 Task: Find connections with filter location Espinal with filter topic #fundraisingwith filter profile language Potuguese with filter current company Dentsu India with filter school Ms Ramaiah College Of Arts Science and Commerce with filter industry Circuses and Magic Shows with filter service category Program Management with filter keywords title Guidance Counselor
Action: Mouse moved to (161, 234)
Screenshot: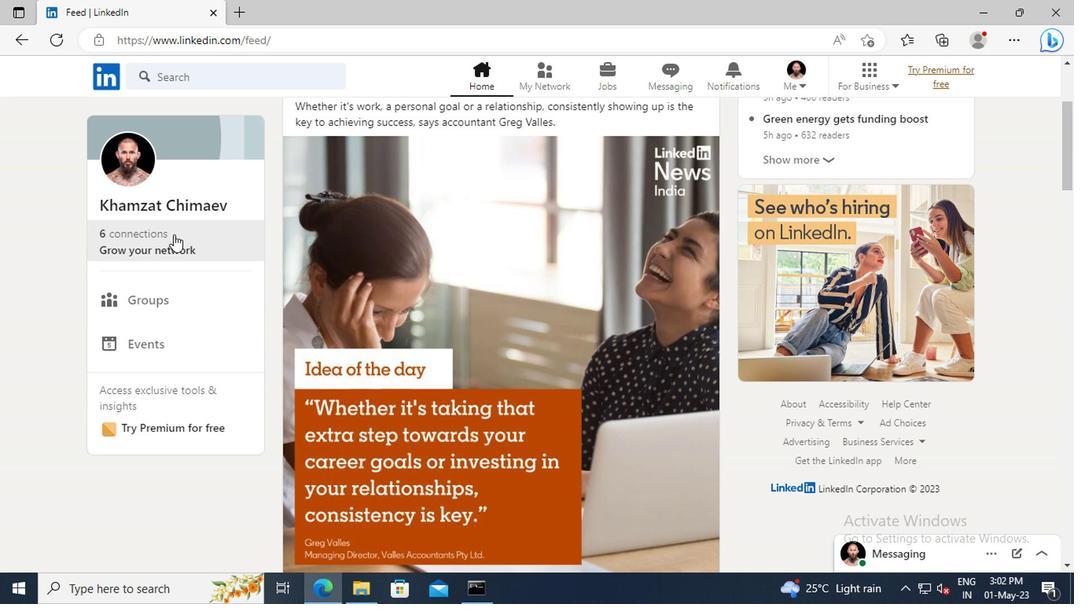 
Action: Mouse pressed left at (161, 234)
Screenshot: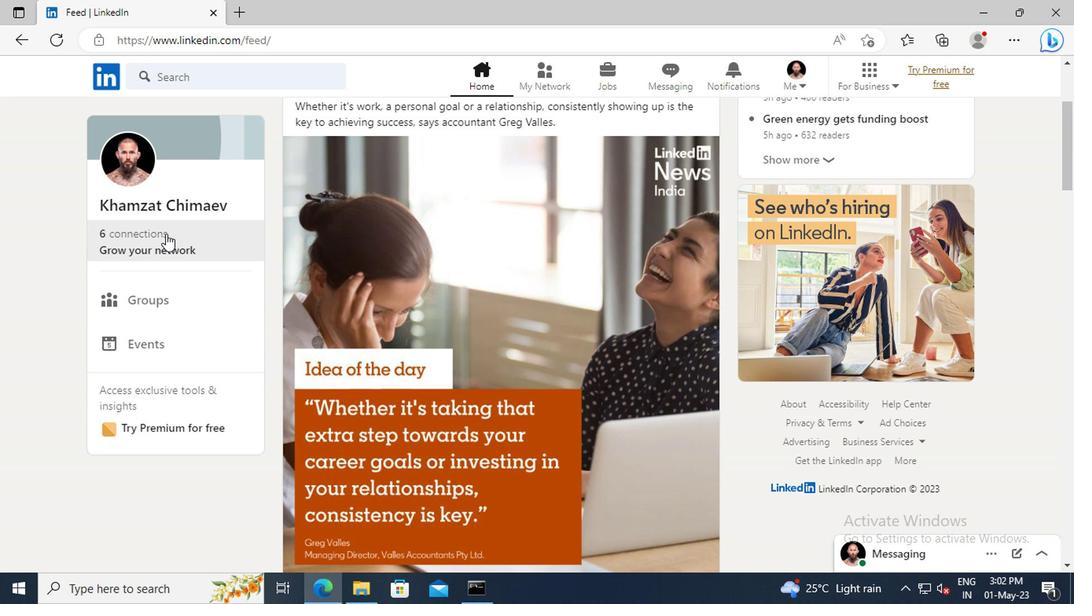 
Action: Mouse moved to (168, 166)
Screenshot: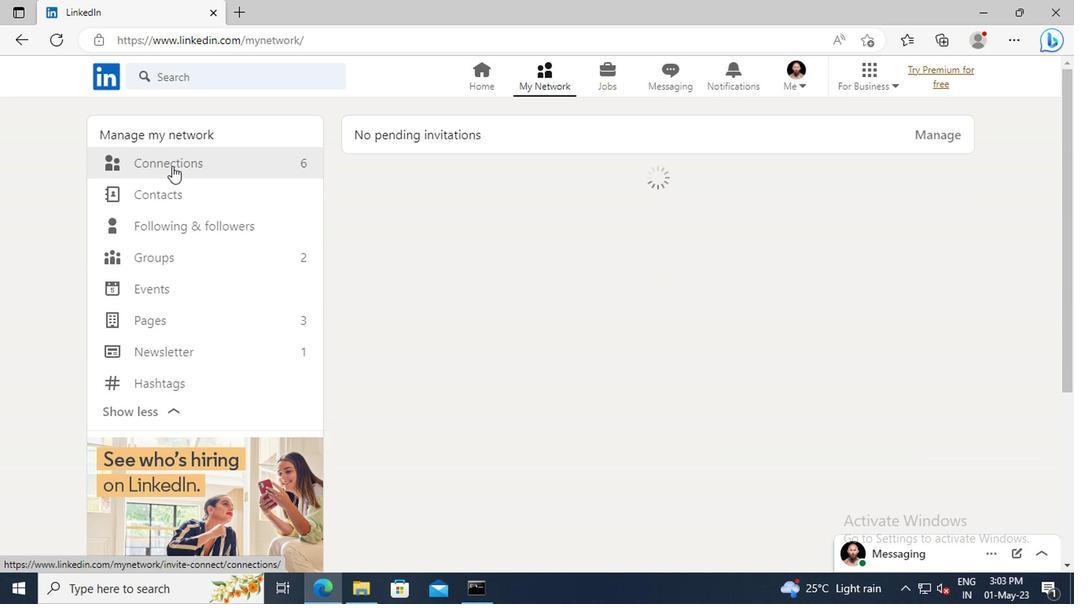 
Action: Mouse pressed left at (168, 166)
Screenshot: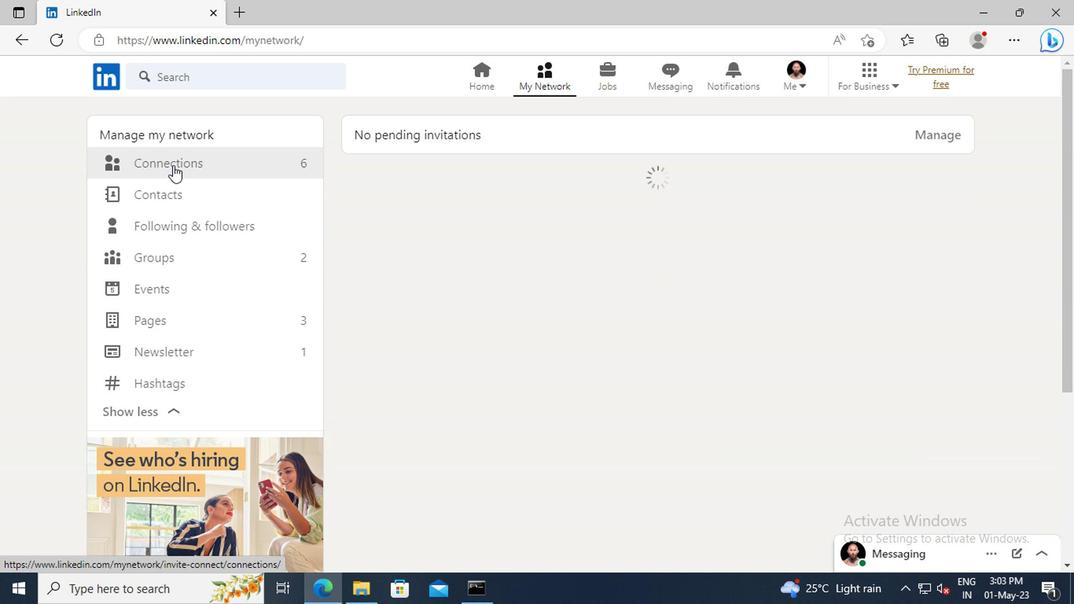 
Action: Mouse moved to (622, 169)
Screenshot: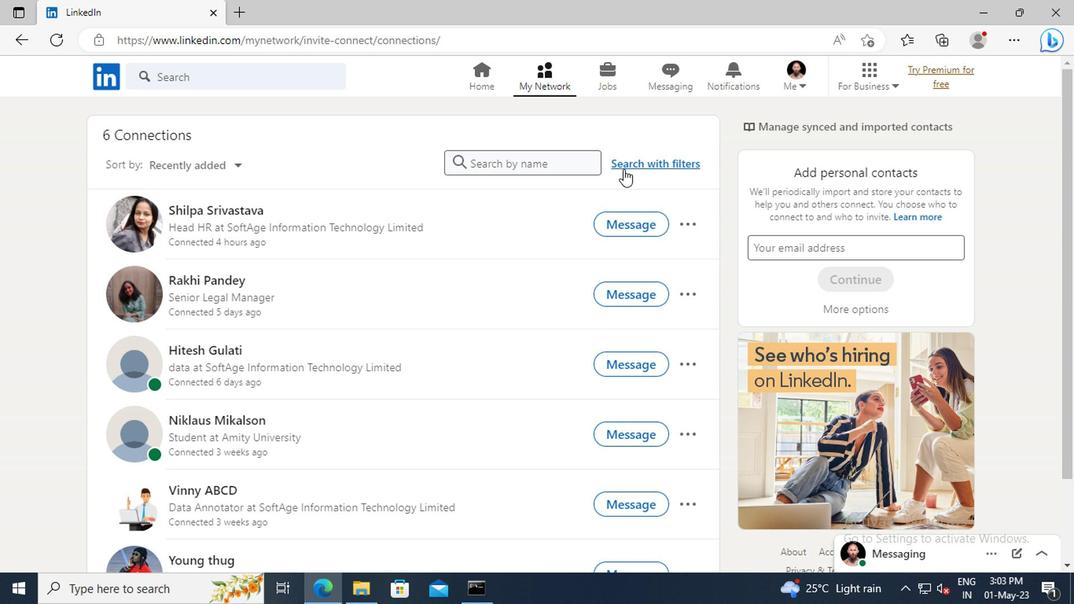 
Action: Mouse pressed left at (622, 169)
Screenshot: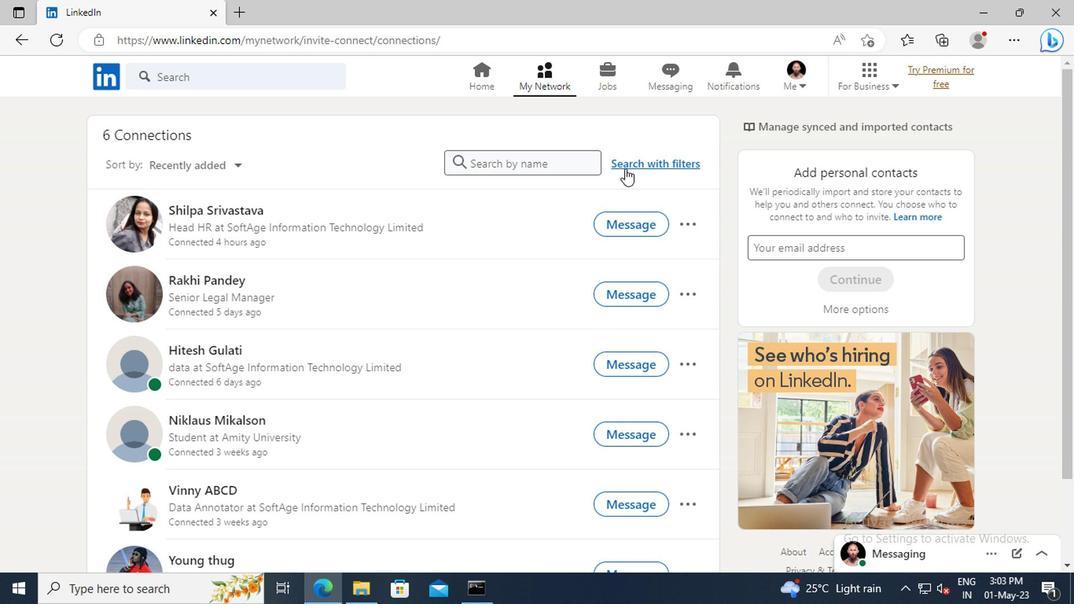 
Action: Mouse moved to (593, 125)
Screenshot: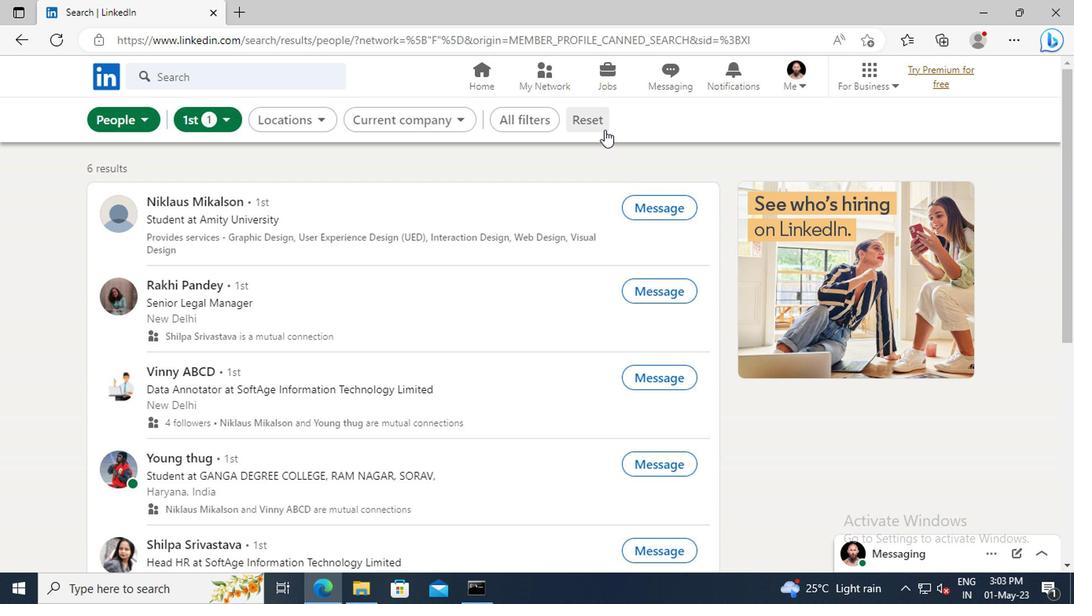 
Action: Mouse pressed left at (593, 125)
Screenshot: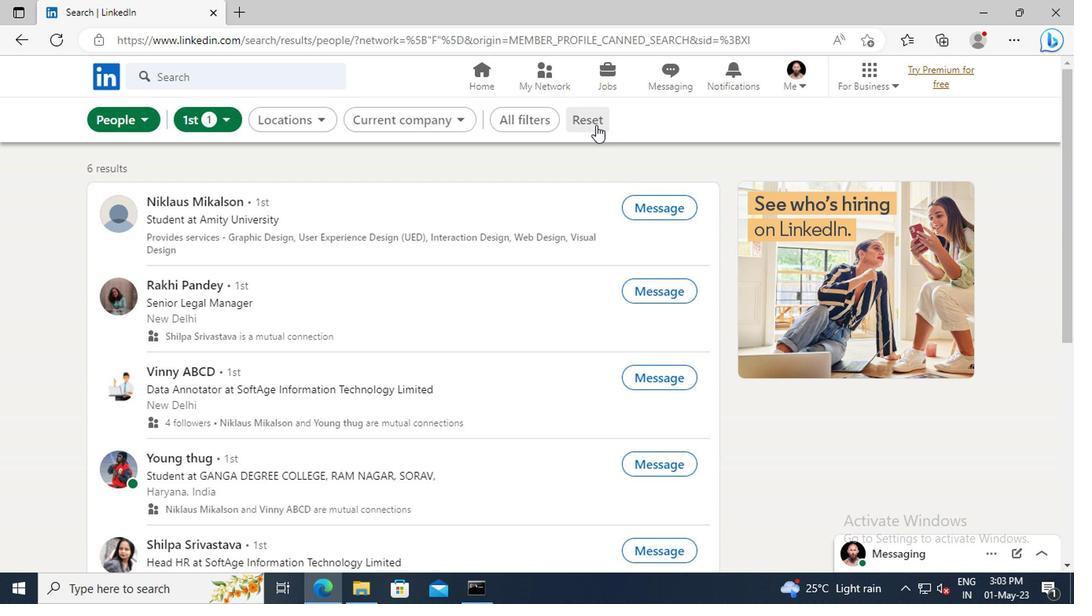 
Action: Mouse moved to (566, 125)
Screenshot: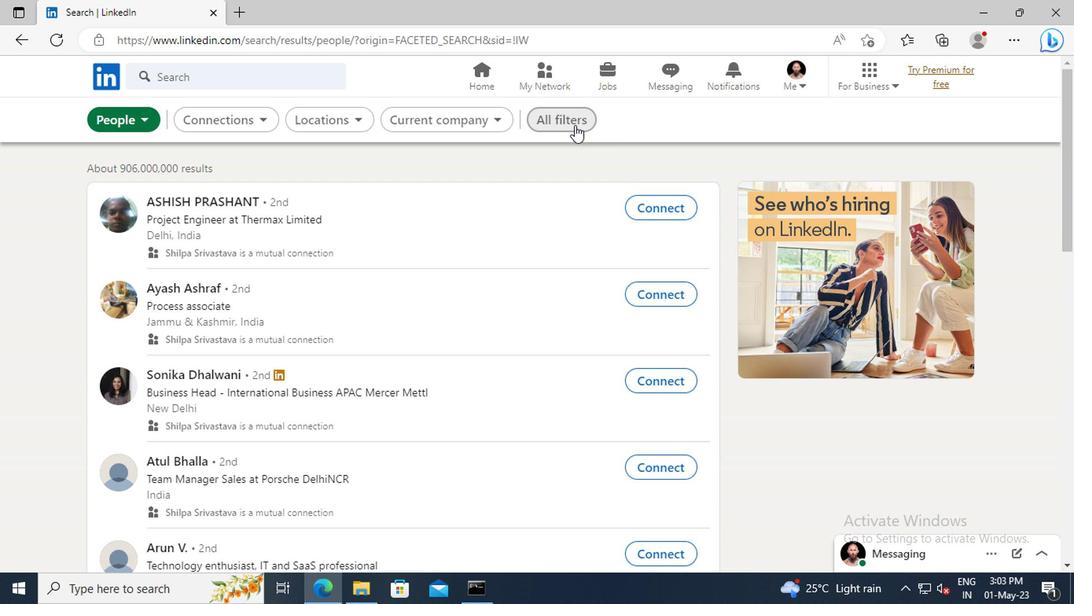 
Action: Mouse pressed left at (566, 125)
Screenshot: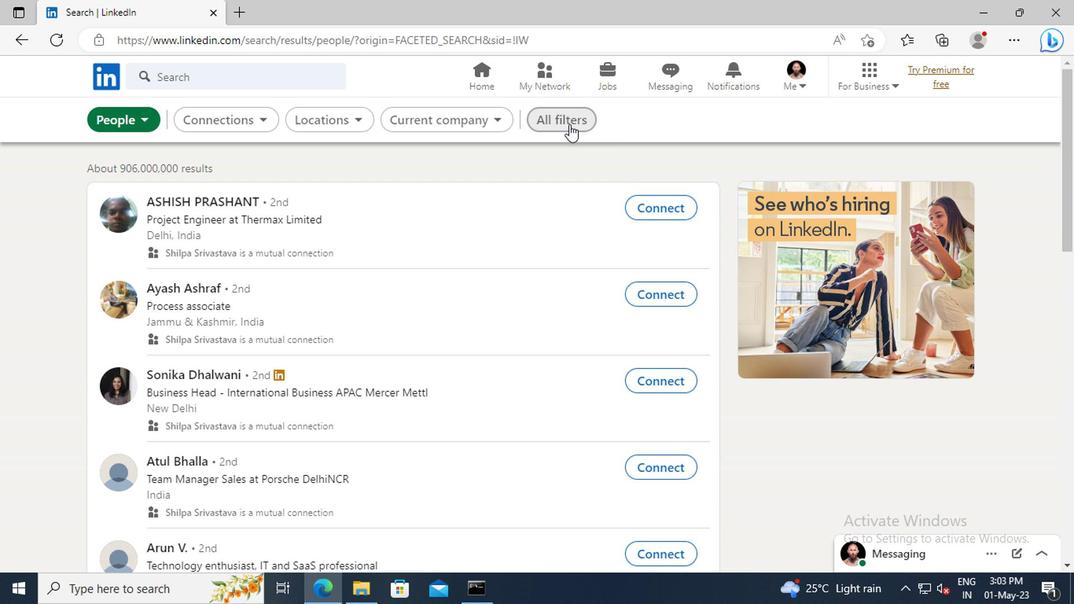 
Action: Mouse moved to (881, 253)
Screenshot: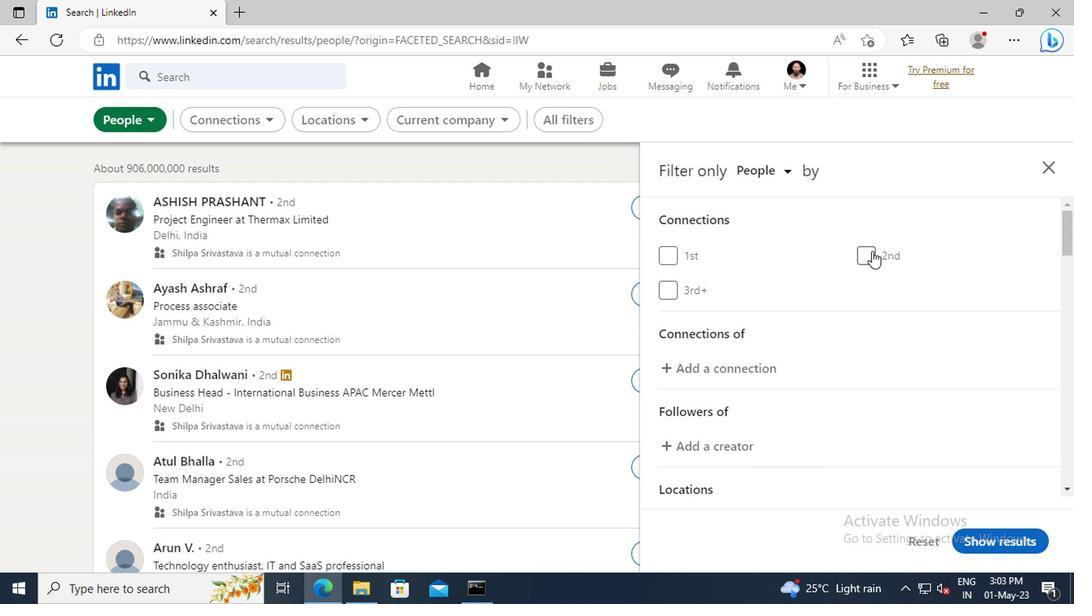 
Action: Mouse scrolled (881, 252) with delta (0, 0)
Screenshot: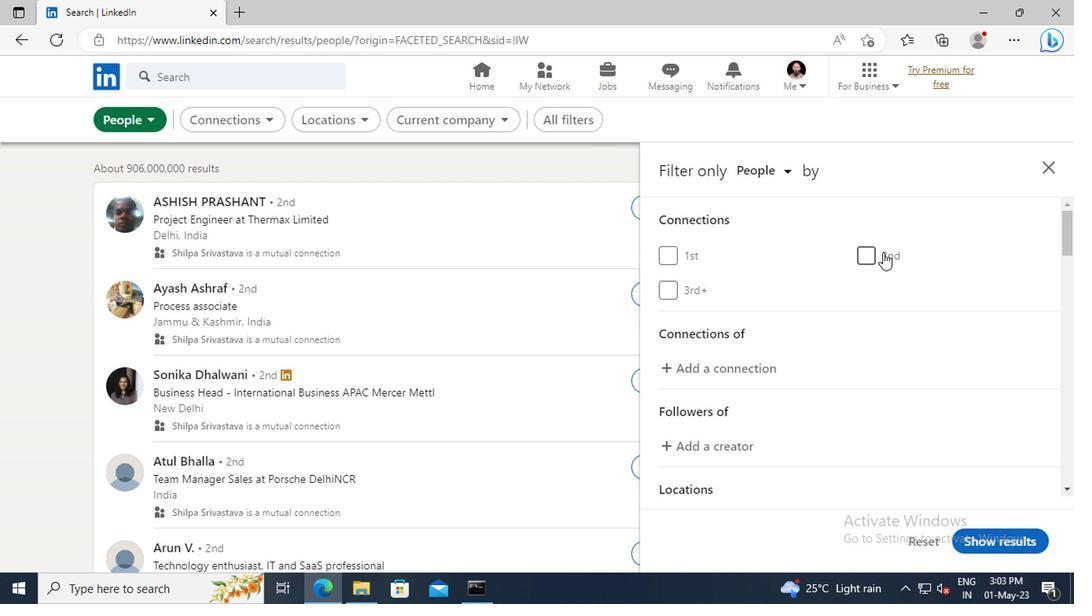 
Action: Mouse scrolled (881, 252) with delta (0, 0)
Screenshot: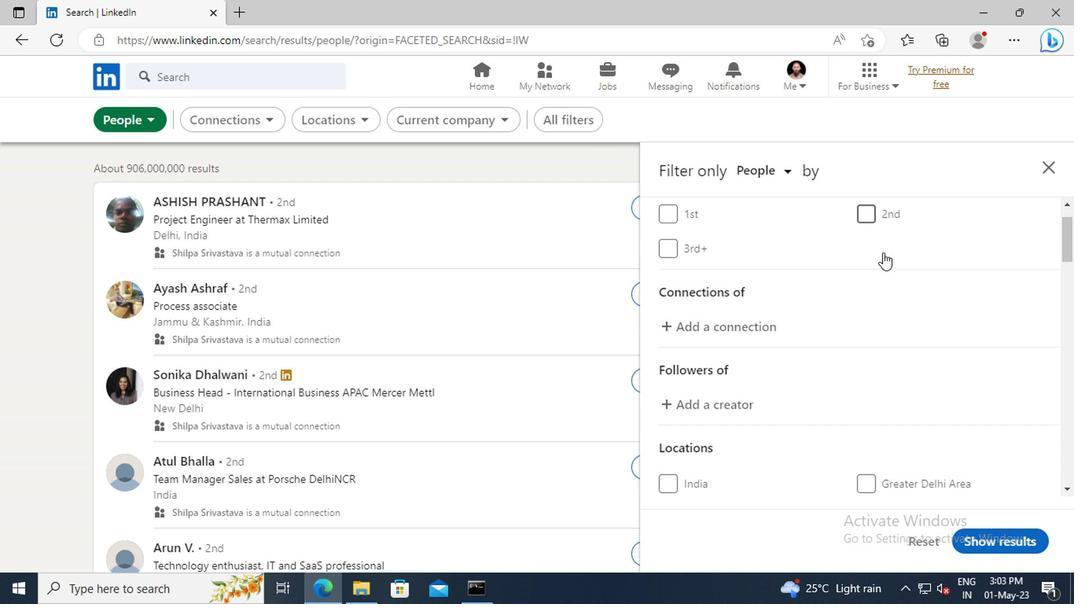 
Action: Mouse scrolled (881, 252) with delta (0, 0)
Screenshot: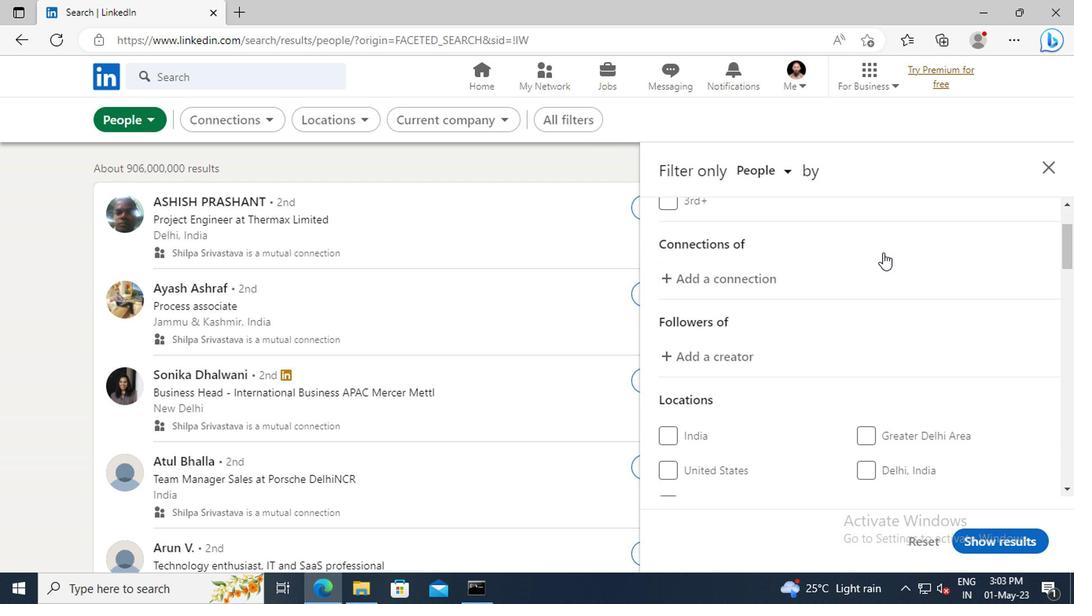 
Action: Mouse scrolled (881, 252) with delta (0, 0)
Screenshot: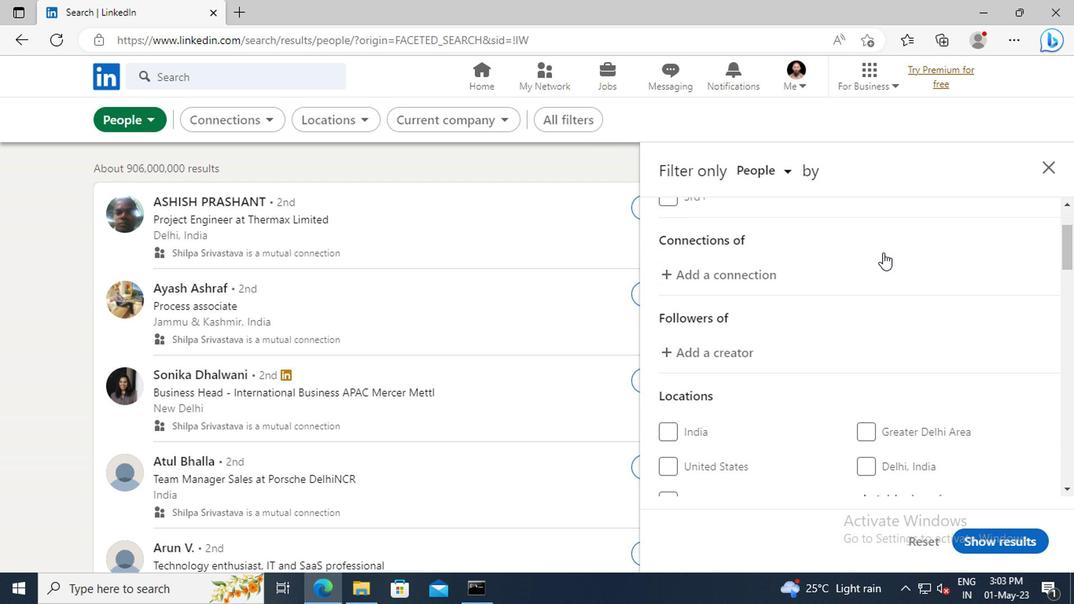 
Action: Mouse scrolled (881, 252) with delta (0, 0)
Screenshot: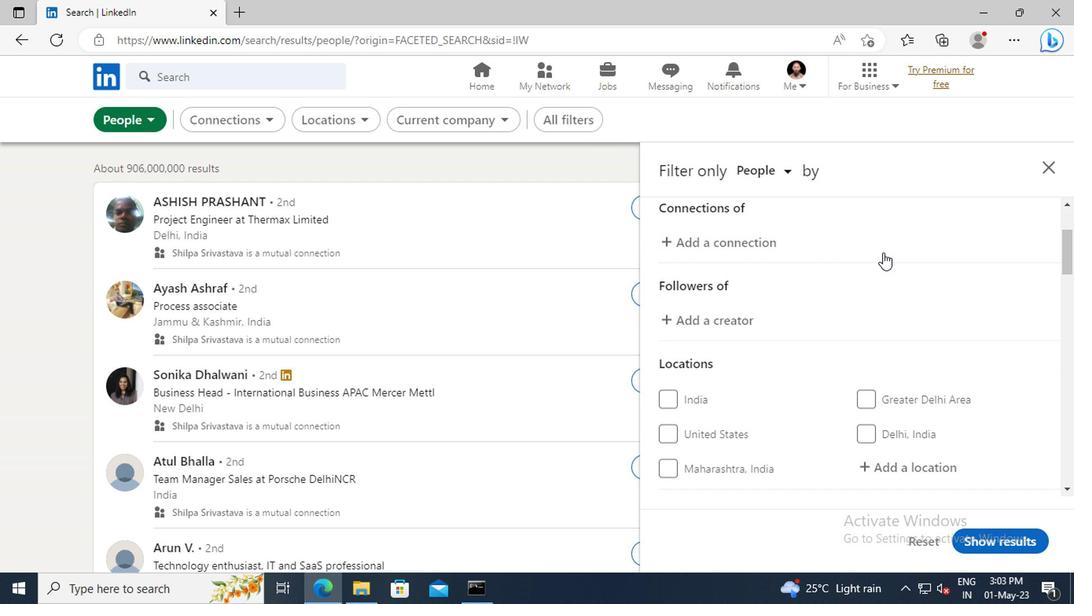 
Action: Mouse moved to (881, 254)
Screenshot: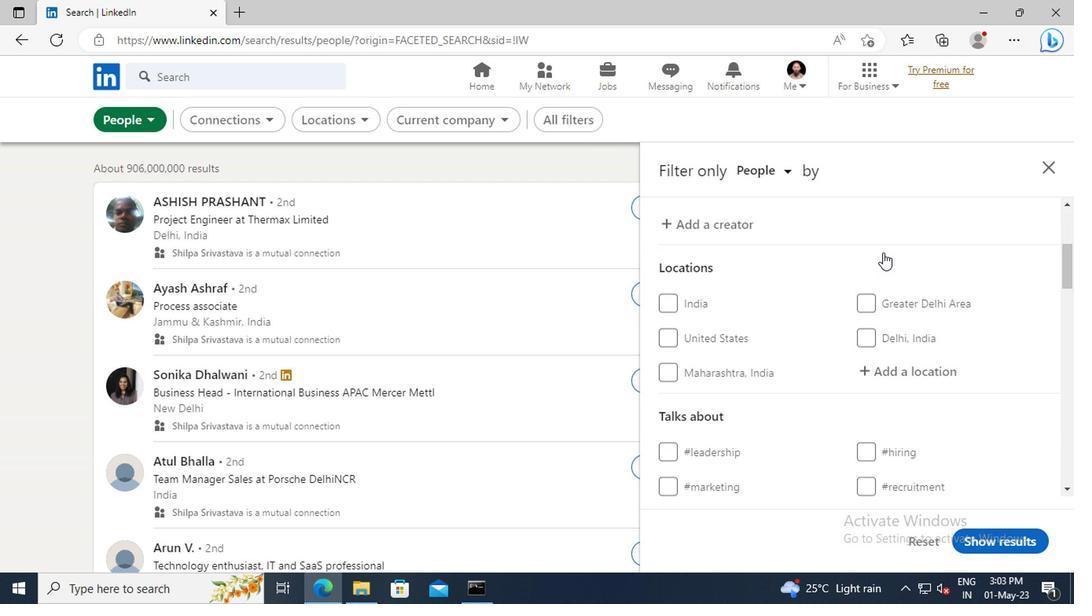 
Action: Mouse scrolled (881, 253) with delta (0, -1)
Screenshot: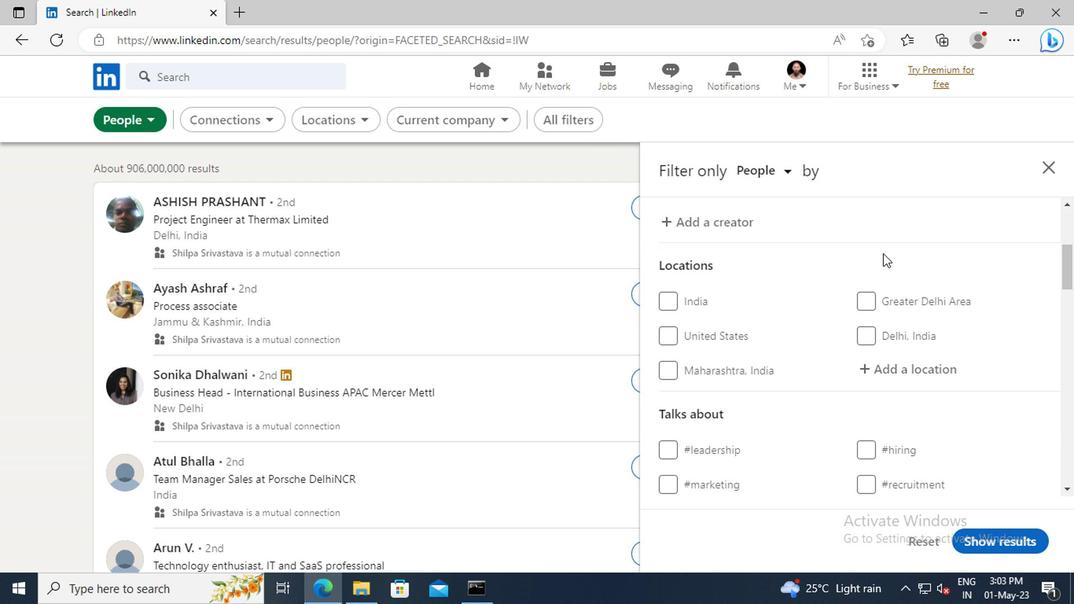 
Action: Mouse moved to (882, 325)
Screenshot: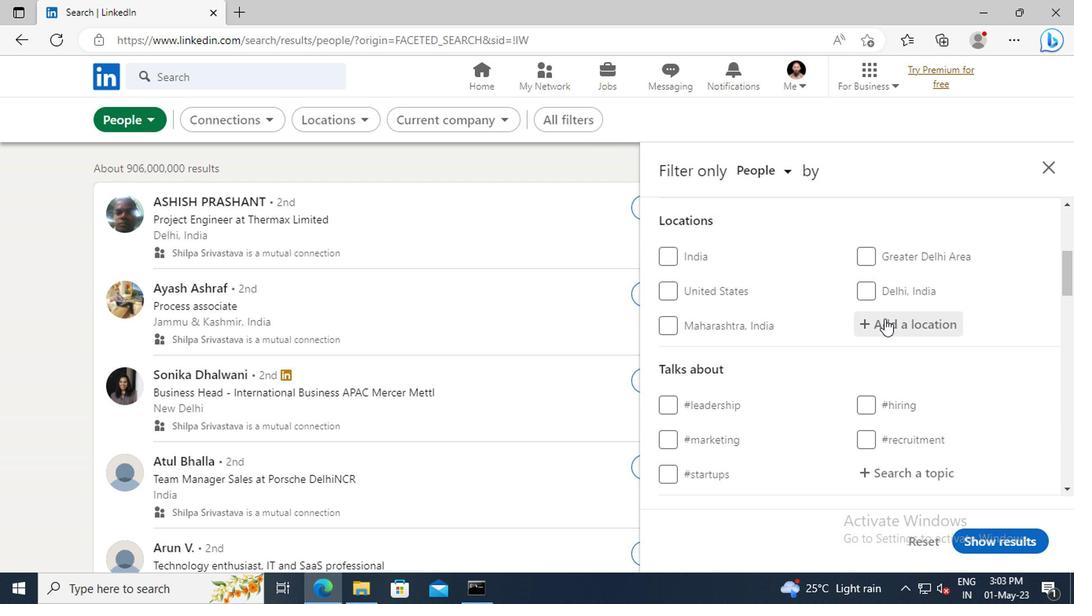 
Action: Mouse pressed left at (882, 325)
Screenshot: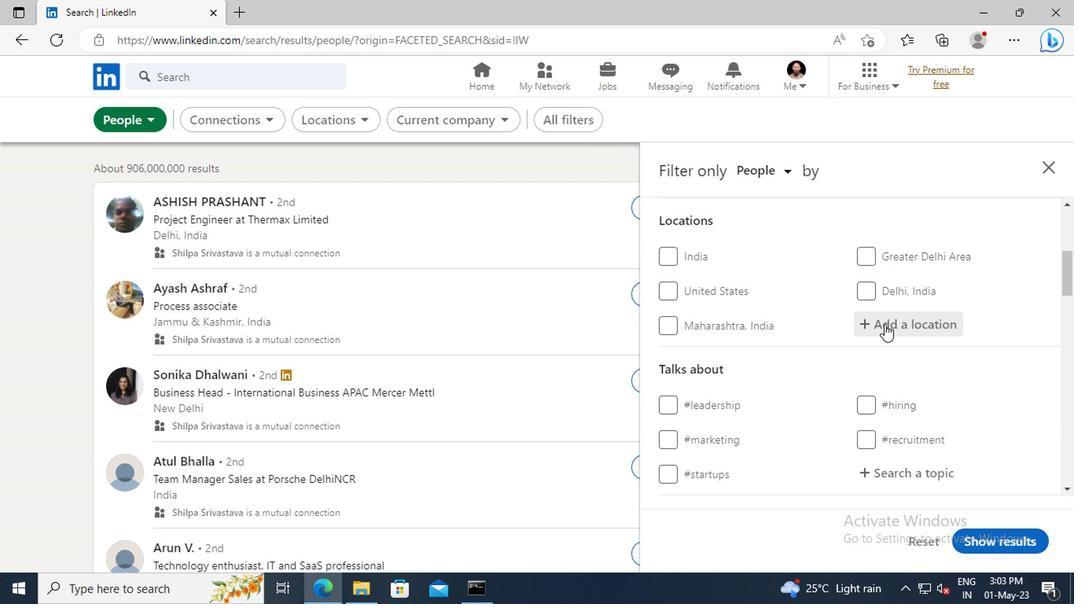 
Action: Key pressed <Key.shift>ESPINAL
Screenshot: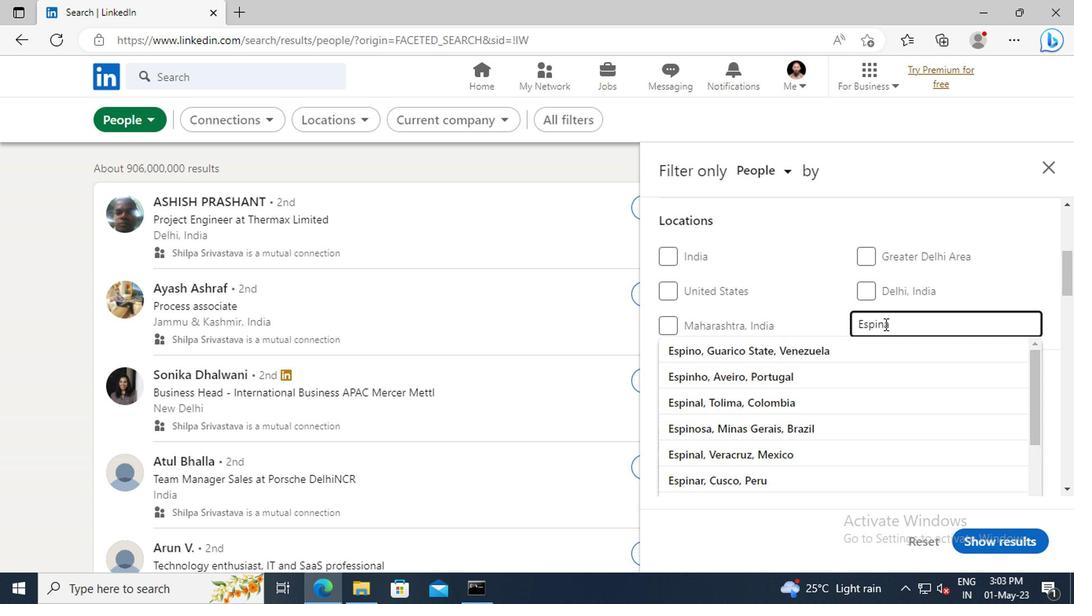 
Action: Mouse moved to (883, 345)
Screenshot: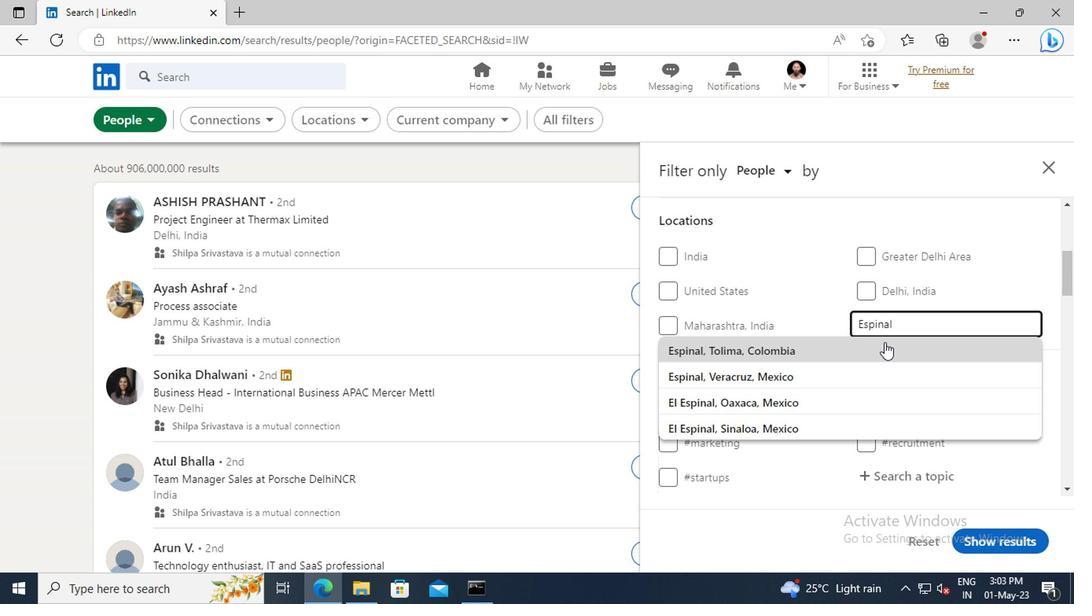 
Action: Mouse pressed left at (883, 345)
Screenshot: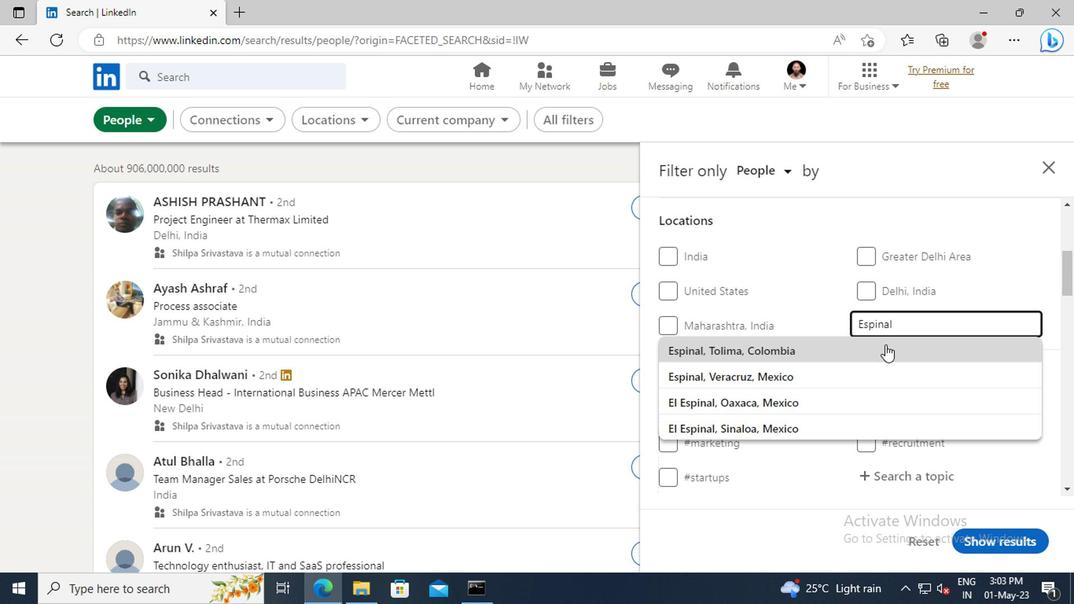 
Action: Mouse scrolled (883, 345) with delta (0, 0)
Screenshot: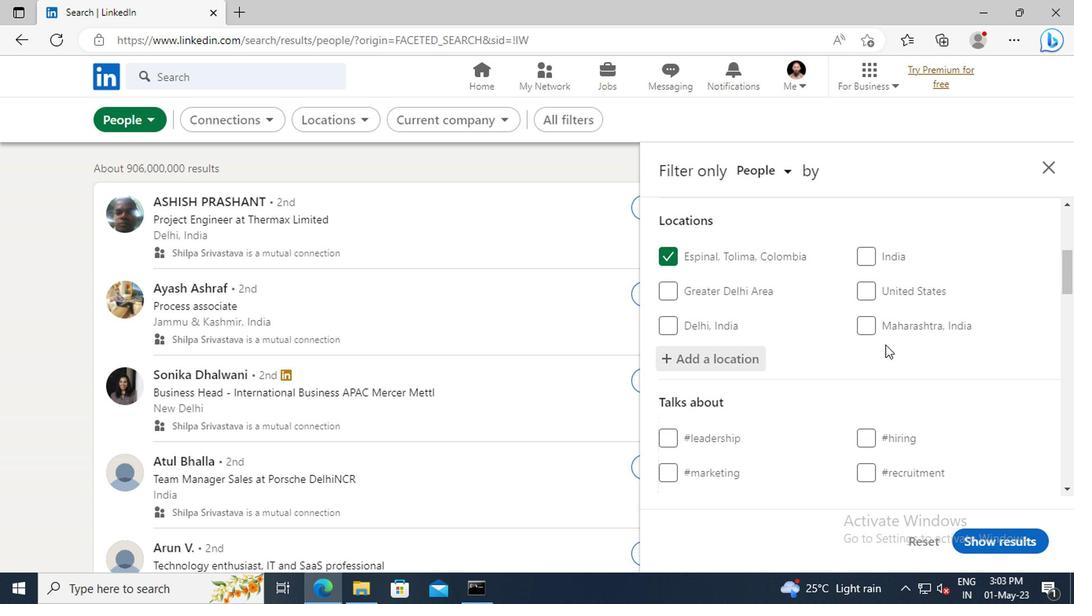 
Action: Mouse scrolled (883, 345) with delta (0, 0)
Screenshot: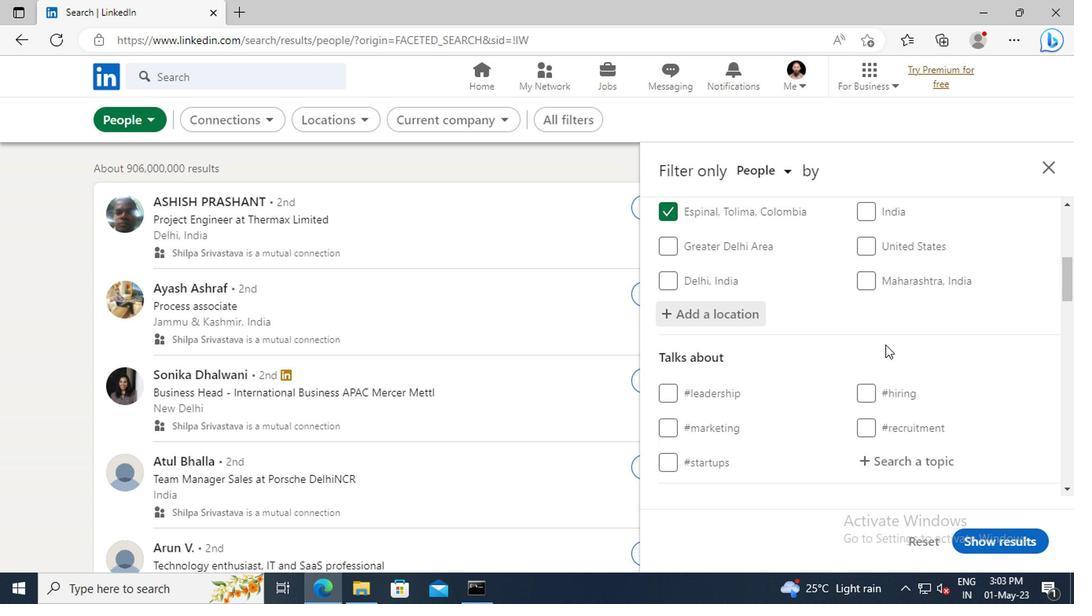 
Action: Mouse scrolled (883, 345) with delta (0, 0)
Screenshot: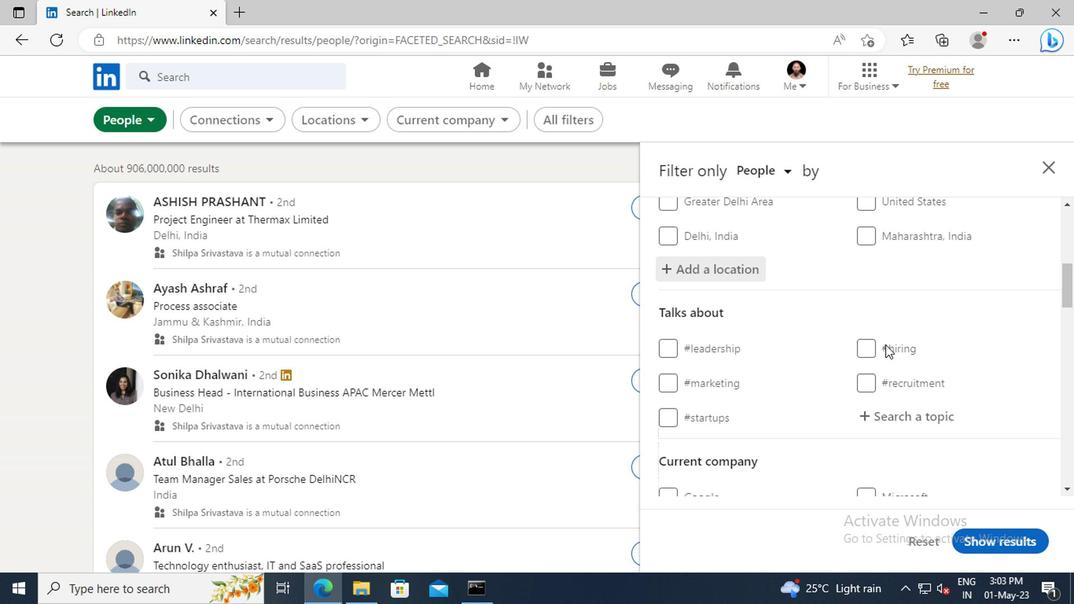 
Action: Mouse scrolled (883, 345) with delta (0, 0)
Screenshot: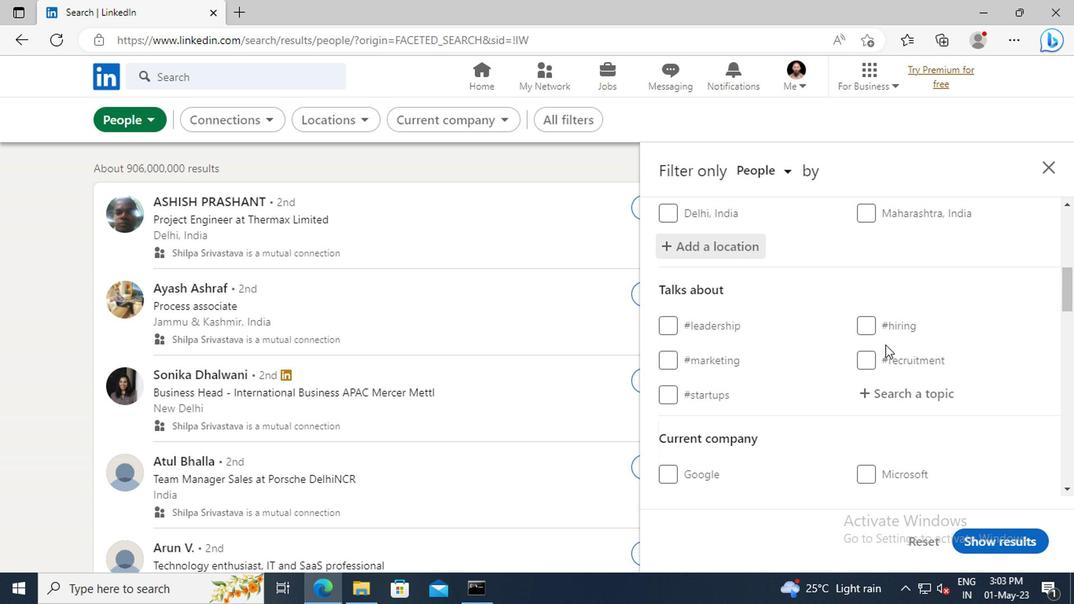 
Action: Mouse moved to (889, 337)
Screenshot: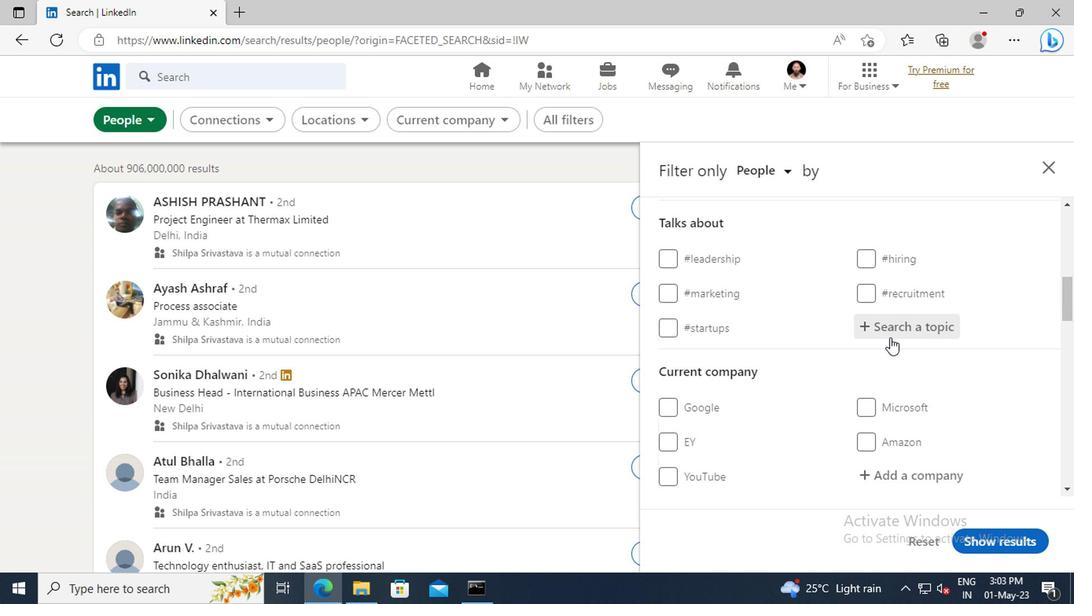 
Action: Mouse pressed left at (889, 337)
Screenshot: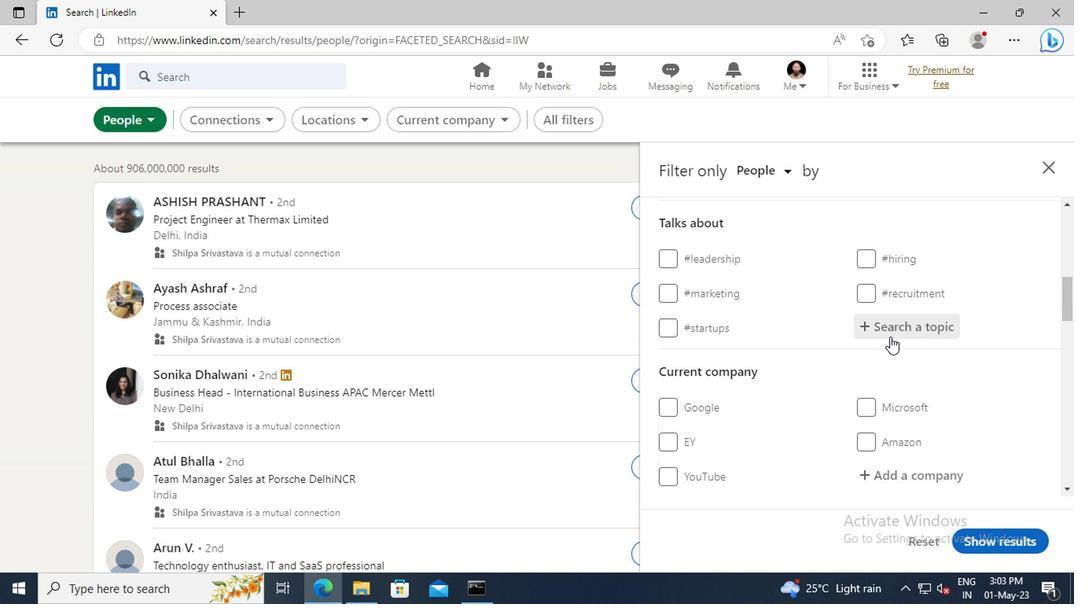 
Action: Key pressed FUNDRAISING
Screenshot: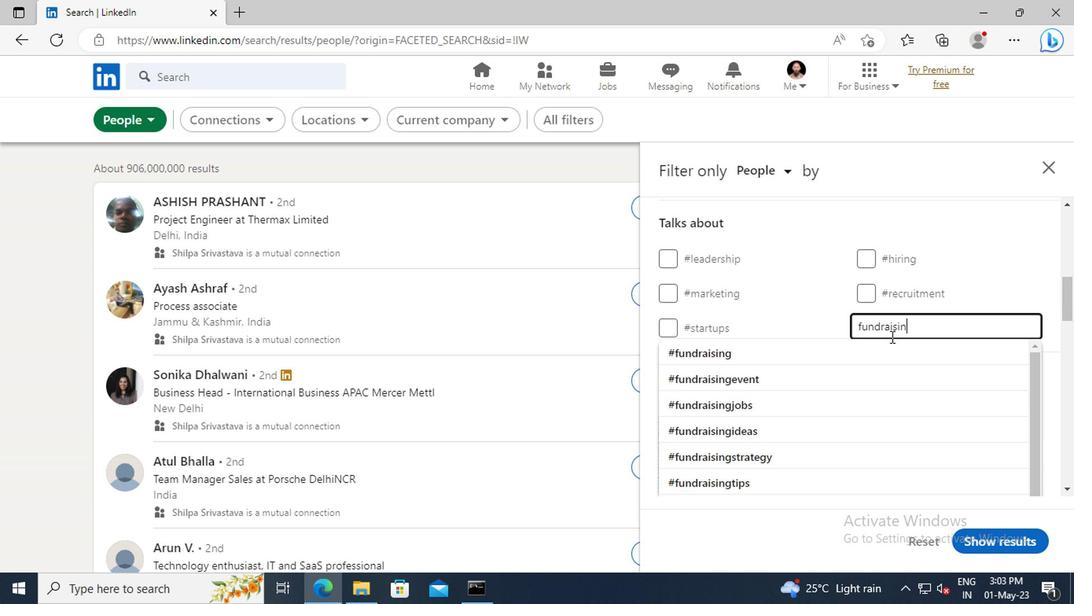 
Action: Mouse moved to (862, 349)
Screenshot: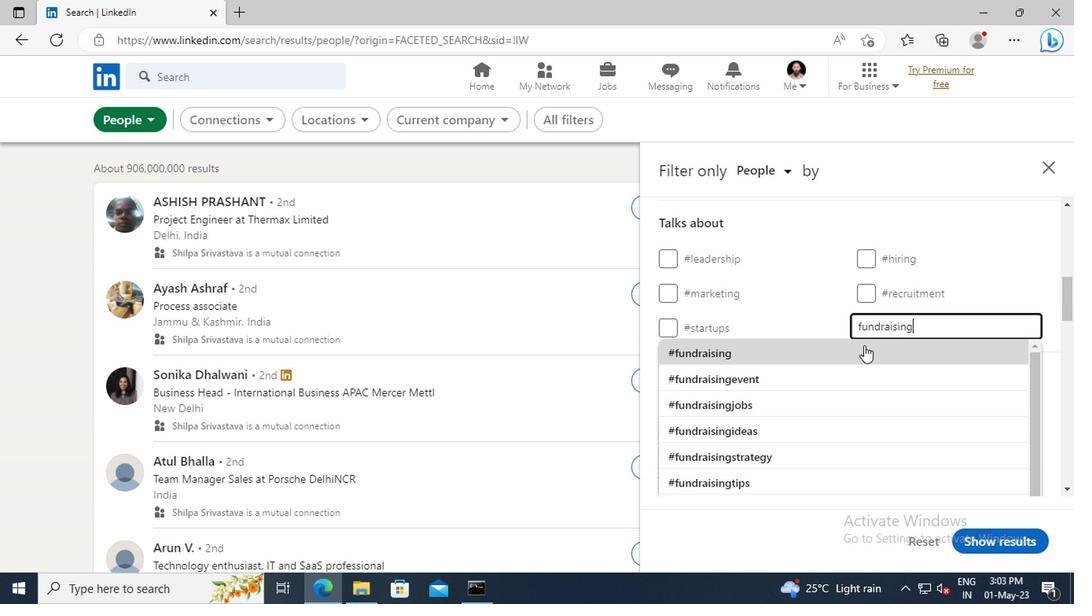 
Action: Mouse pressed left at (862, 349)
Screenshot: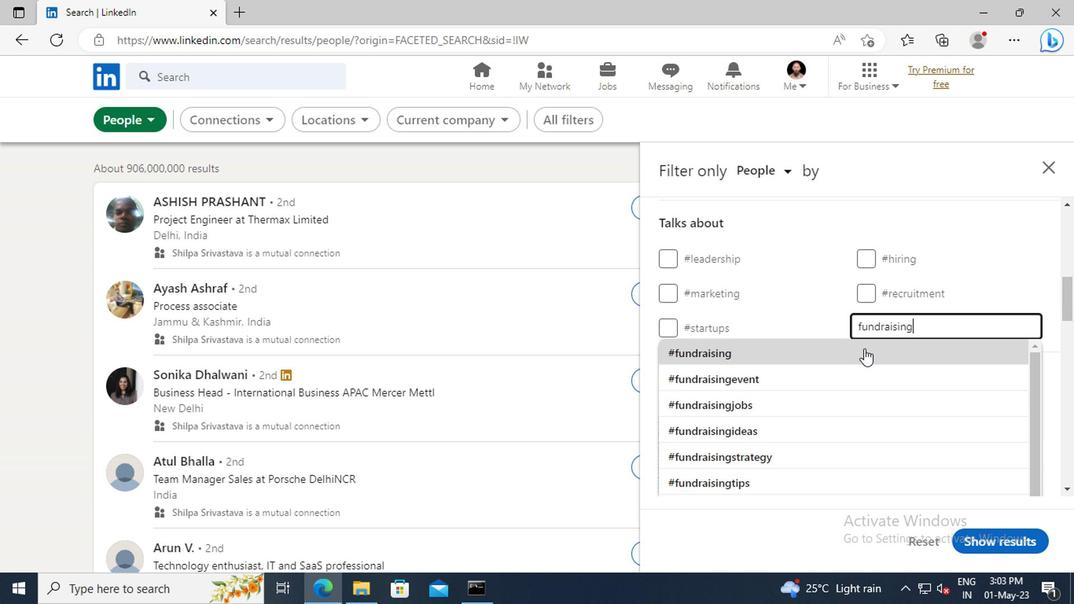 
Action: Mouse scrolled (862, 349) with delta (0, 0)
Screenshot: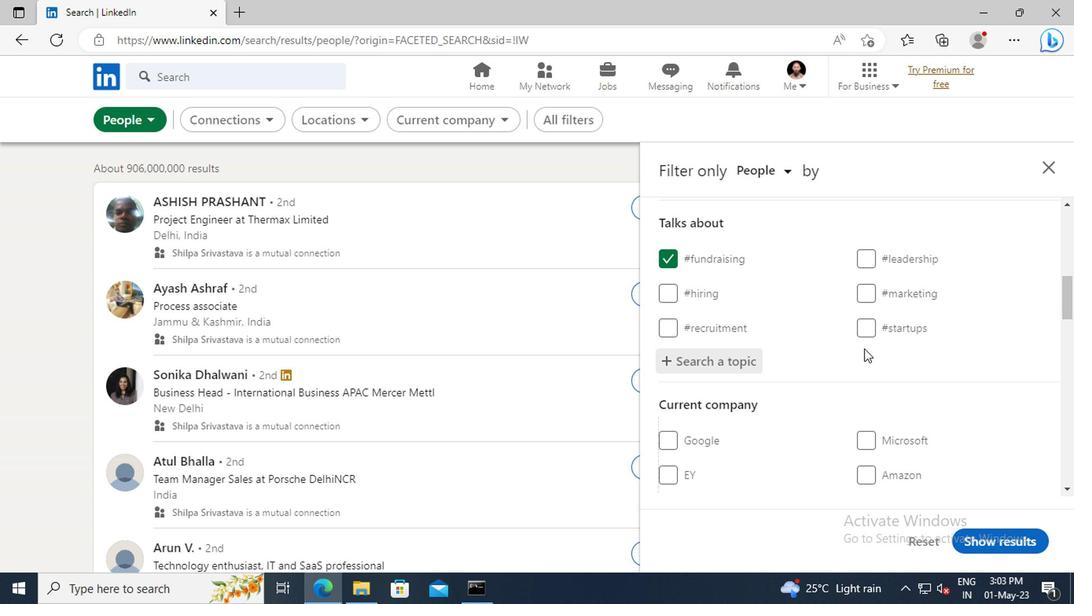 
Action: Mouse scrolled (862, 349) with delta (0, 0)
Screenshot: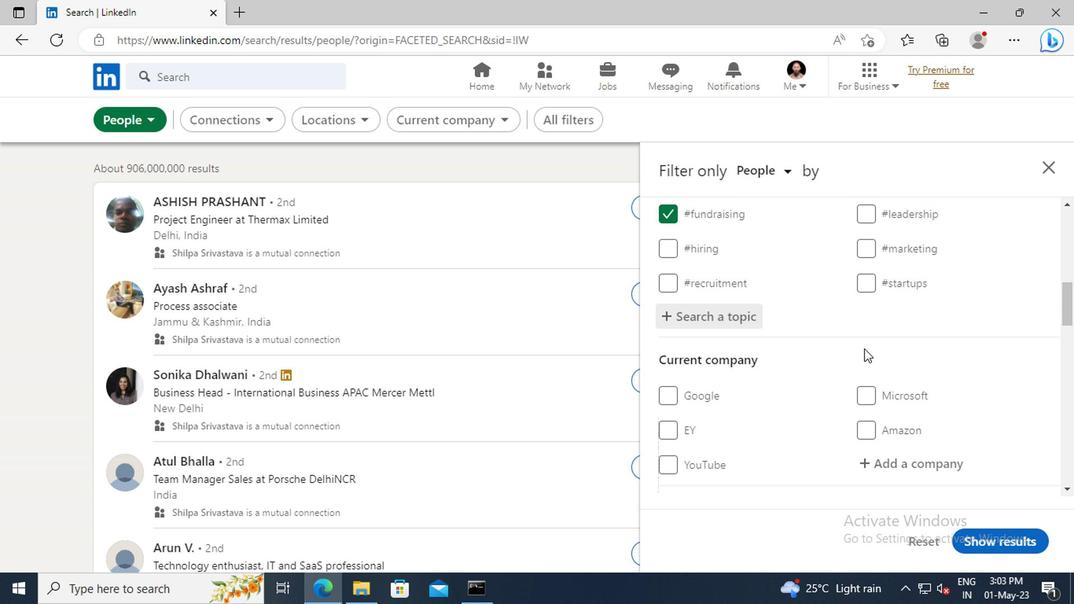 
Action: Mouse scrolled (862, 349) with delta (0, 0)
Screenshot: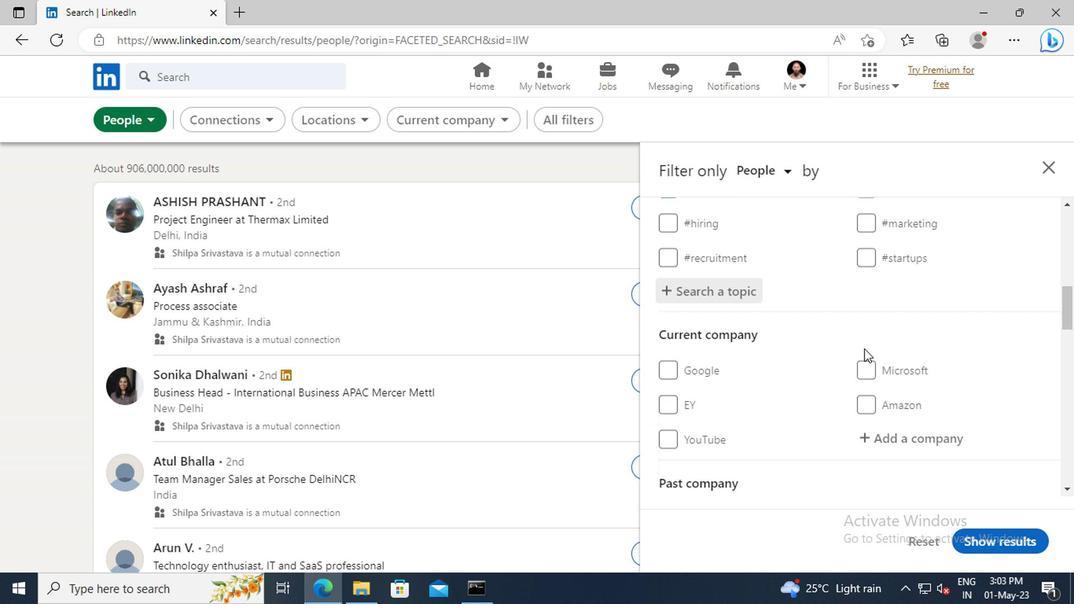 
Action: Mouse scrolled (862, 349) with delta (0, 0)
Screenshot: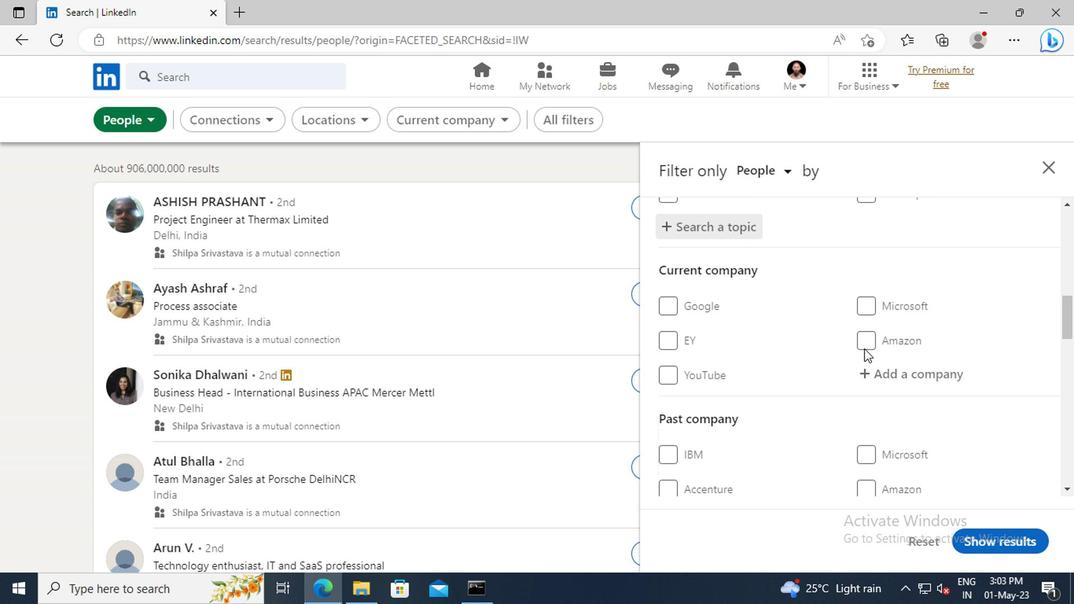 
Action: Mouse scrolled (862, 349) with delta (0, 0)
Screenshot: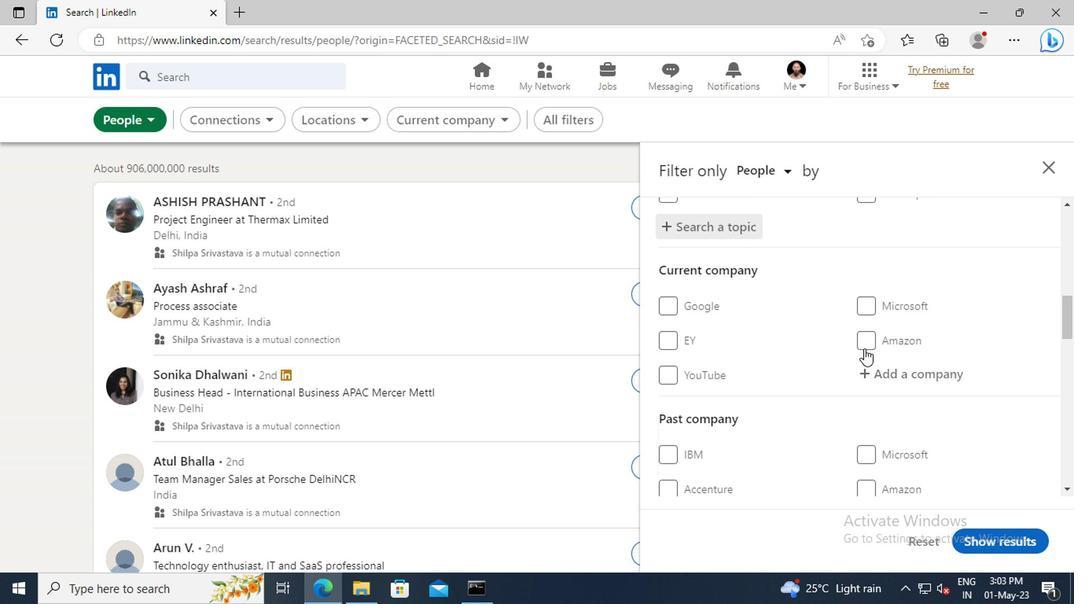 
Action: Mouse scrolled (862, 349) with delta (0, 0)
Screenshot: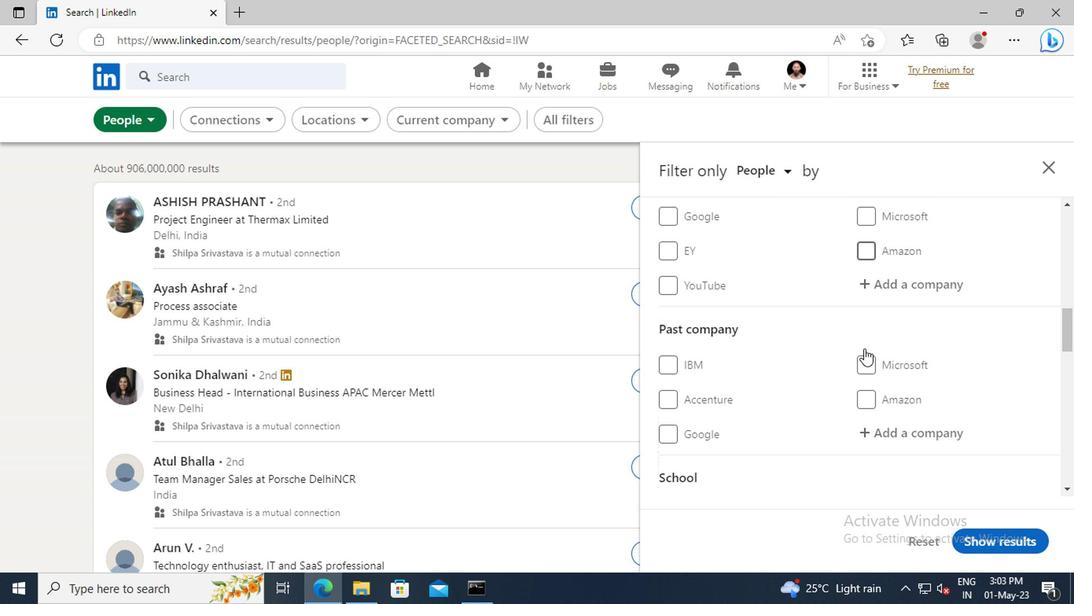 
Action: Mouse scrolled (862, 349) with delta (0, 0)
Screenshot: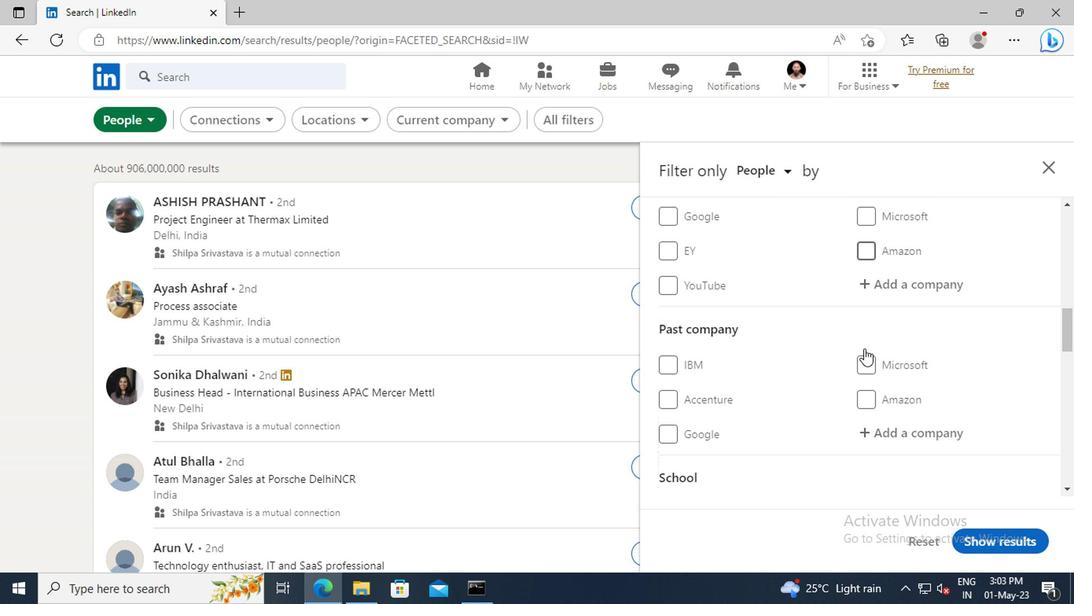
Action: Mouse scrolled (862, 349) with delta (0, 0)
Screenshot: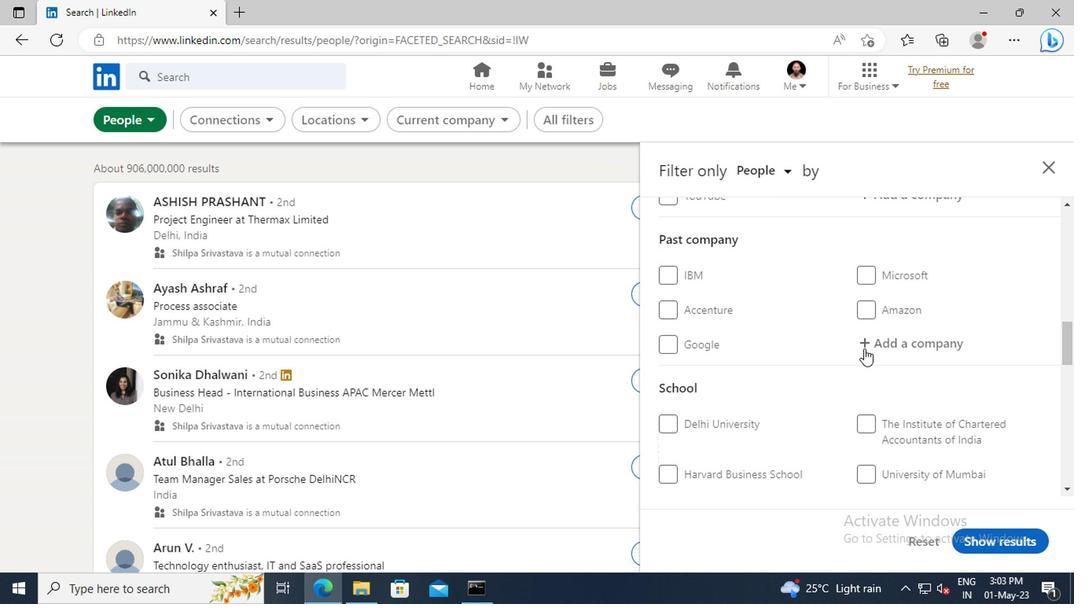 
Action: Mouse scrolled (862, 349) with delta (0, 0)
Screenshot: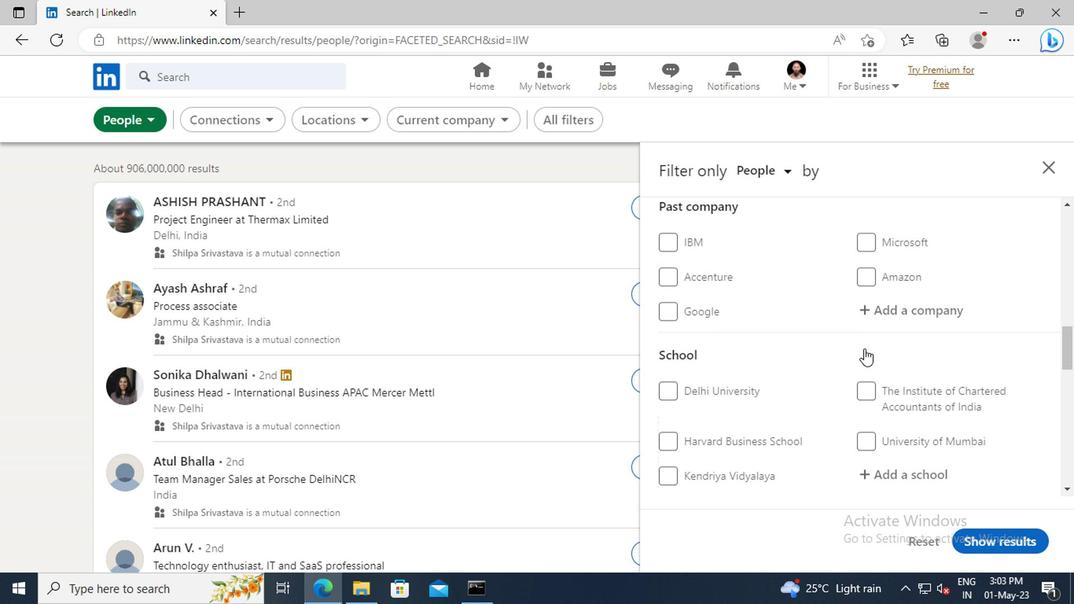 
Action: Mouse scrolled (862, 349) with delta (0, 0)
Screenshot: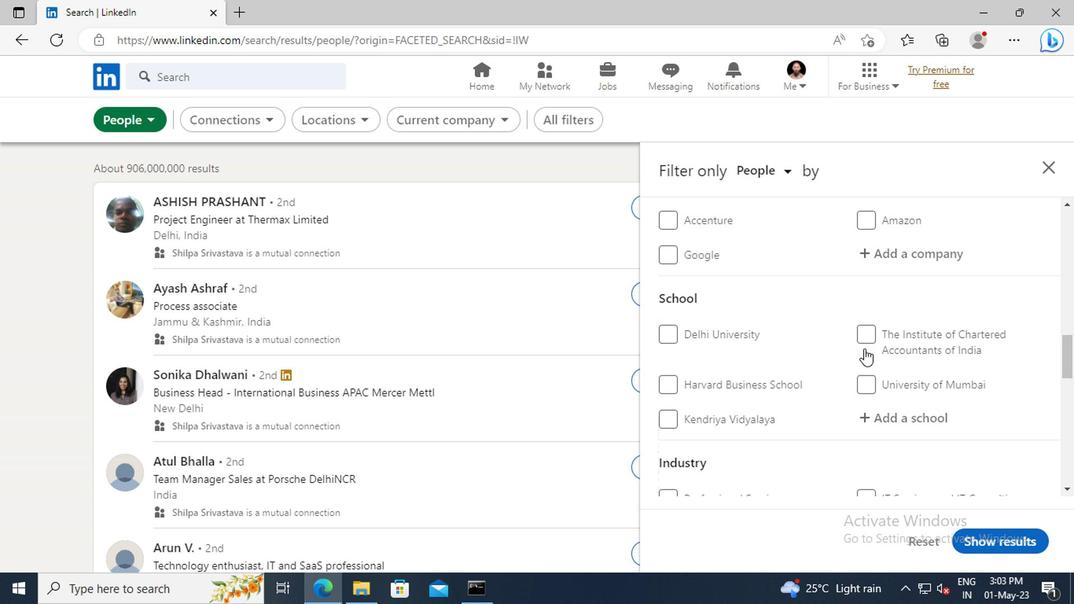 
Action: Mouse scrolled (862, 349) with delta (0, 0)
Screenshot: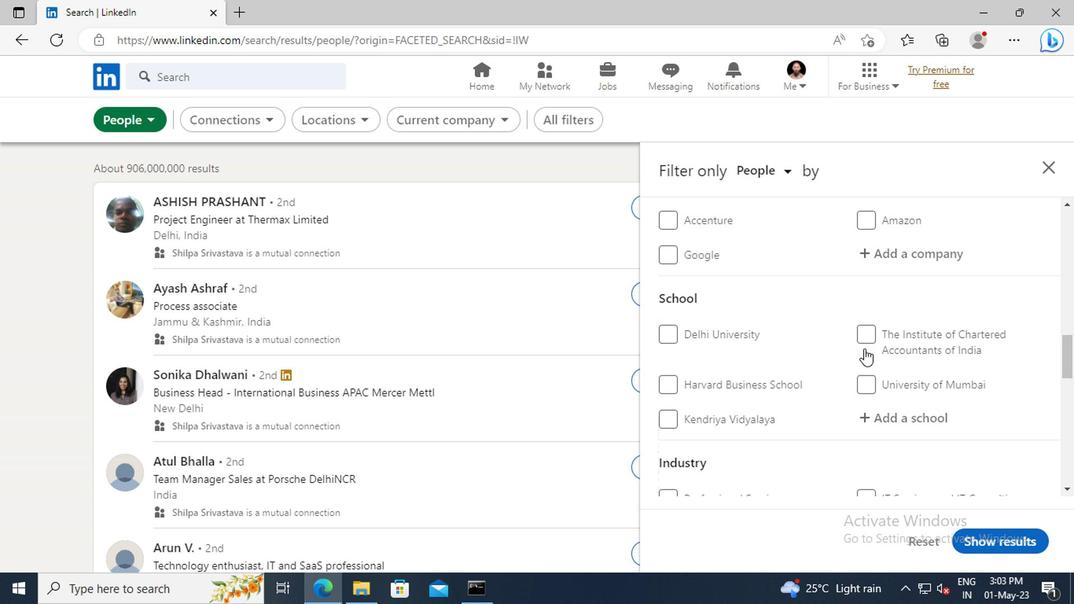 
Action: Mouse scrolled (862, 349) with delta (0, 0)
Screenshot: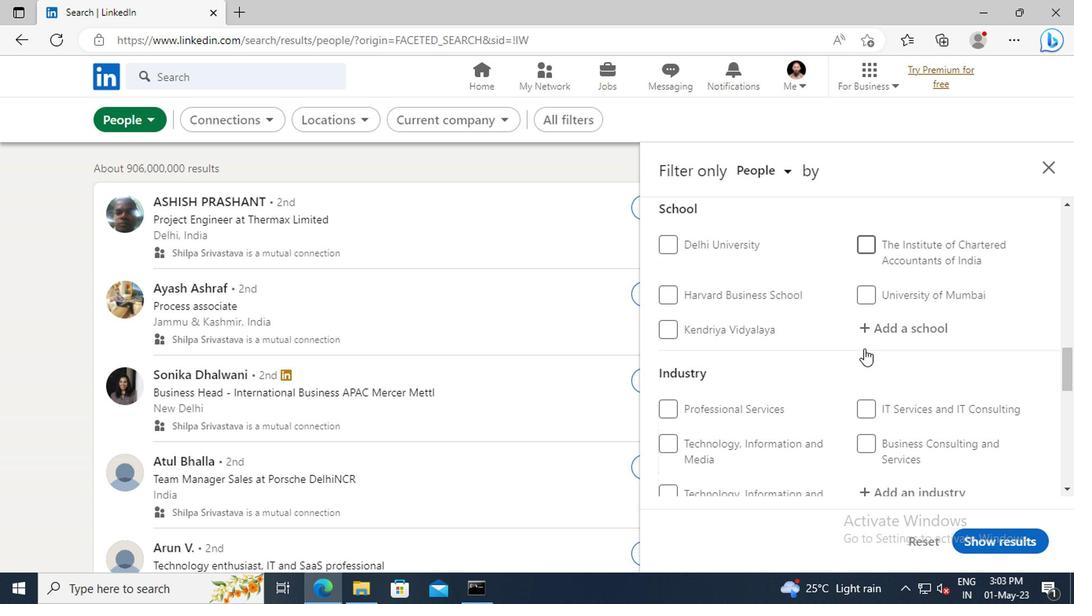 
Action: Mouse scrolled (862, 349) with delta (0, 0)
Screenshot: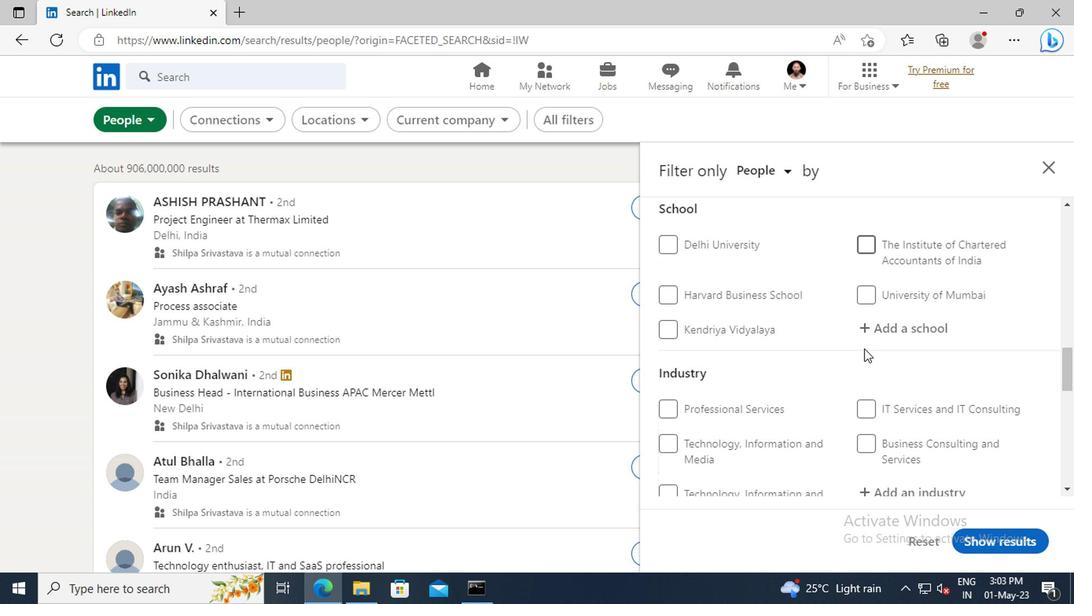 
Action: Mouse scrolled (862, 349) with delta (0, 0)
Screenshot: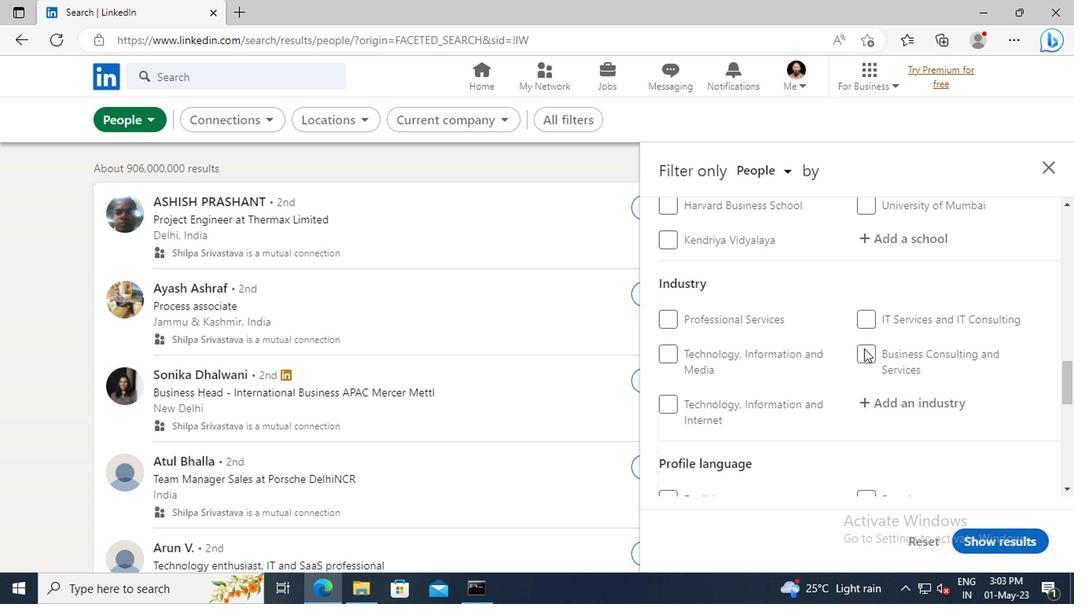 
Action: Mouse scrolled (862, 349) with delta (0, 0)
Screenshot: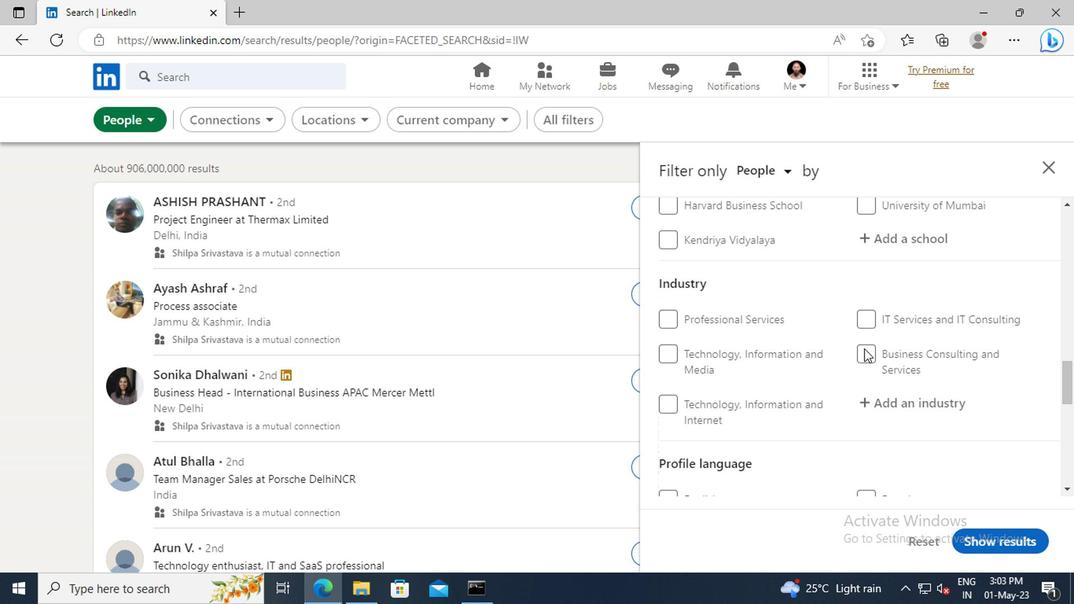 
Action: Mouse scrolled (862, 349) with delta (0, 0)
Screenshot: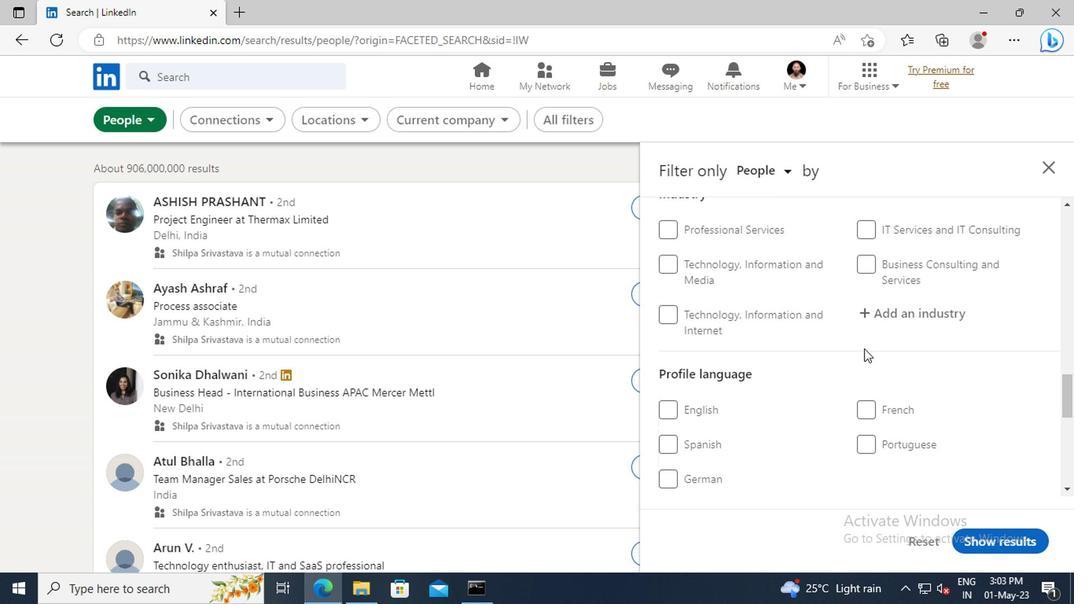 
Action: Mouse moved to (868, 400)
Screenshot: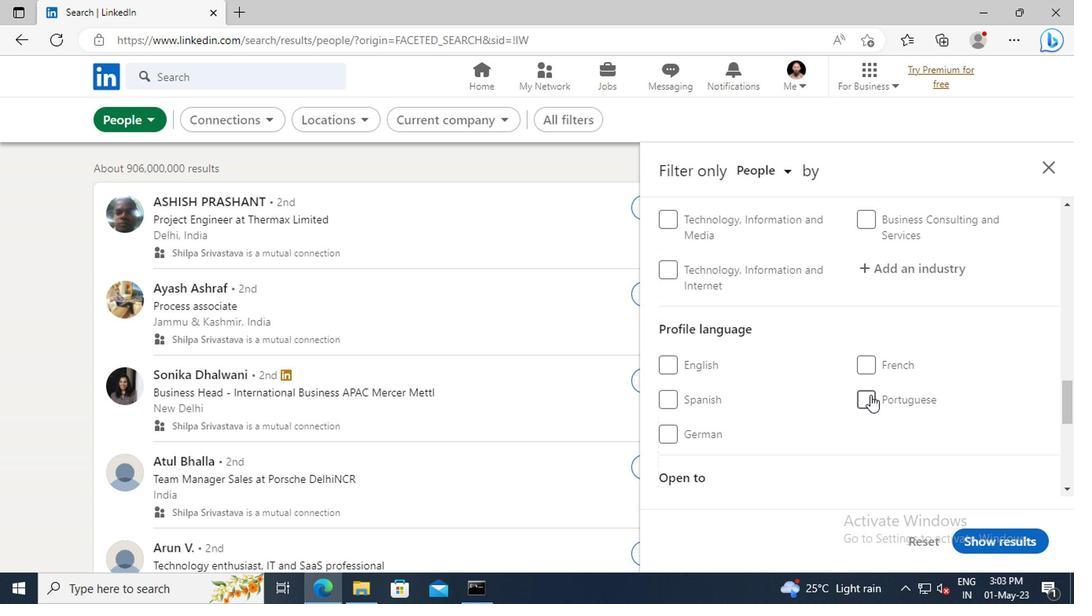
Action: Mouse pressed left at (868, 400)
Screenshot: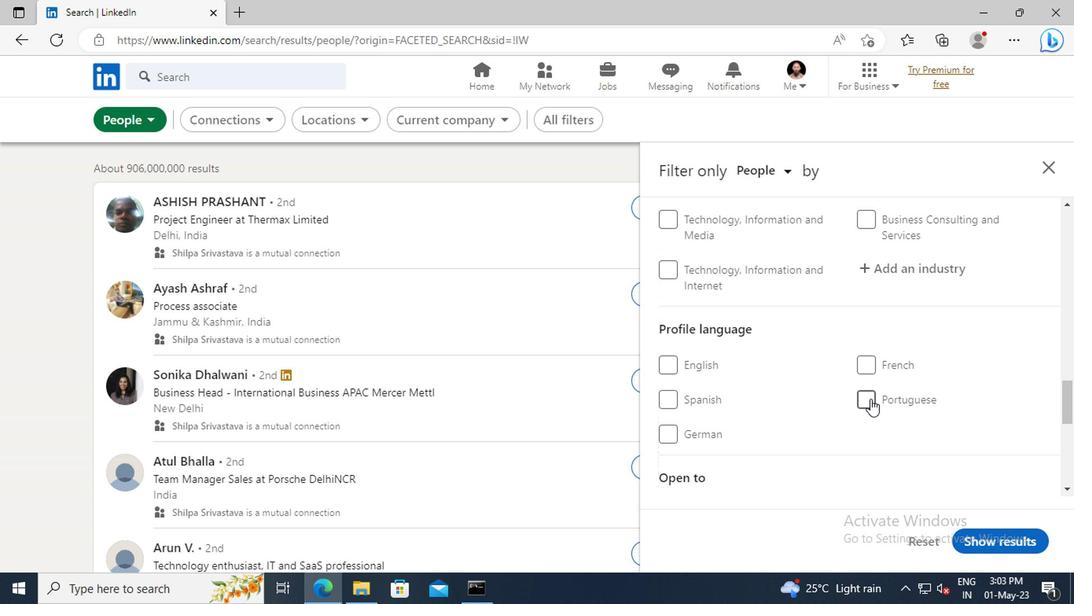 
Action: Mouse moved to (898, 363)
Screenshot: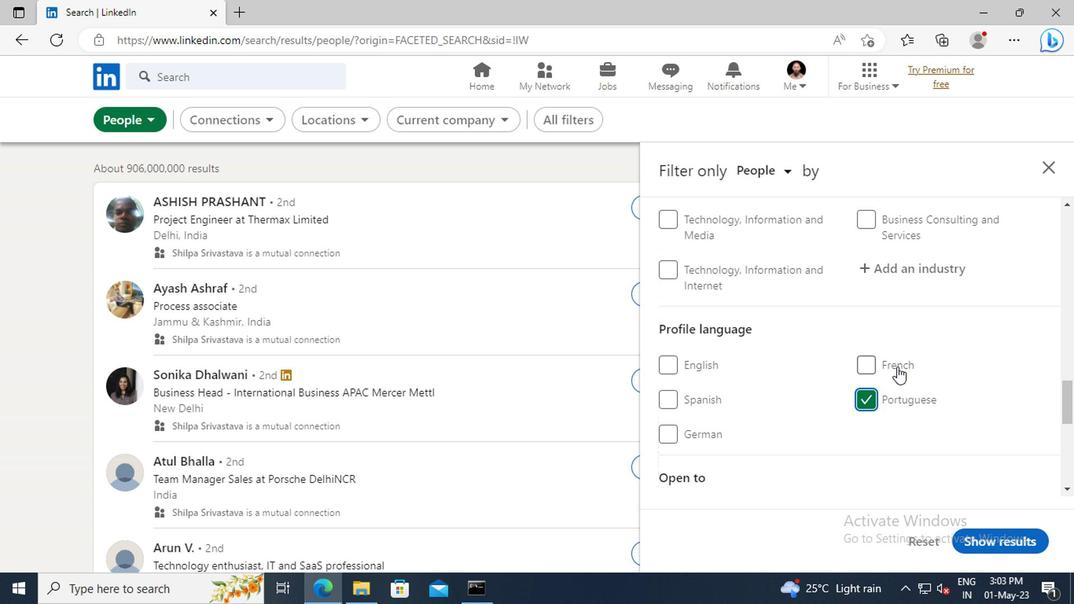 
Action: Mouse scrolled (898, 363) with delta (0, 0)
Screenshot: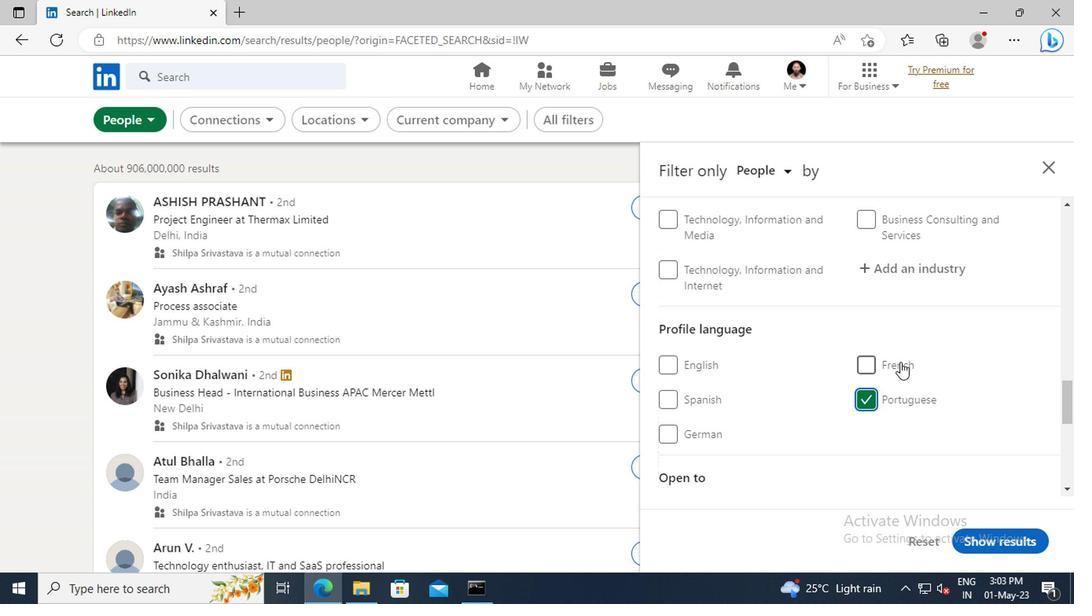 
Action: Mouse scrolled (898, 363) with delta (0, 0)
Screenshot: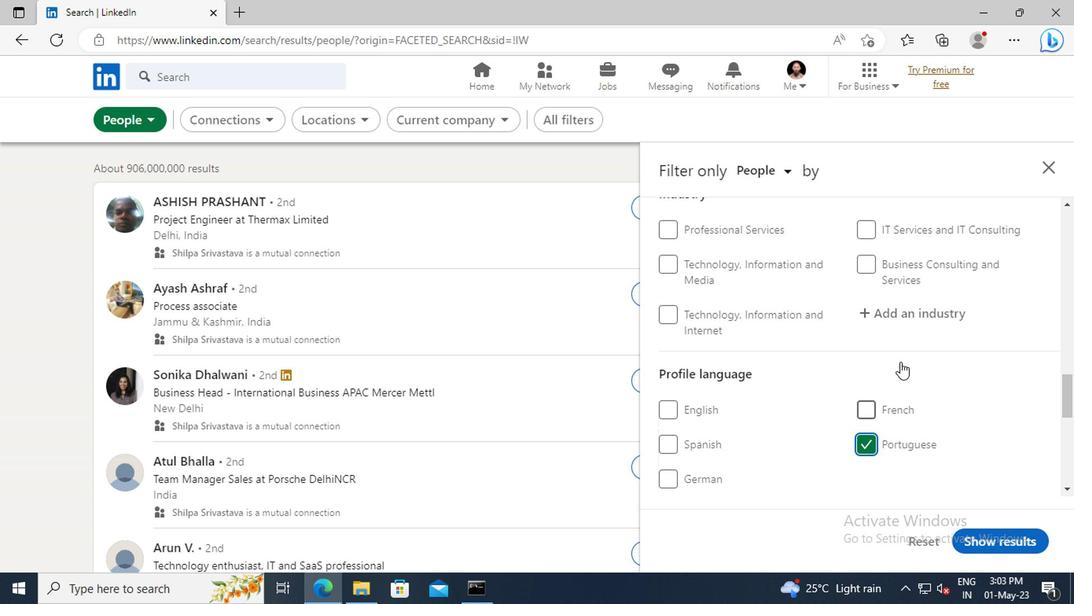 
Action: Mouse scrolled (898, 363) with delta (0, 0)
Screenshot: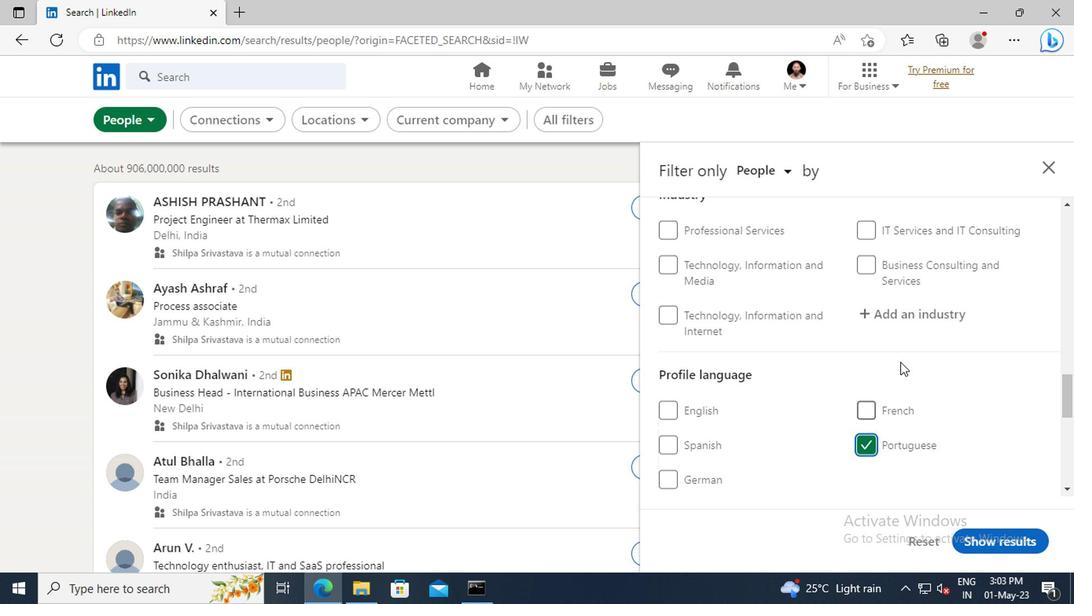 
Action: Mouse scrolled (898, 363) with delta (0, 0)
Screenshot: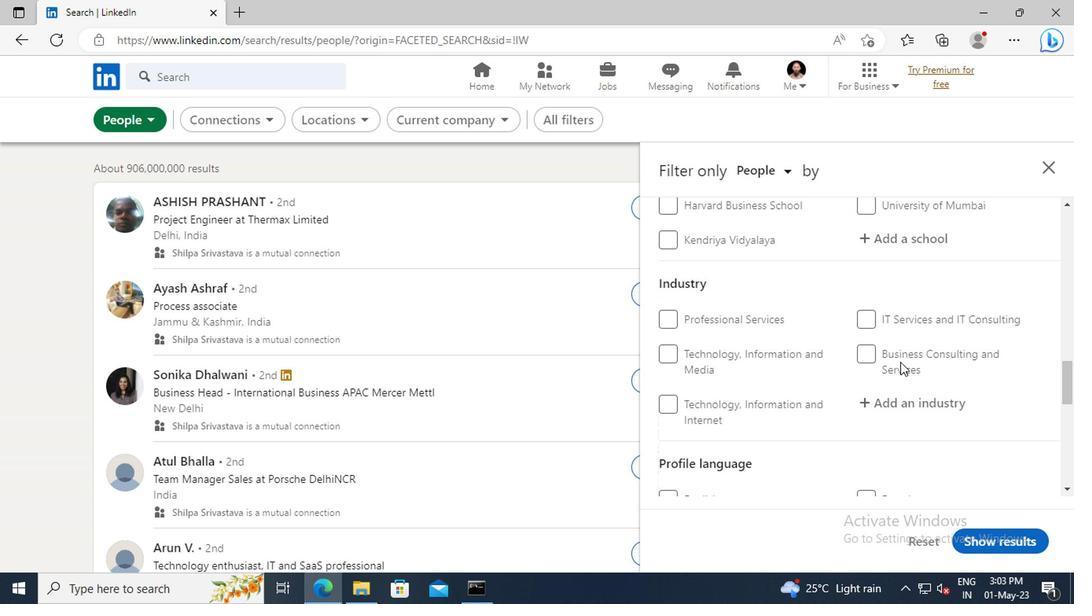 
Action: Mouse scrolled (898, 363) with delta (0, 0)
Screenshot: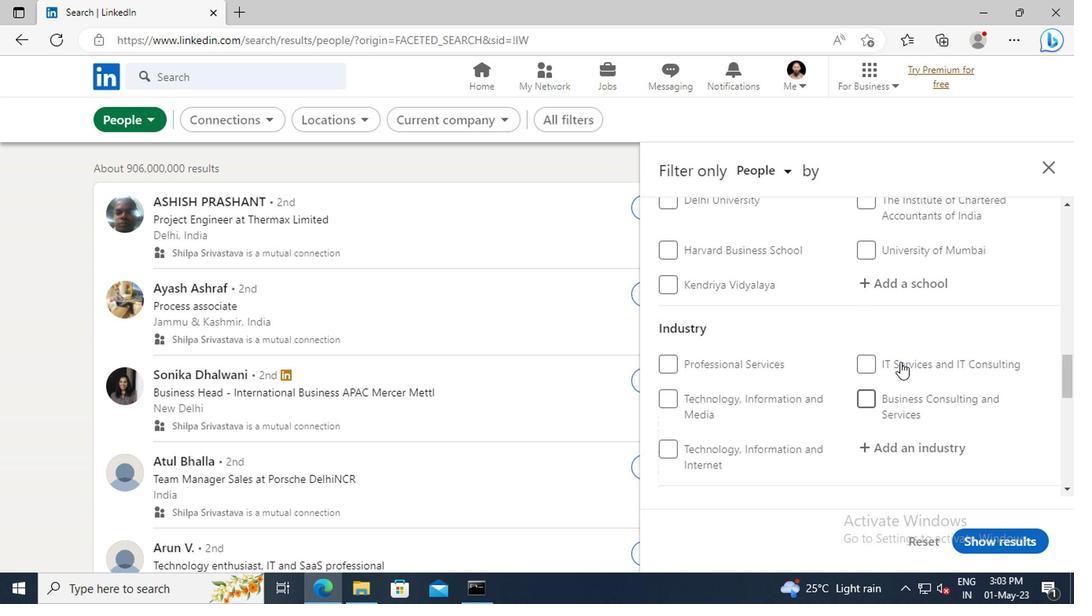 
Action: Mouse scrolled (898, 363) with delta (0, 0)
Screenshot: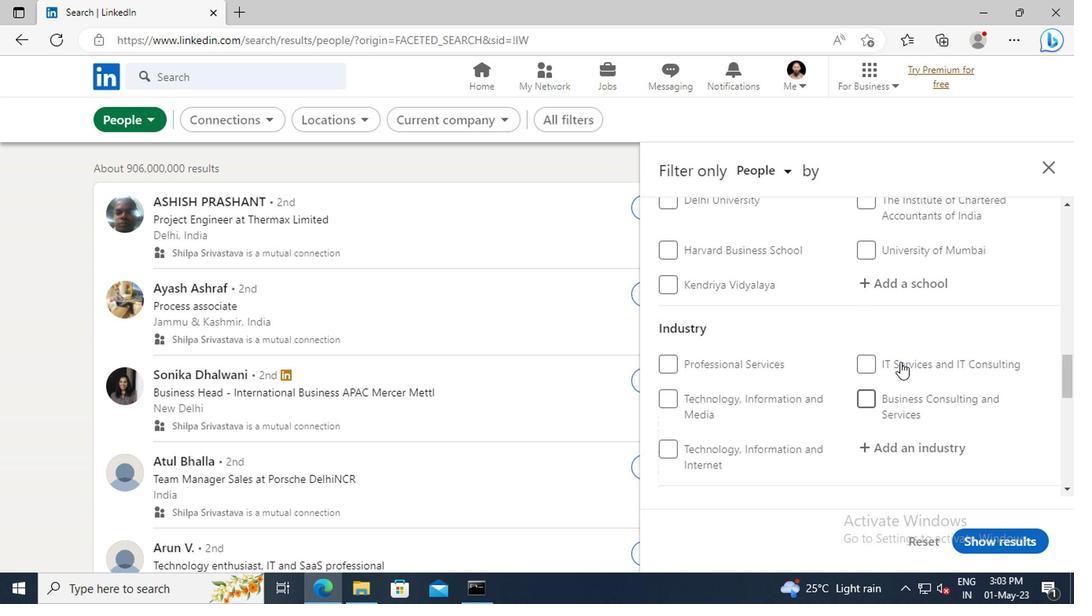 
Action: Mouse scrolled (898, 363) with delta (0, 0)
Screenshot: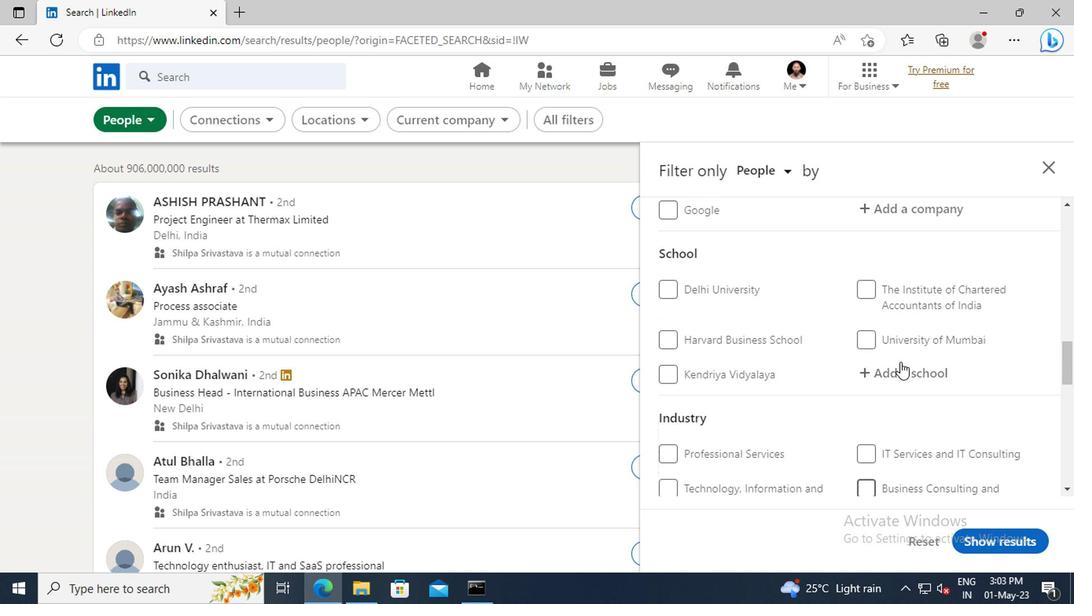 
Action: Mouse scrolled (898, 363) with delta (0, 0)
Screenshot: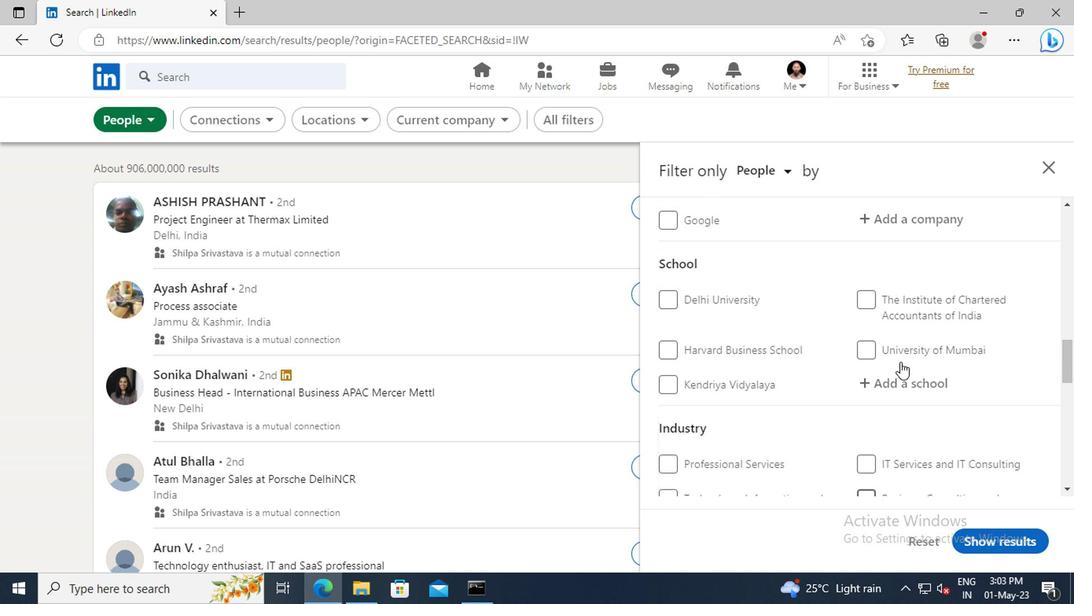 
Action: Mouse scrolled (898, 363) with delta (0, 0)
Screenshot: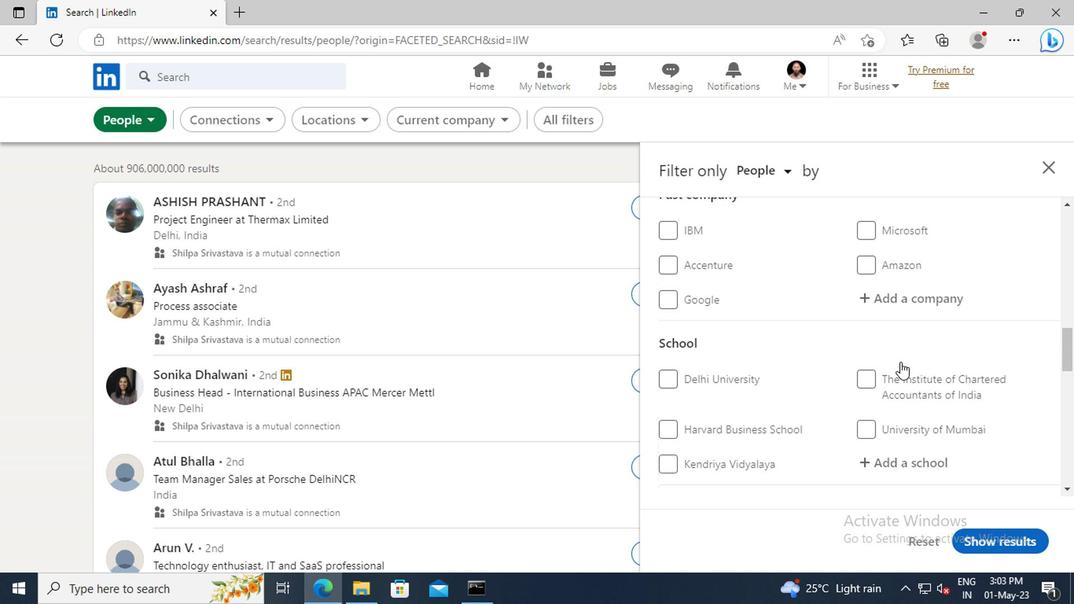 
Action: Mouse moved to (895, 358)
Screenshot: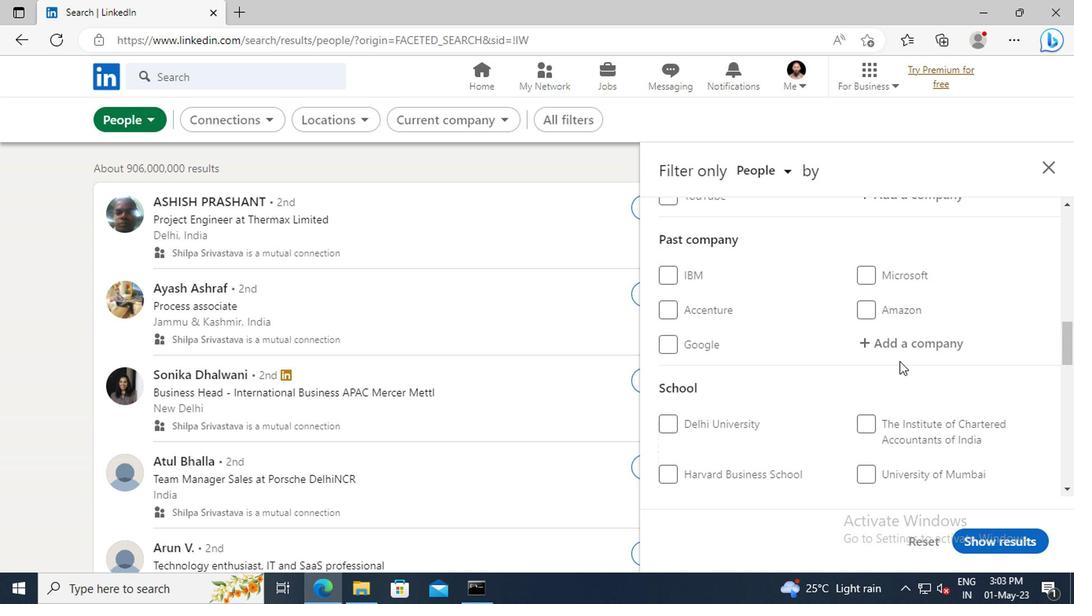 
Action: Mouse scrolled (895, 359) with delta (0, 1)
Screenshot: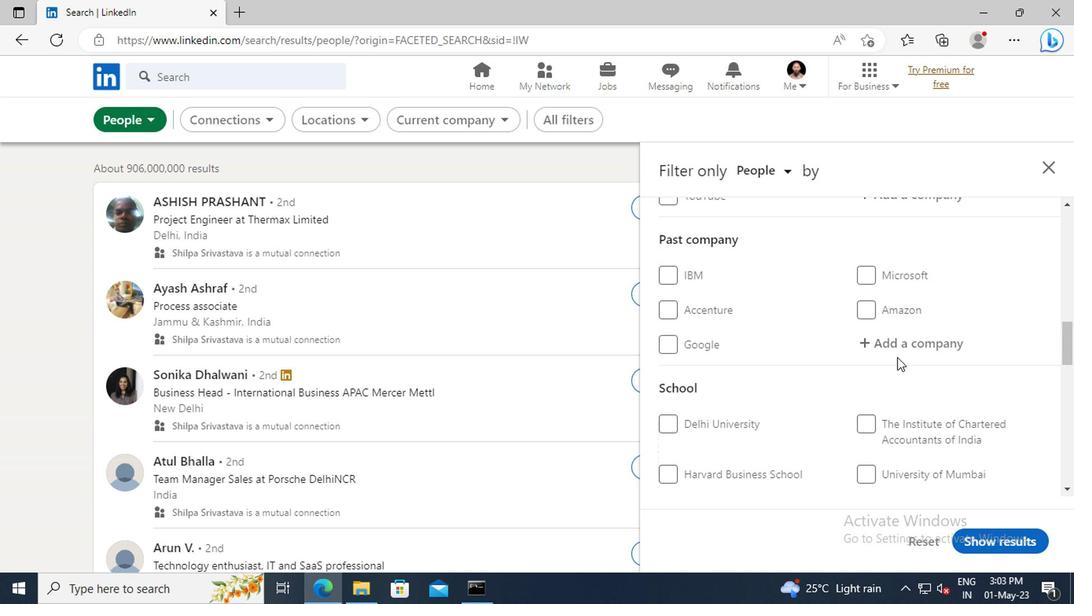 
Action: Mouse scrolled (895, 359) with delta (0, 1)
Screenshot: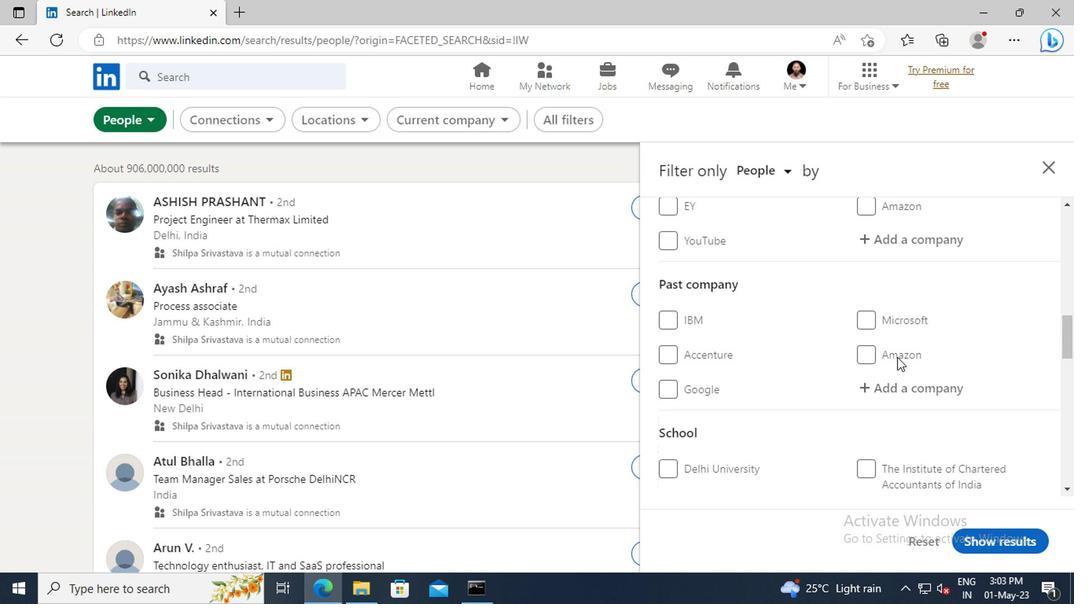 
Action: Mouse scrolled (895, 359) with delta (0, 1)
Screenshot: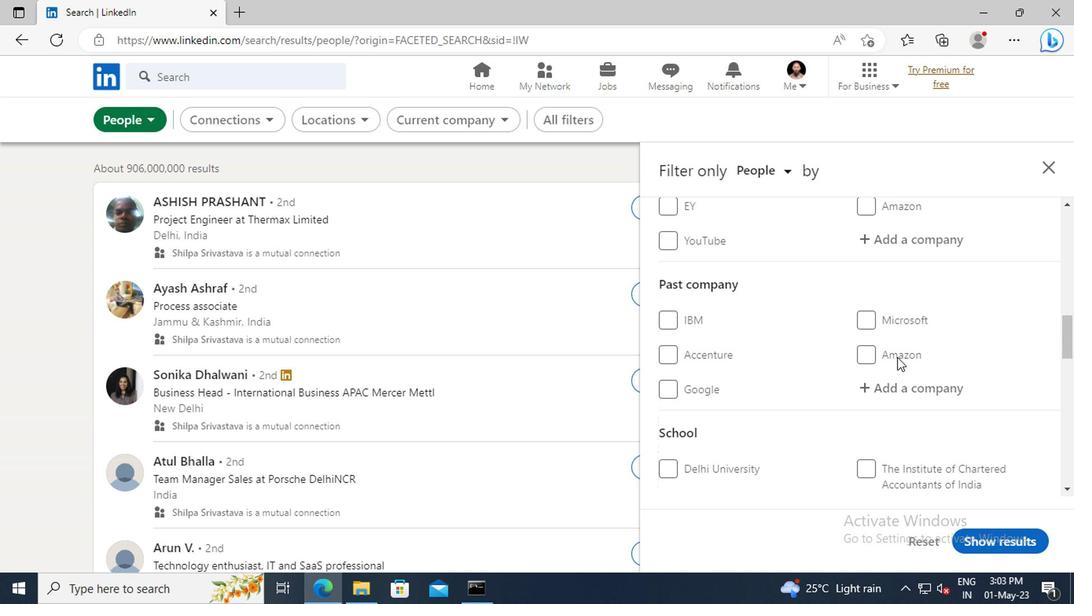 
Action: Mouse moved to (889, 338)
Screenshot: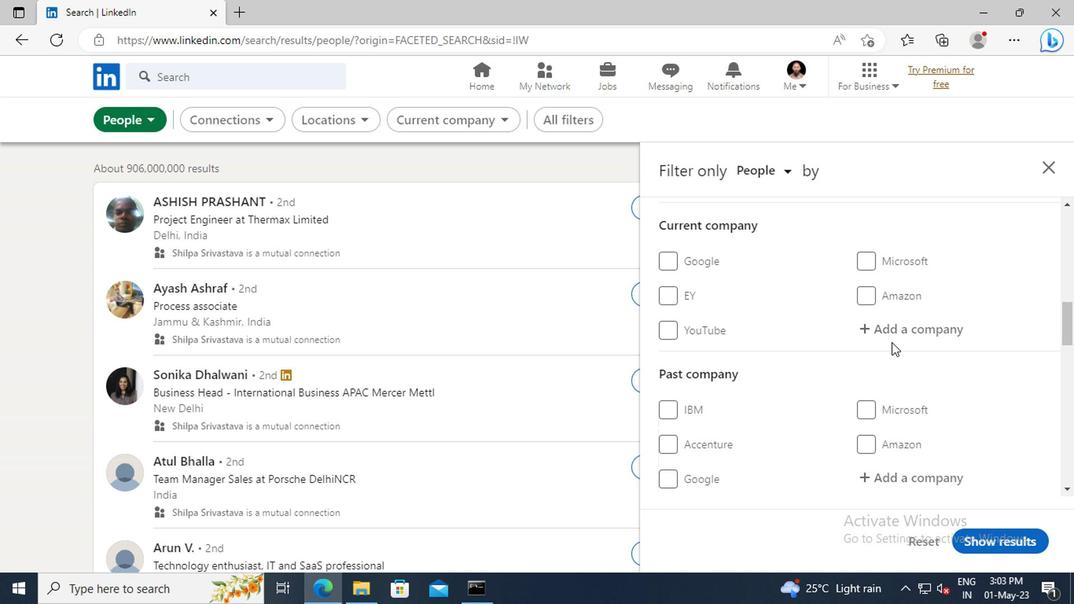 
Action: Mouse pressed left at (889, 338)
Screenshot: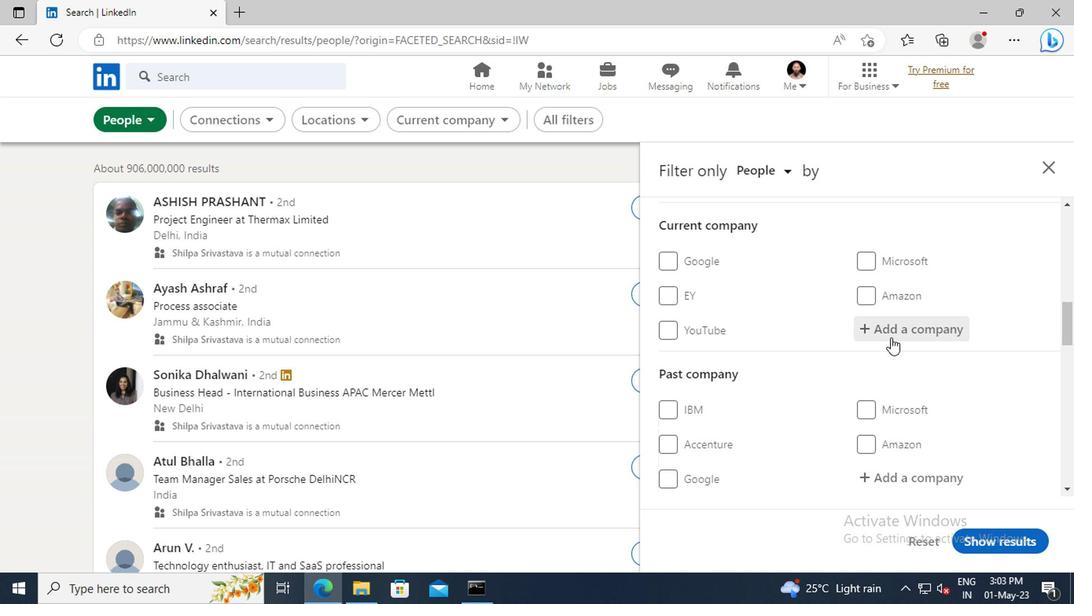 
Action: Mouse moved to (888, 337)
Screenshot: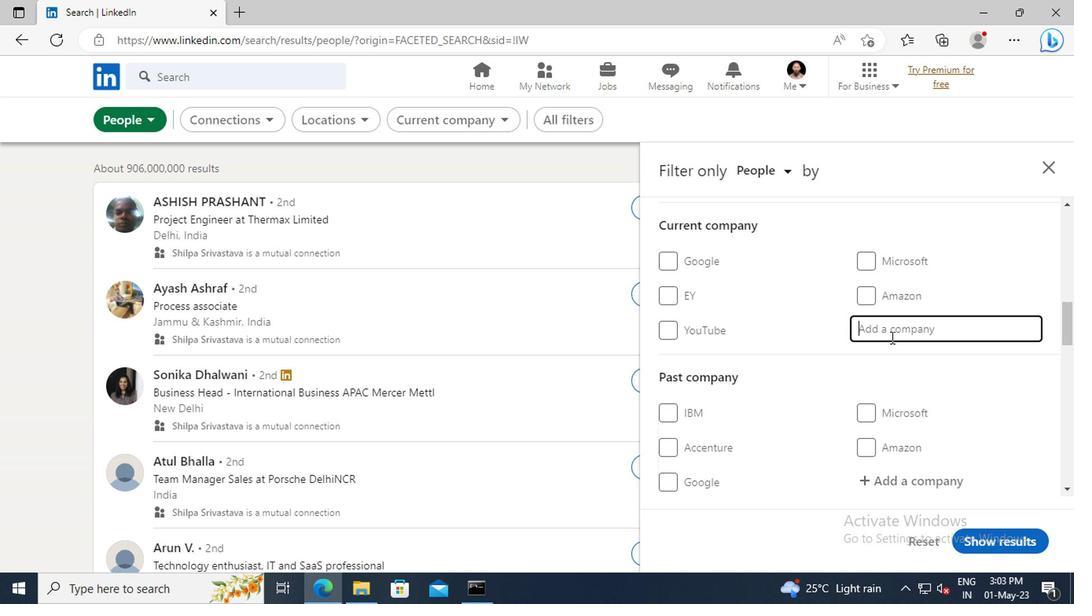 
Action: Key pressed <Key.shift>DENTSU<Key.space><Key.shift>INDIA
Screenshot: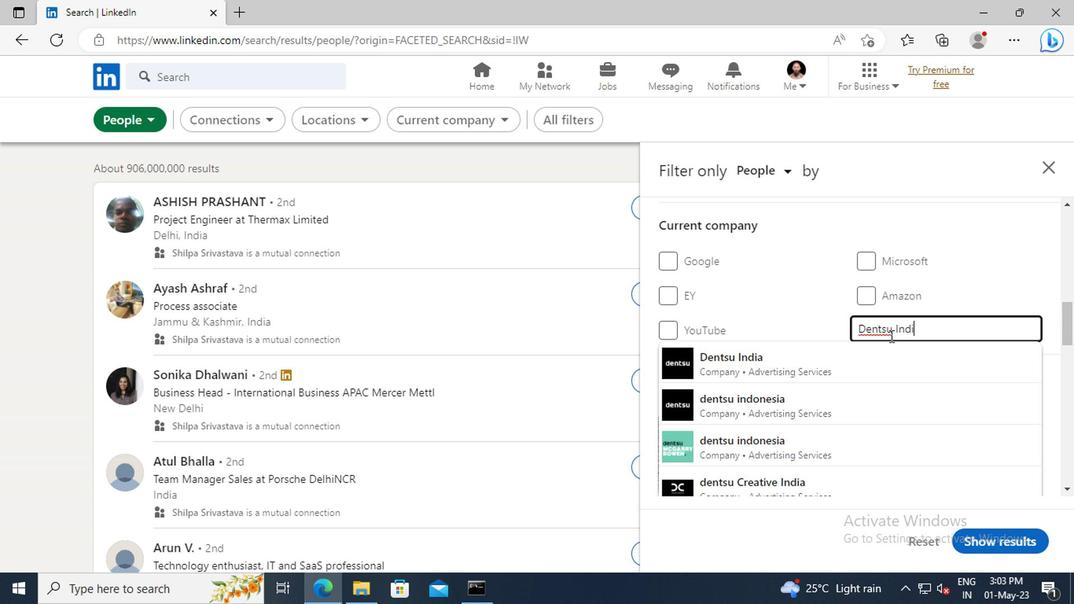 
Action: Mouse moved to (886, 362)
Screenshot: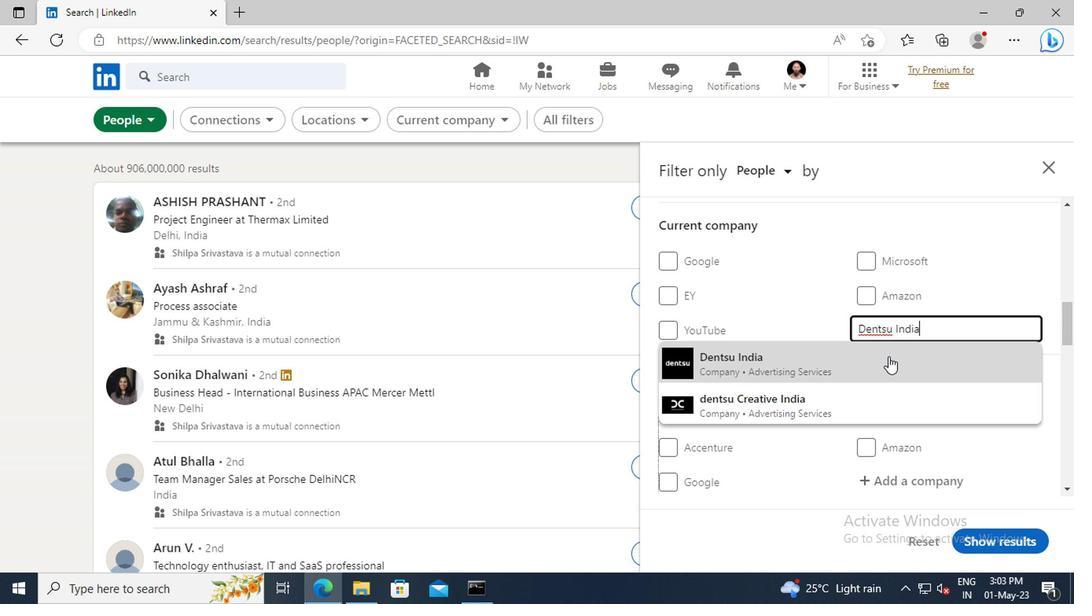
Action: Mouse pressed left at (886, 362)
Screenshot: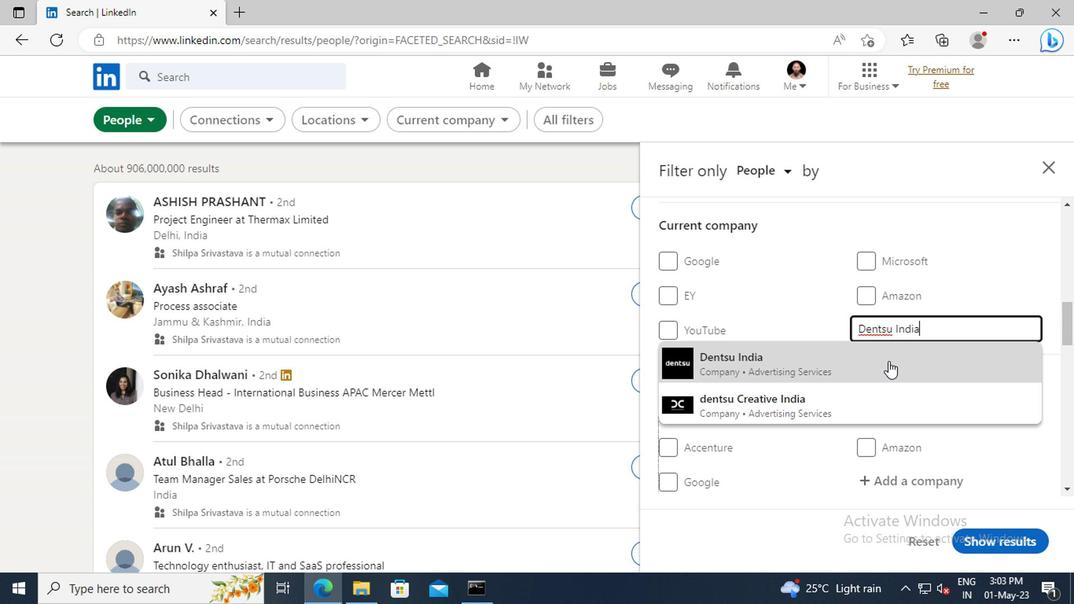 
Action: Mouse scrolled (886, 361) with delta (0, -1)
Screenshot: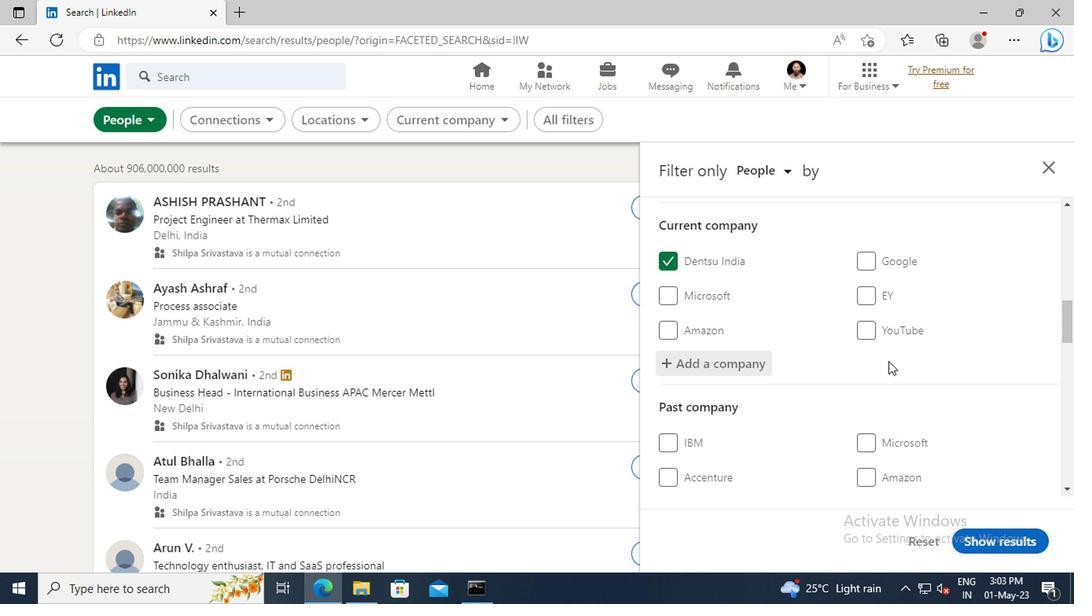 
Action: Mouse scrolled (886, 361) with delta (0, -1)
Screenshot: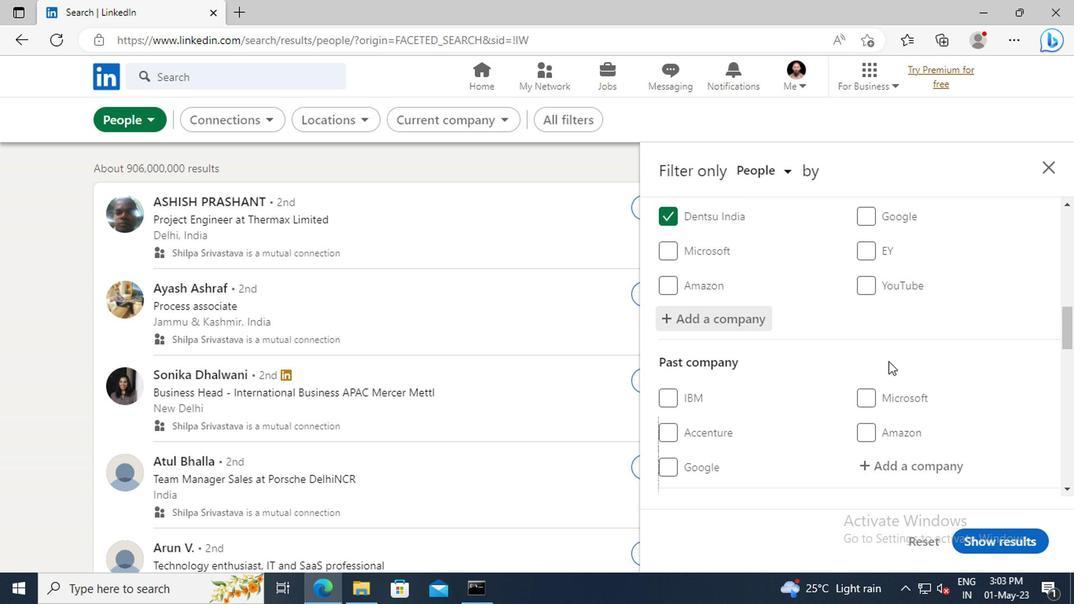 
Action: Mouse scrolled (886, 361) with delta (0, -1)
Screenshot: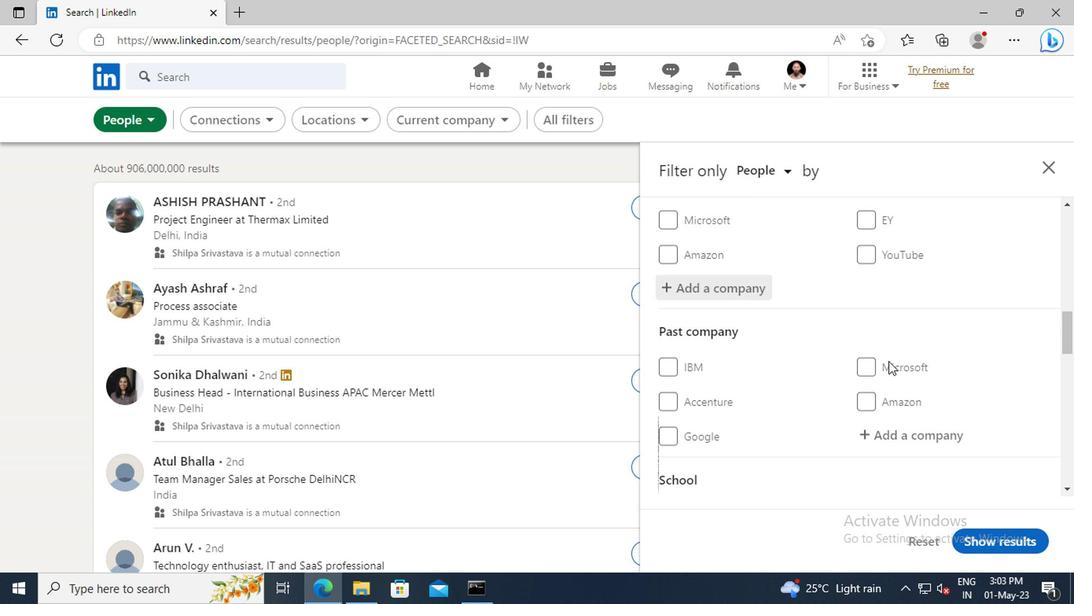 
Action: Mouse scrolled (886, 361) with delta (0, -1)
Screenshot: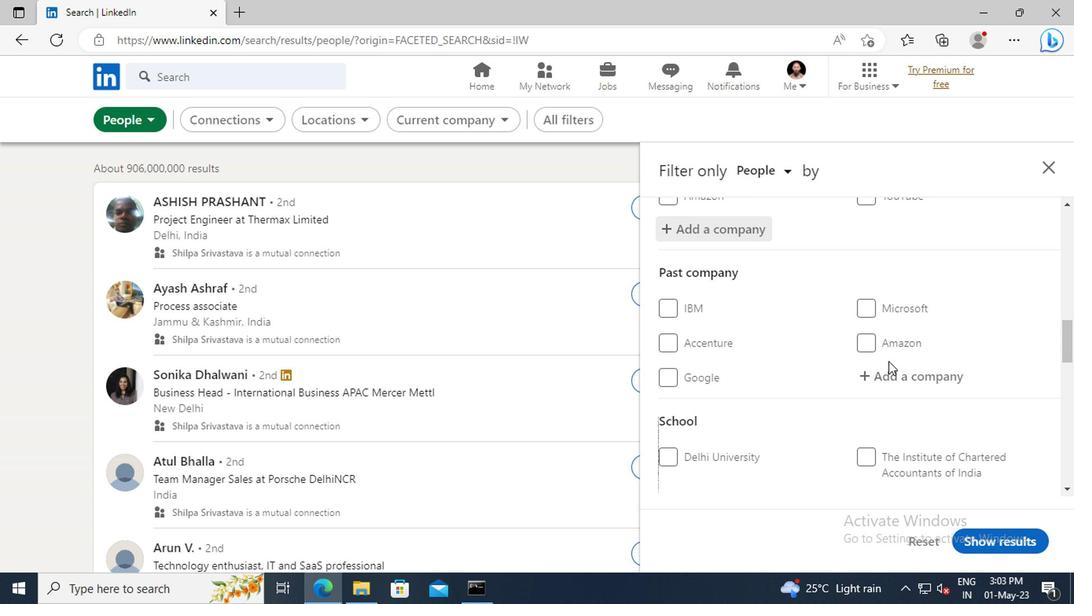 
Action: Mouse scrolled (886, 361) with delta (0, -1)
Screenshot: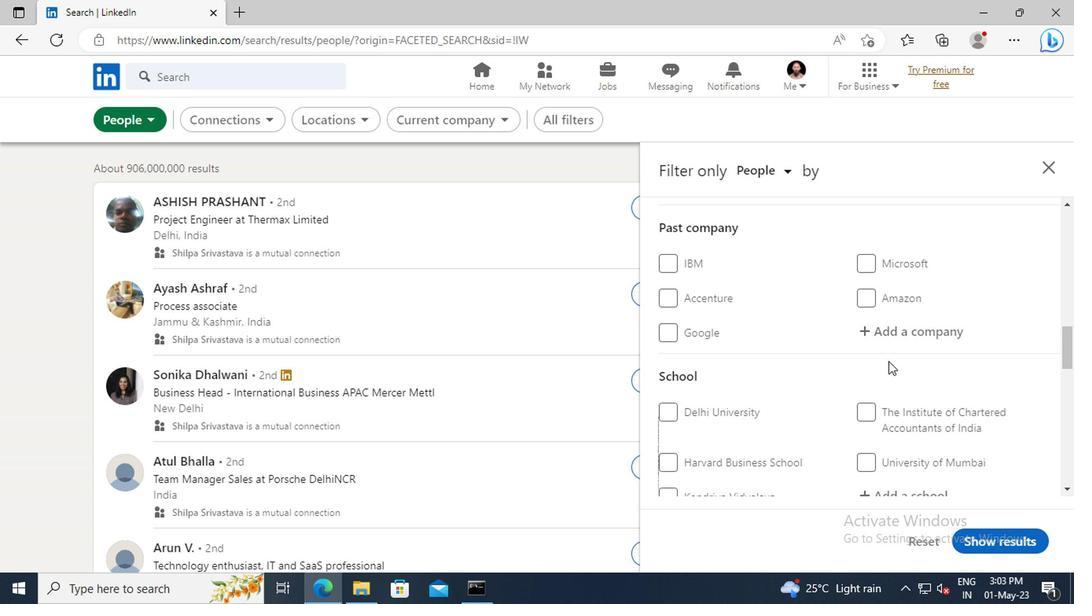 
Action: Mouse scrolled (886, 361) with delta (0, -1)
Screenshot: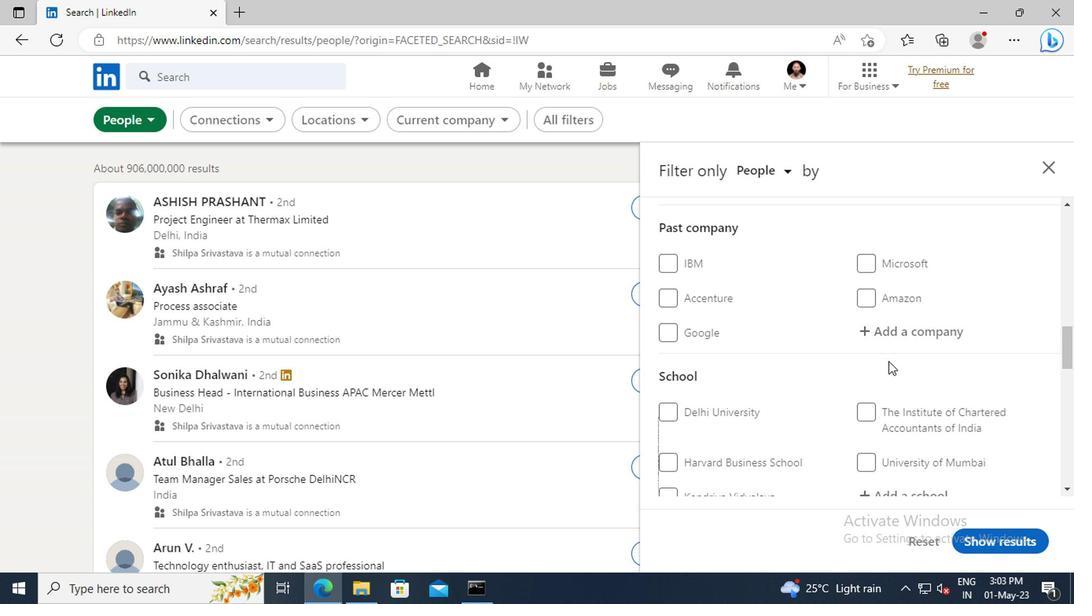 
Action: Mouse moved to (885, 400)
Screenshot: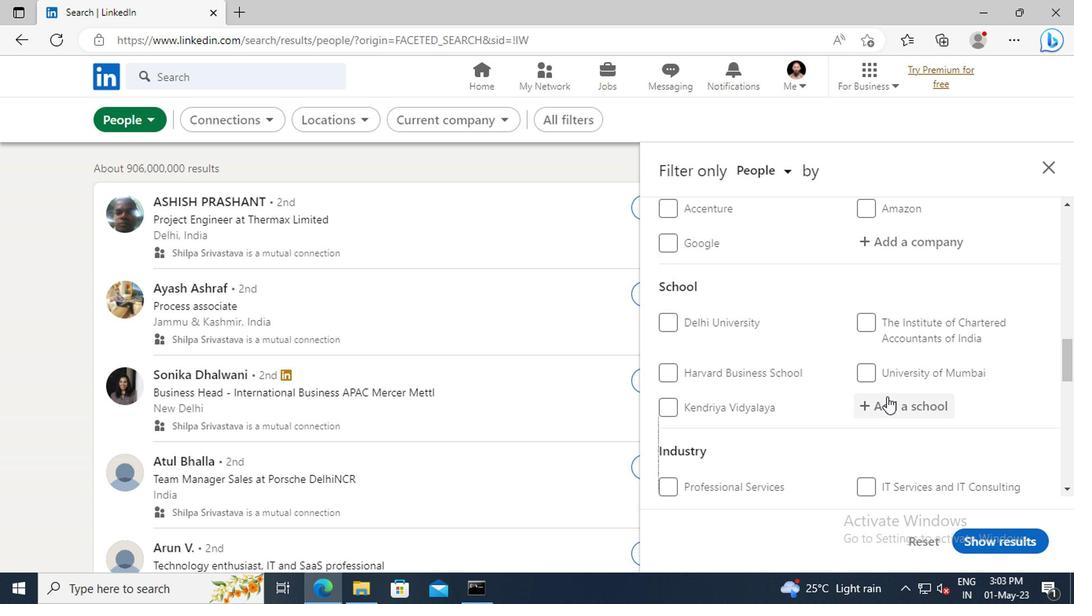 
Action: Mouse pressed left at (885, 400)
Screenshot: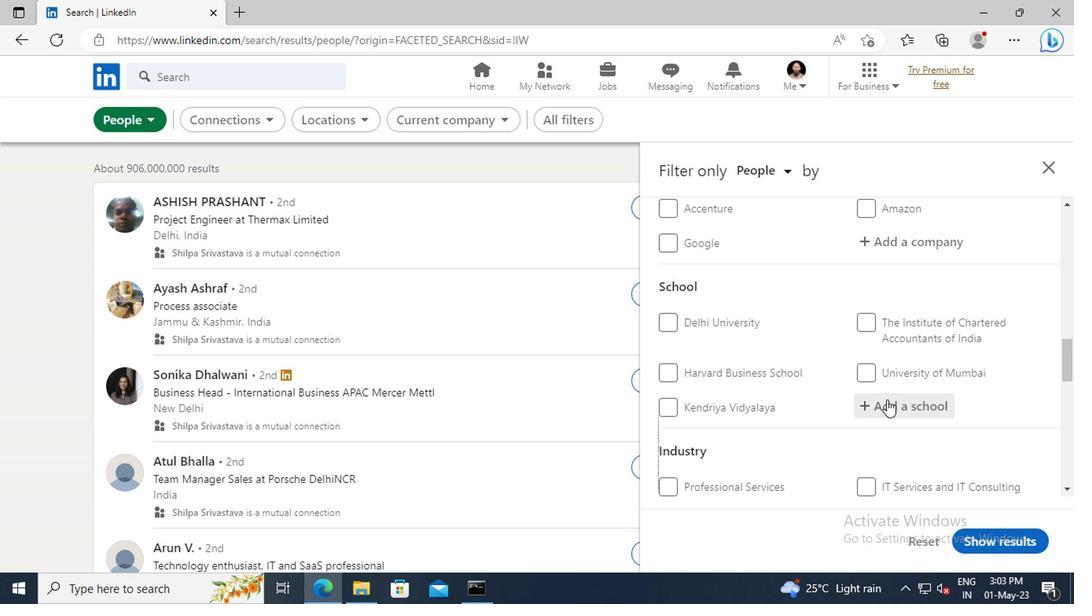 
Action: Key pressed <Key.shift>MS<Key.space><Key.shift>RAMAIAH
Screenshot: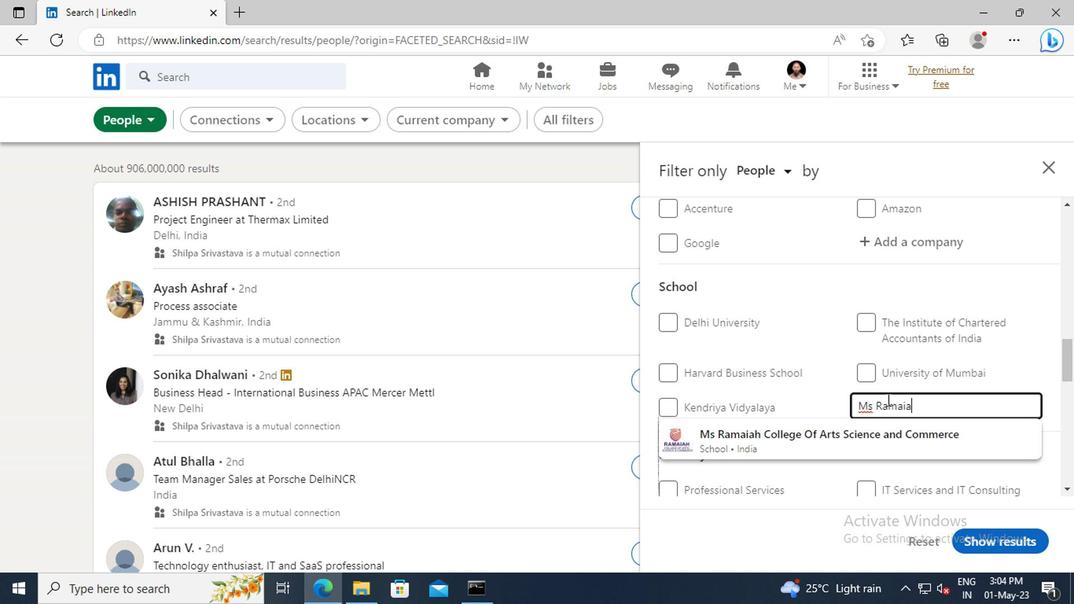 
Action: Mouse moved to (883, 435)
Screenshot: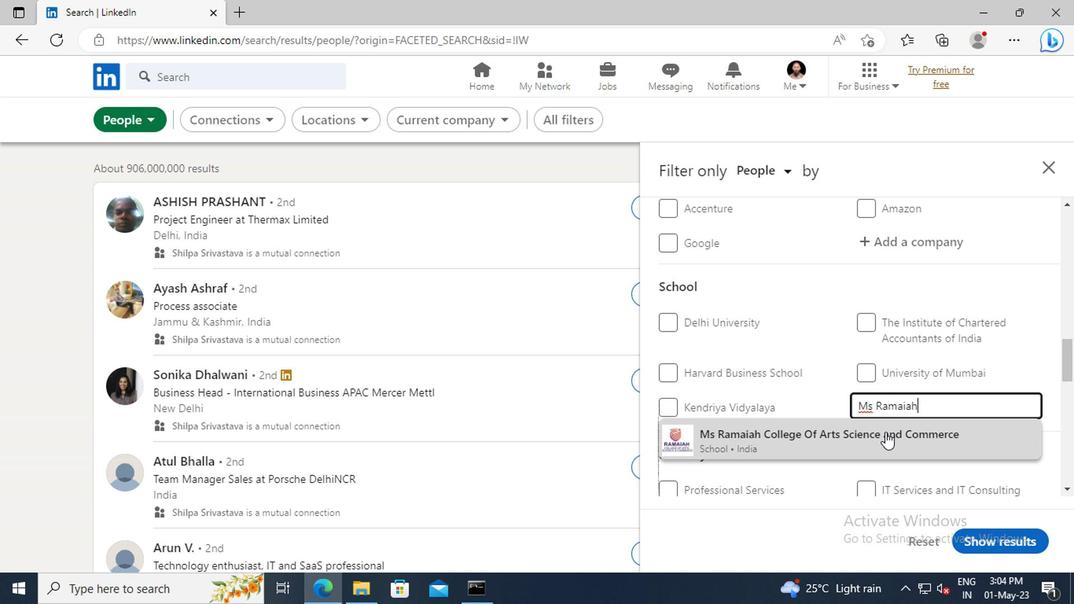 
Action: Mouse pressed left at (883, 435)
Screenshot: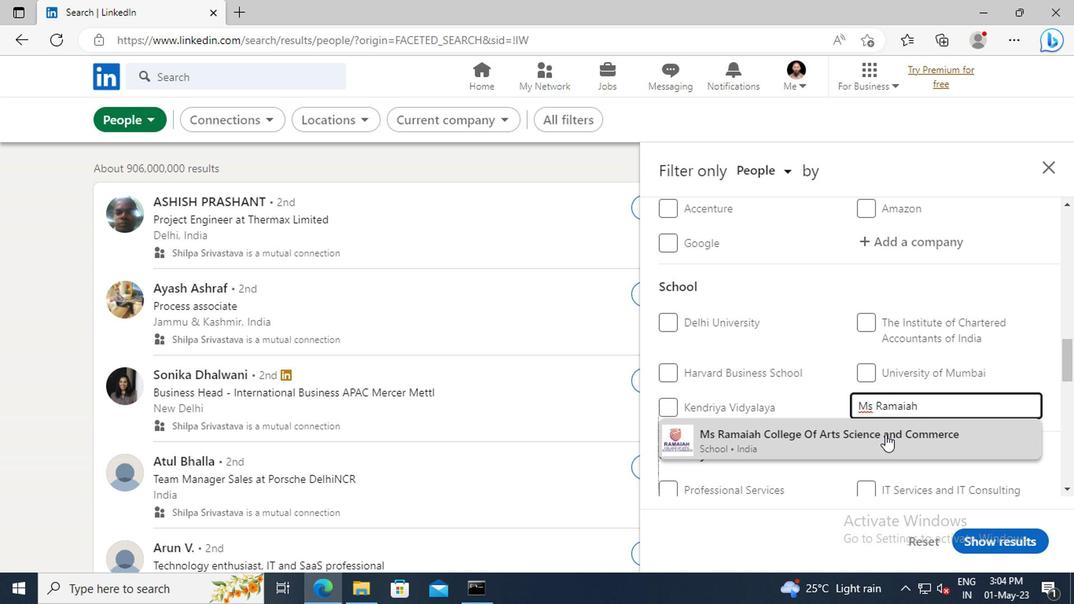 
Action: Mouse scrolled (883, 434) with delta (0, 0)
Screenshot: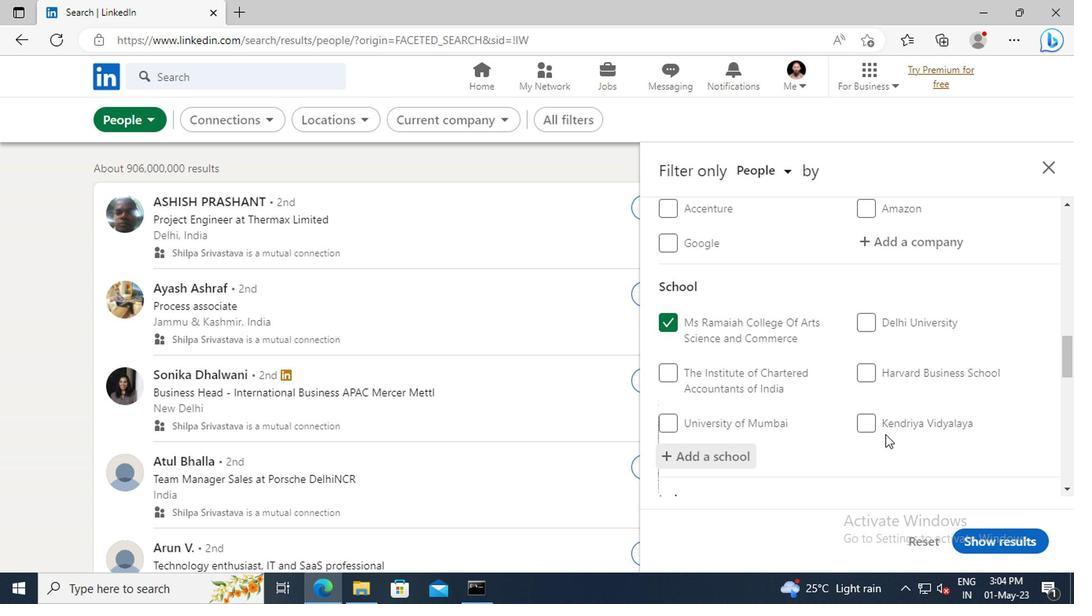 
Action: Mouse scrolled (883, 434) with delta (0, 0)
Screenshot: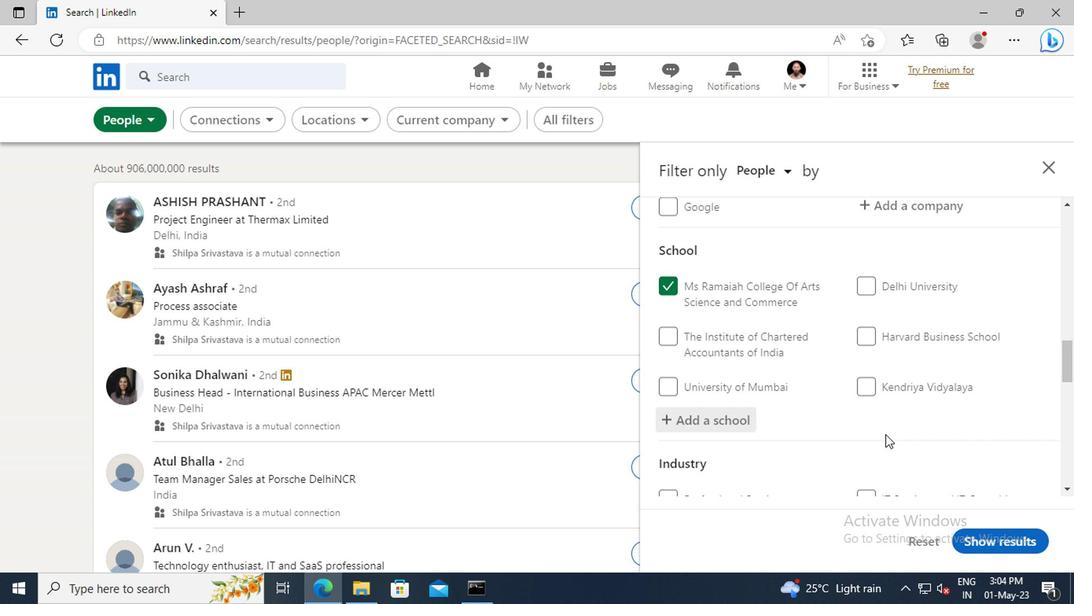 
Action: Mouse moved to (888, 405)
Screenshot: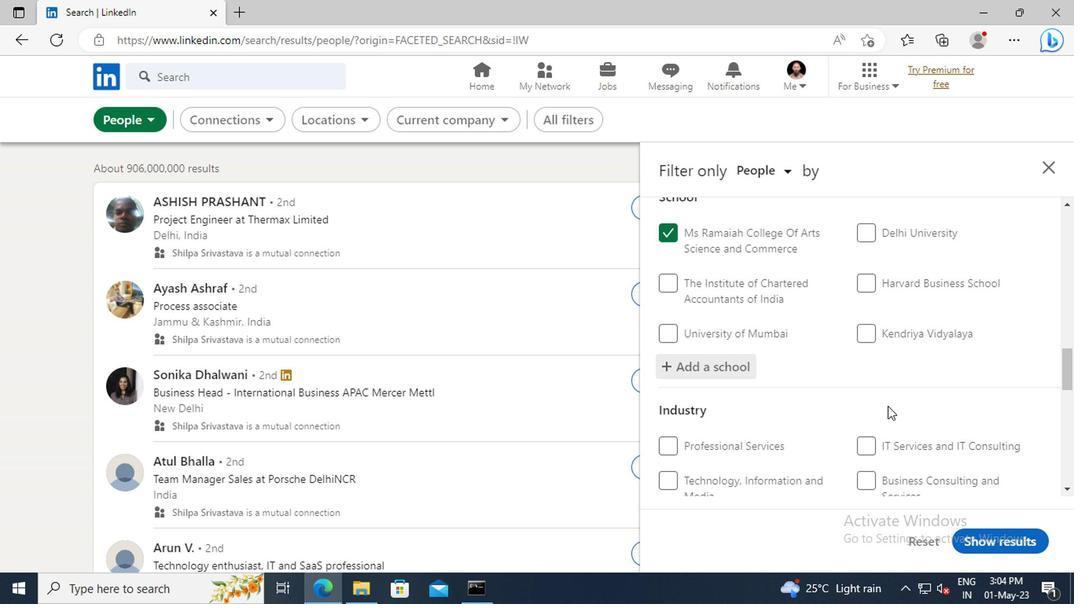 
Action: Mouse scrolled (888, 403) with delta (0, -1)
Screenshot: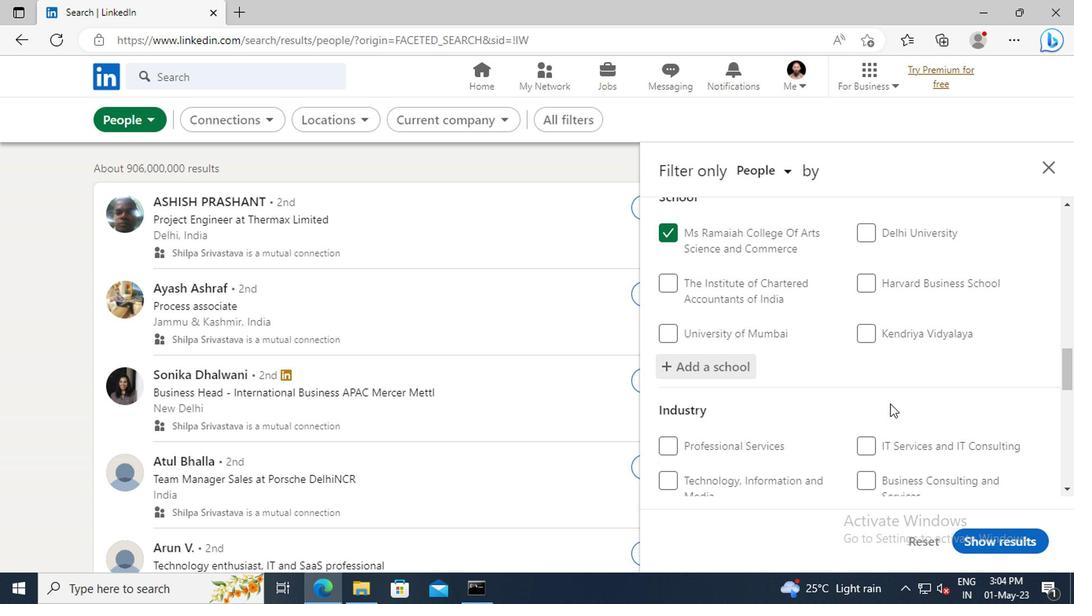 
Action: Mouse scrolled (888, 403) with delta (0, -1)
Screenshot: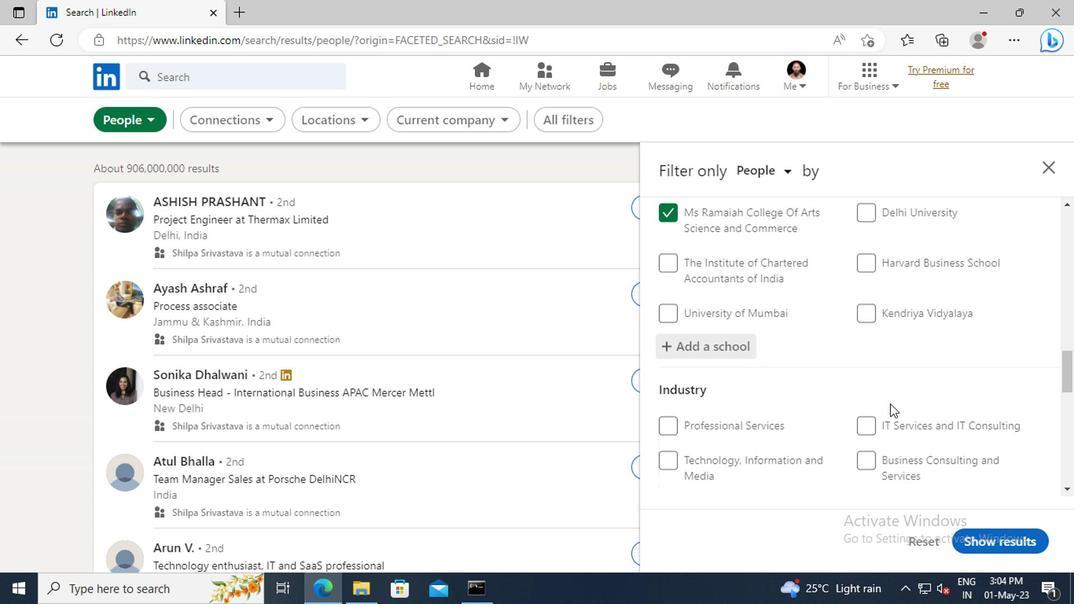 
Action: Mouse moved to (887, 376)
Screenshot: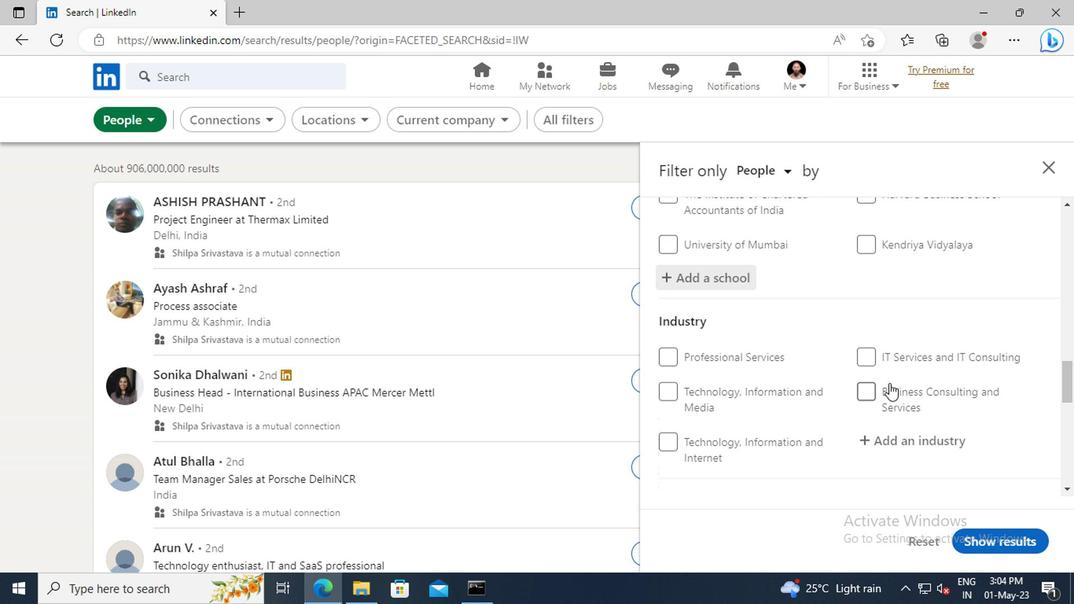 
Action: Mouse scrolled (887, 375) with delta (0, -1)
Screenshot: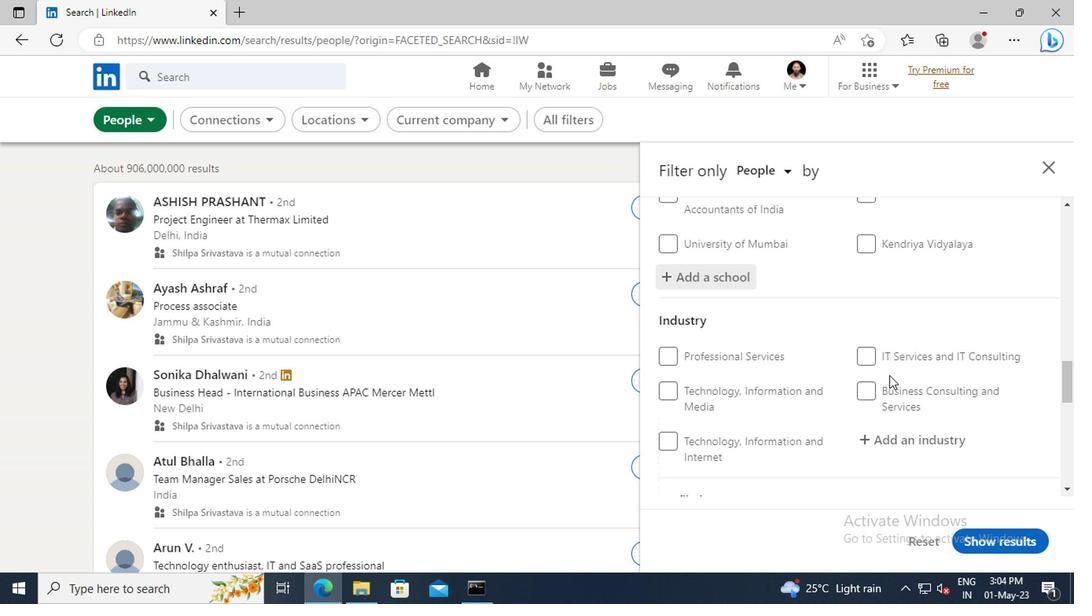 
Action: Mouse scrolled (887, 375) with delta (0, -1)
Screenshot: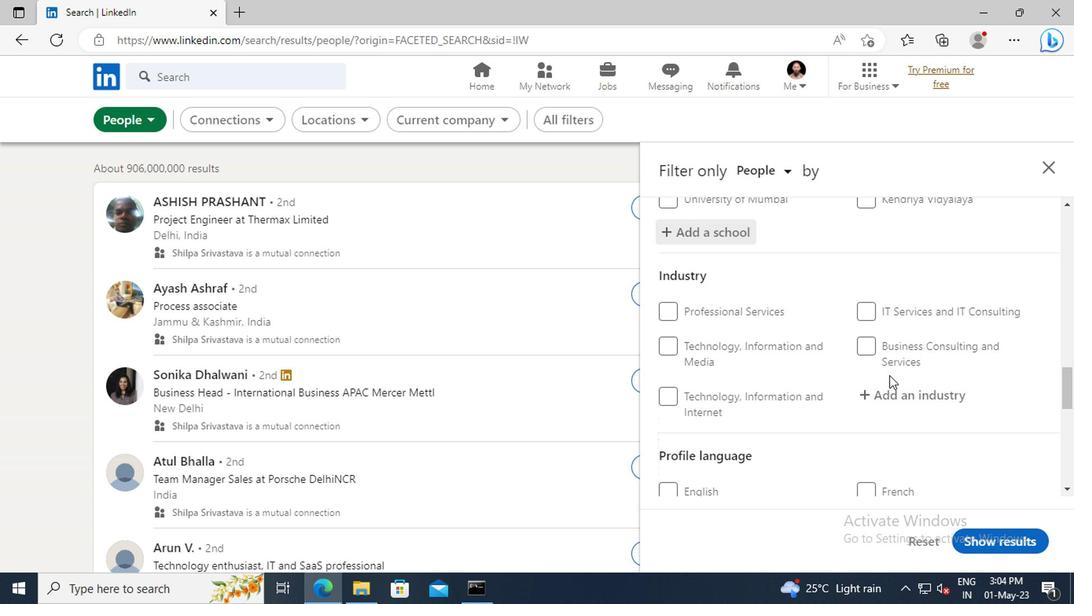 
Action: Mouse moved to (880, 356)
Screenshot: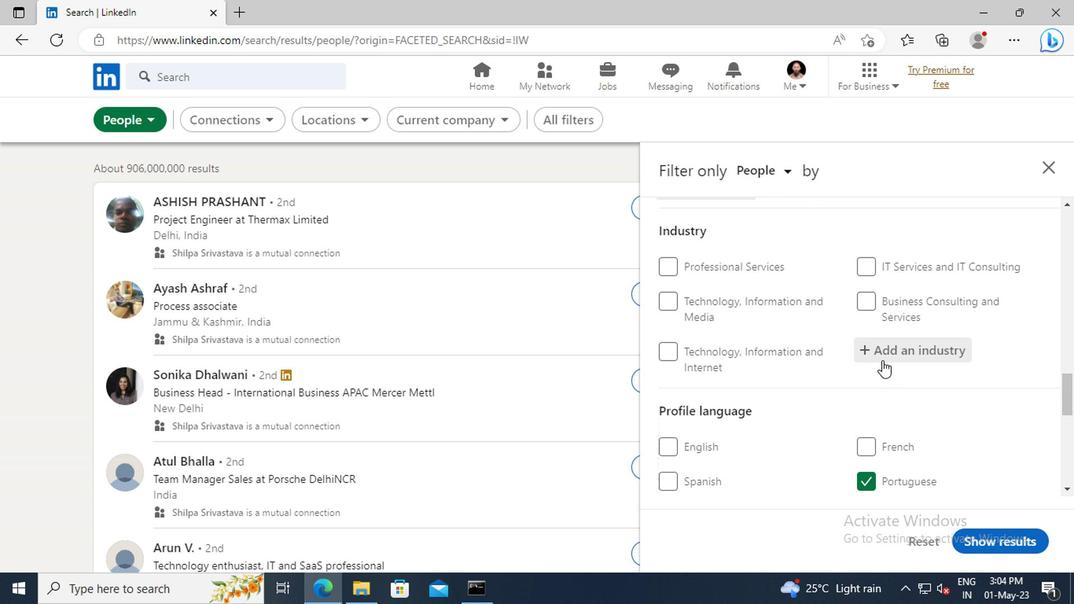 
Action: Mouse pressed left at (880, 356)
Screenshot: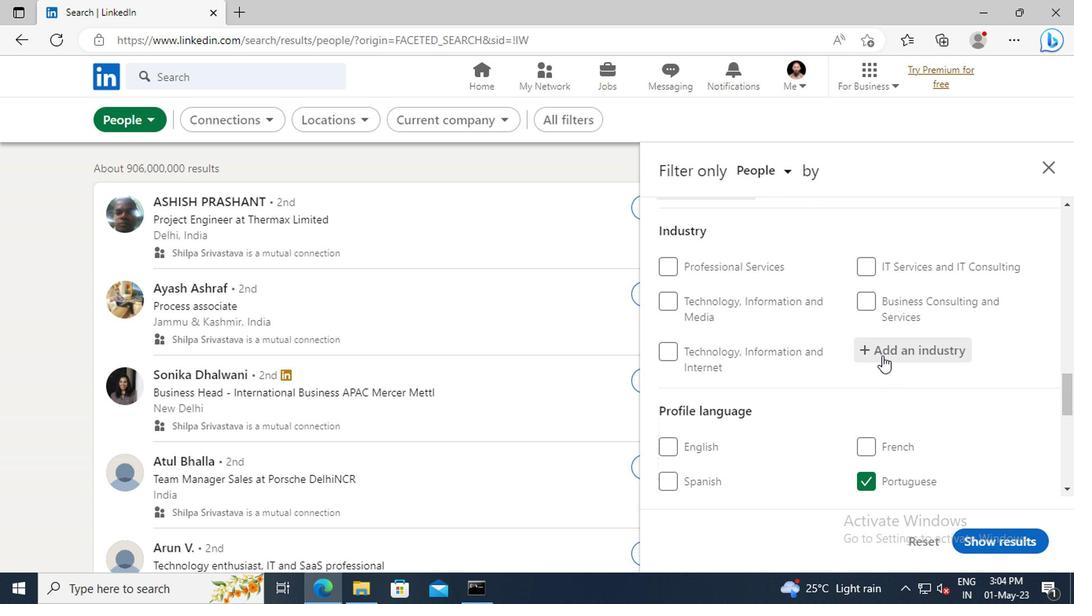 
Action: Key pressed <Key.shift>CIRCU
Screenshot: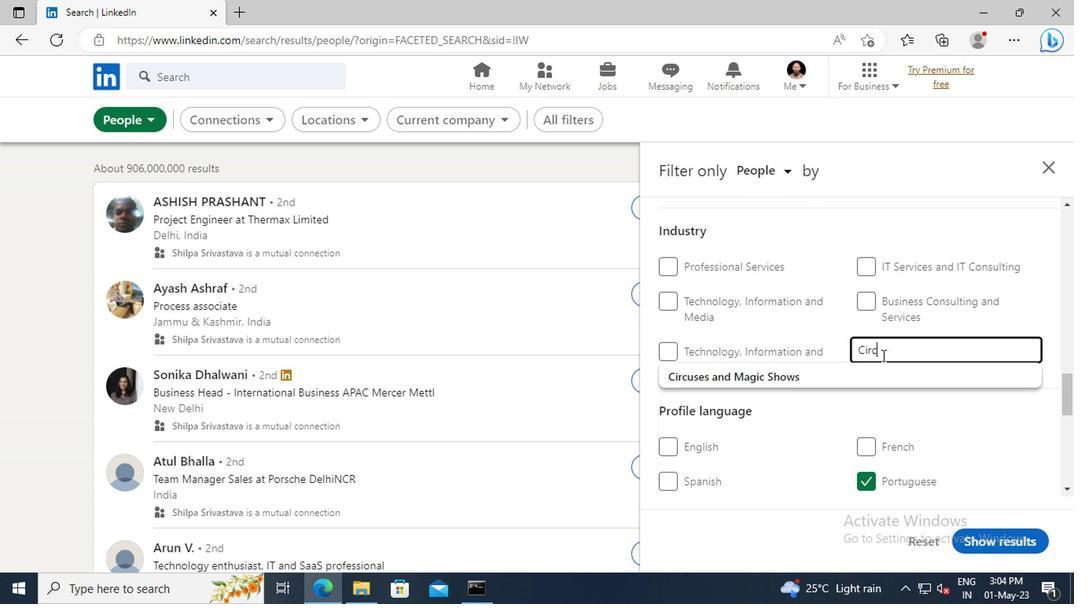 
Action: Mouse moved to (850, 371)
Screenshot: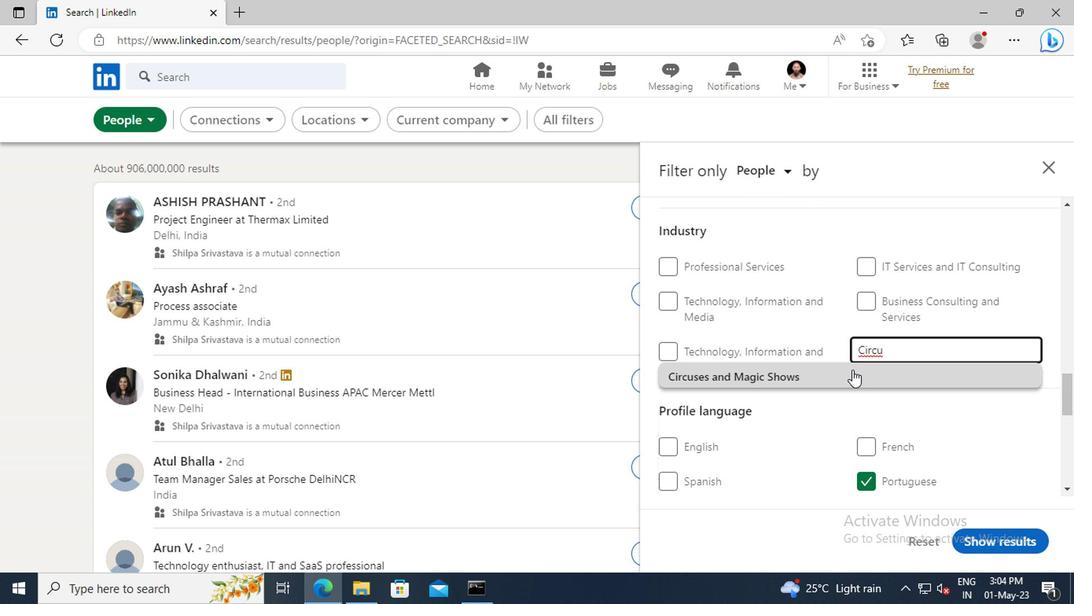 
Action: Mouse pressed left at (850, 371)
Screenshot: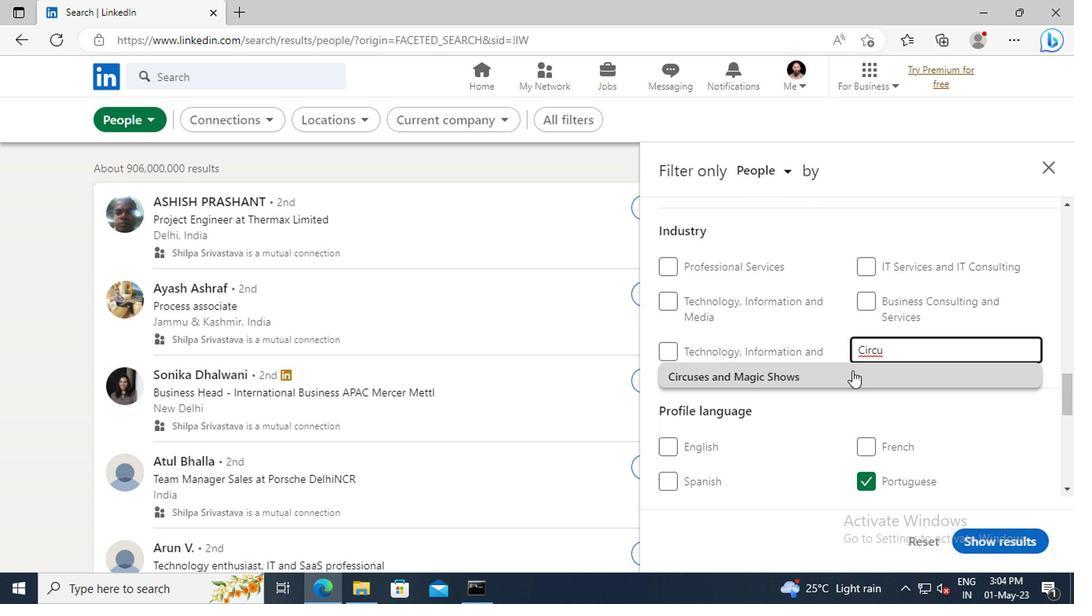 
Action: Mouse scrolled (850, 370) with delta (0, 0)
Screenshot: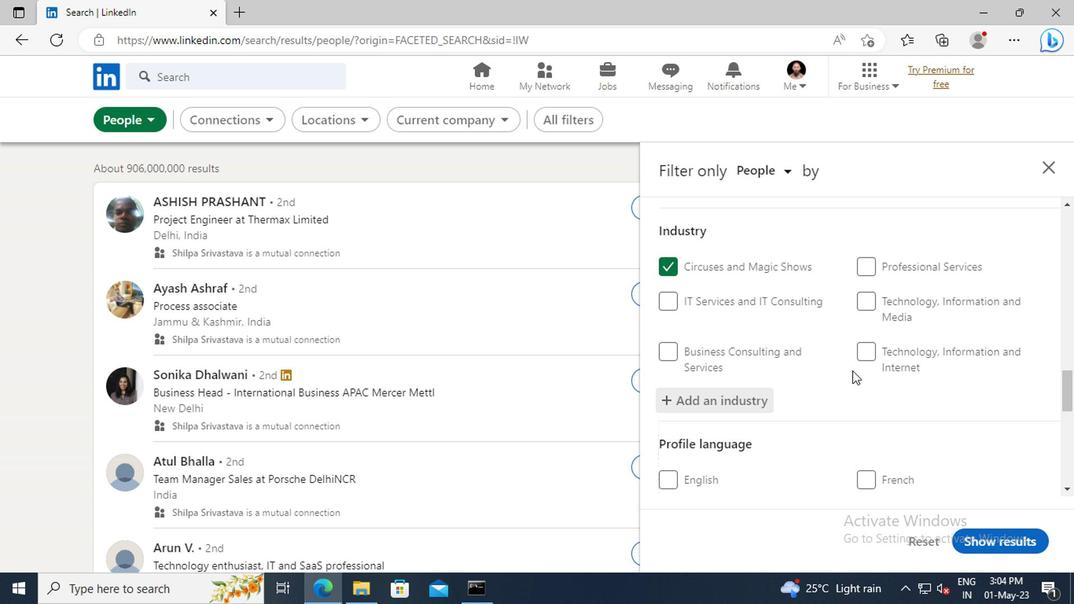 
Action: Mouse scrolled (850, 370) with delta (0, 0)
Screenshot: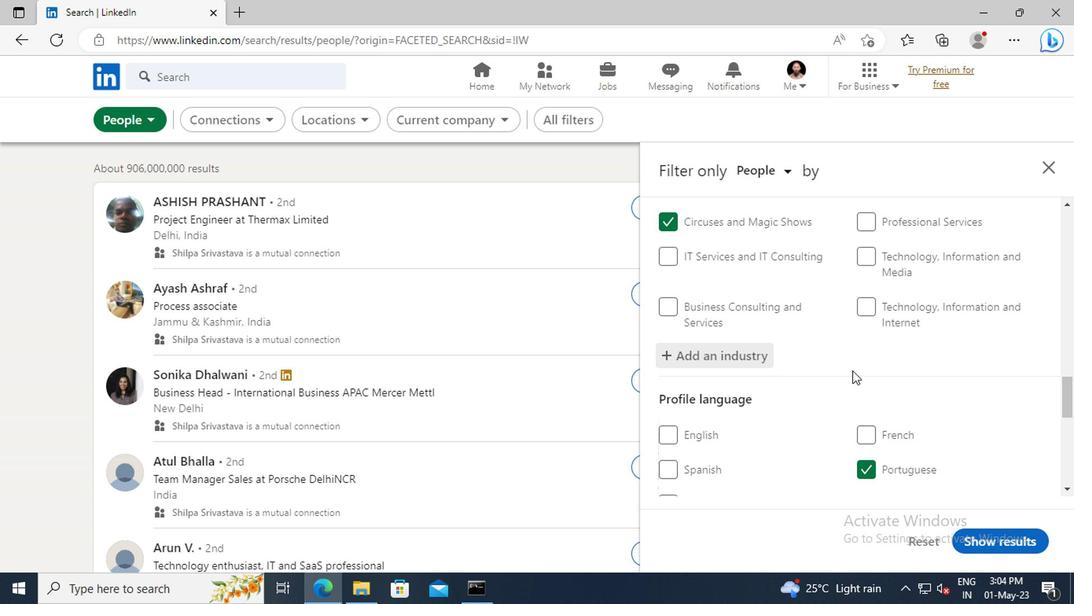 
Action: Mouse scrolled (850, 370) with delta (0, 0)
Screenshot: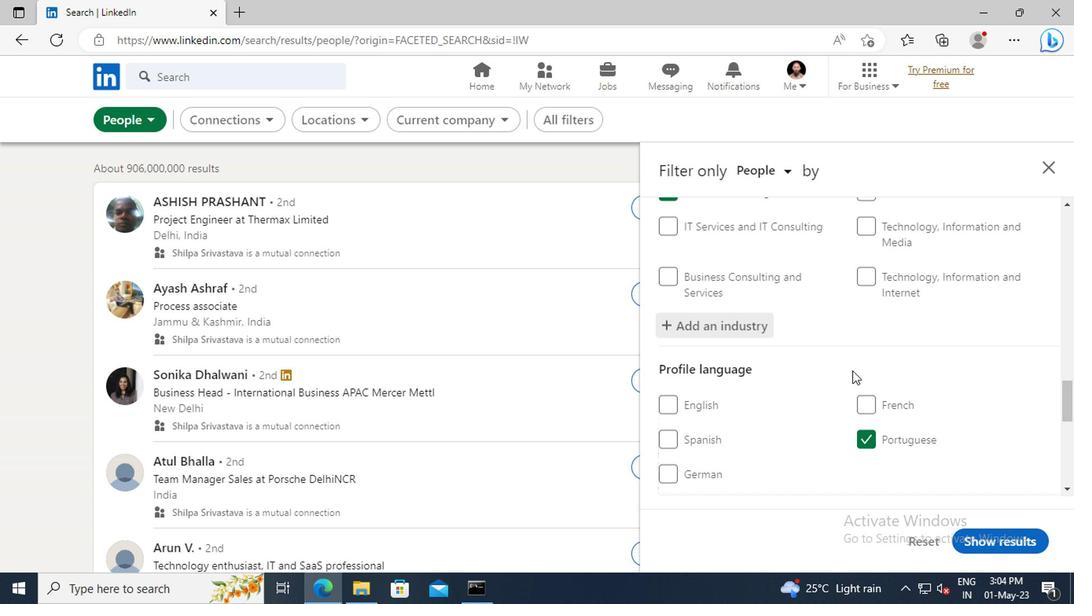 
Action: Mouse scrolled (850, 370) with delta (0, 0)
Screenshot: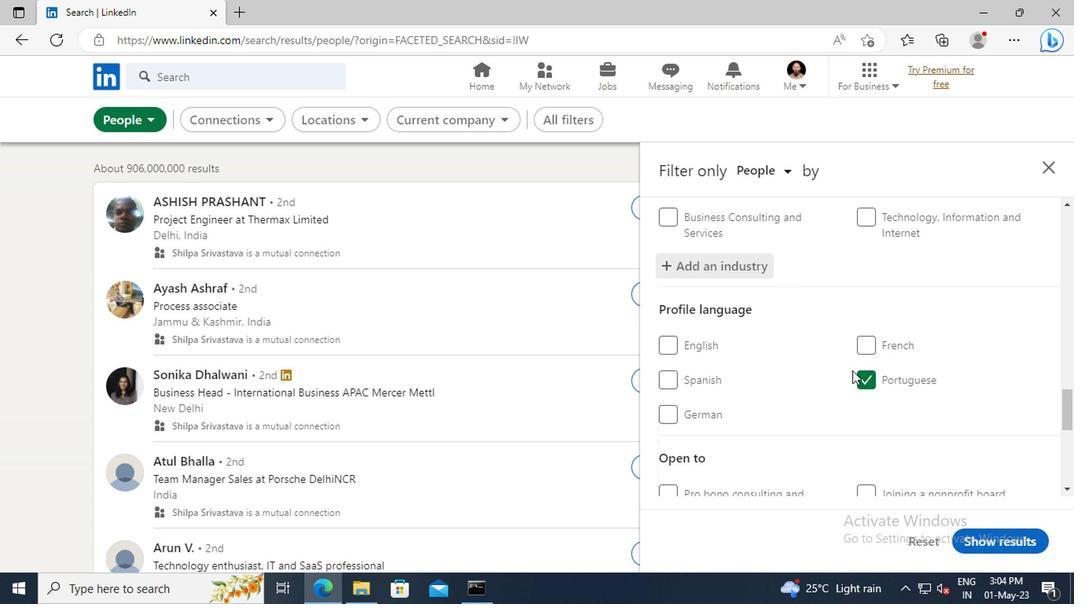 
Action: Mouse scrolled (850, 370) with delta (0, 0)
Screenshot: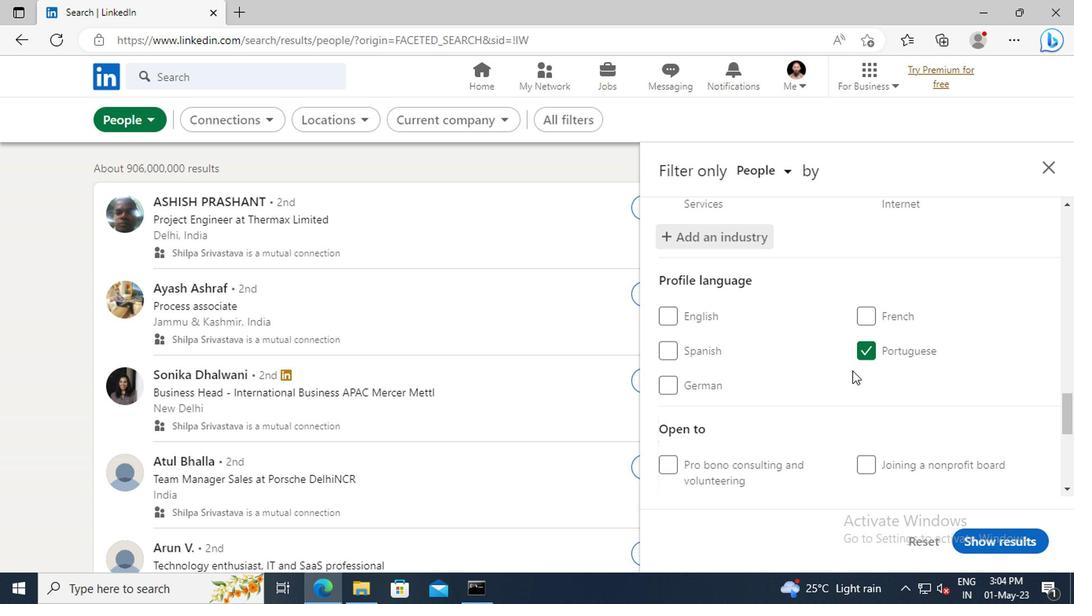 
Action: Mouse scrolled (850, 370) with delta (0, 0)
Screenshot: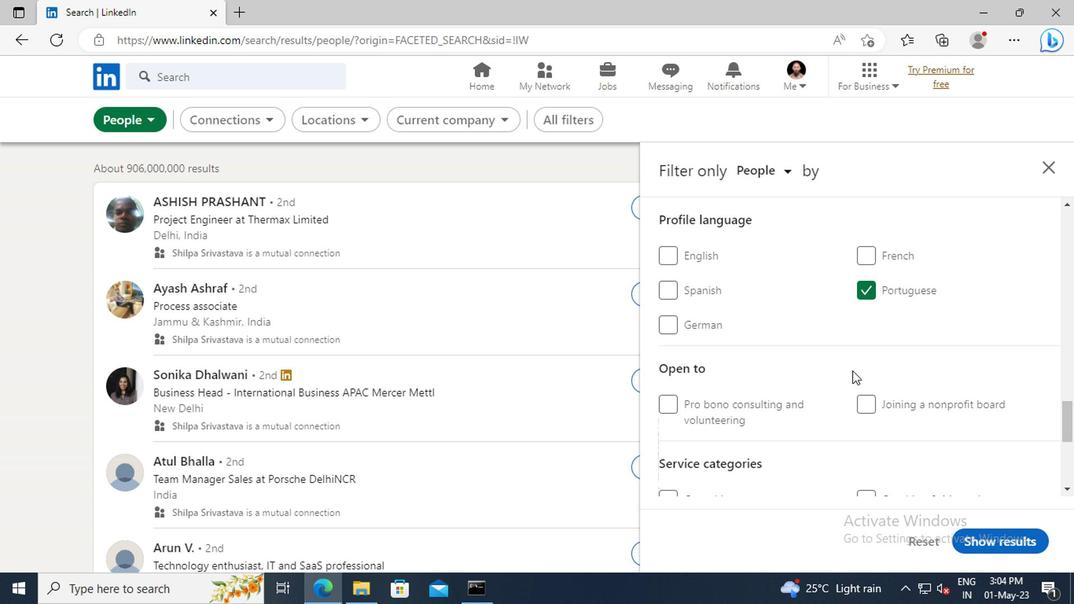
Action: Mouse scrolled (850, 370) with delta (0, 0)
Screenshot: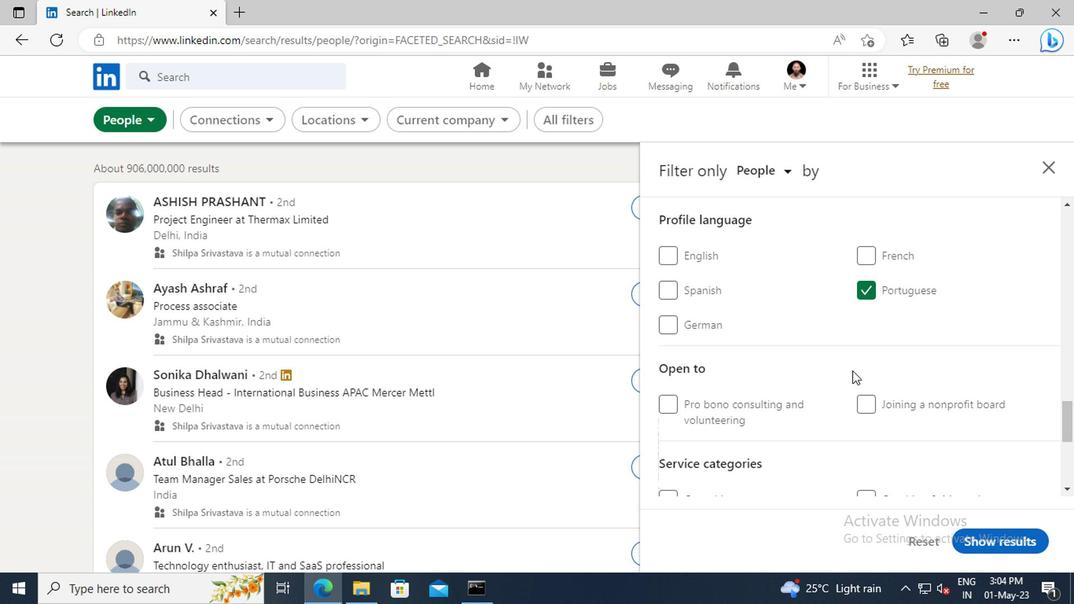 
Action: Mouse scrolled (850, 370) with delta (0, 0)
Screenshot: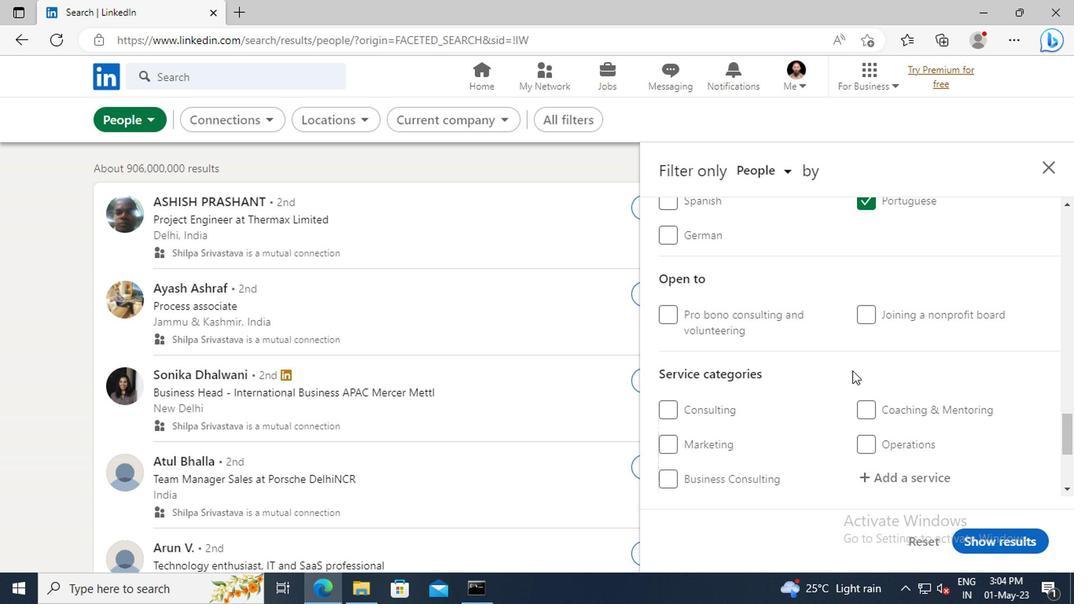 
Action: Mouse scrolled (850, 370) with delta (0, 0)
Screenshot: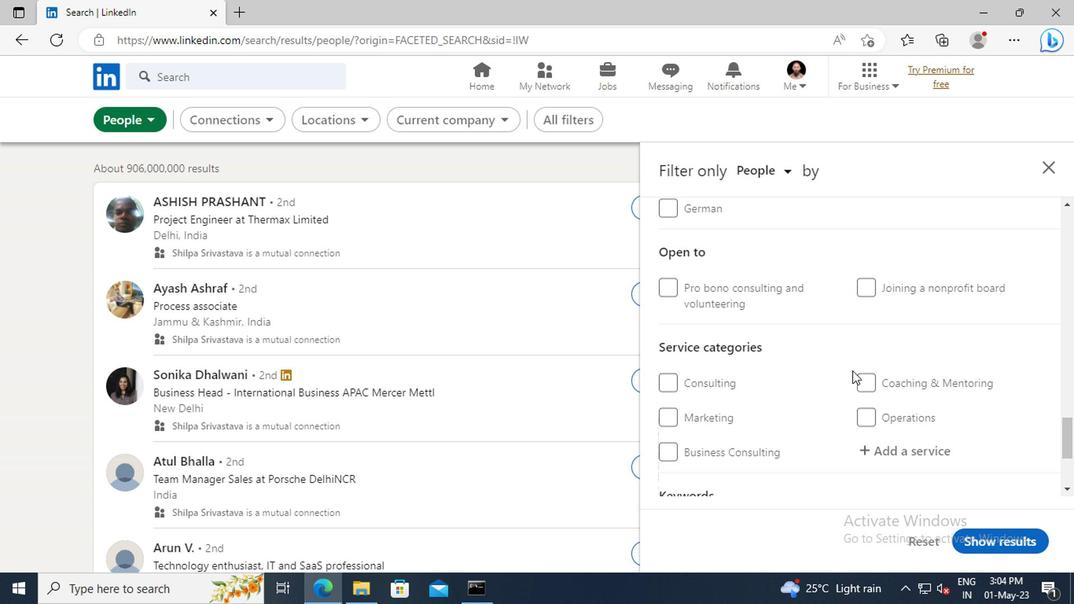 
Action: Mouse moved to (871, 389)
Screenshot: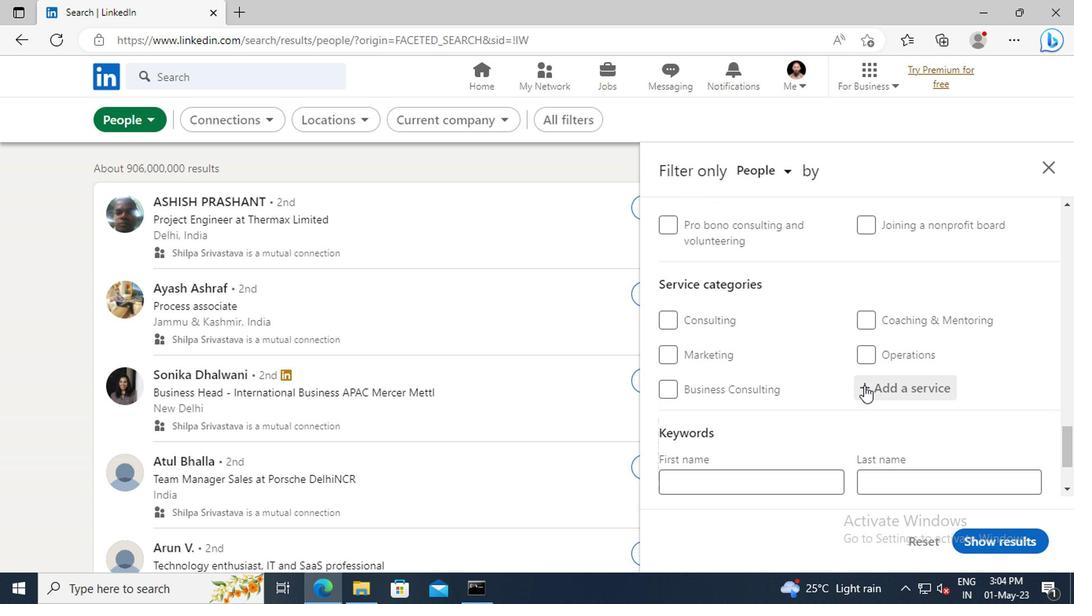 
Action: Mouse pressed left at (871, 389)
Screenshot: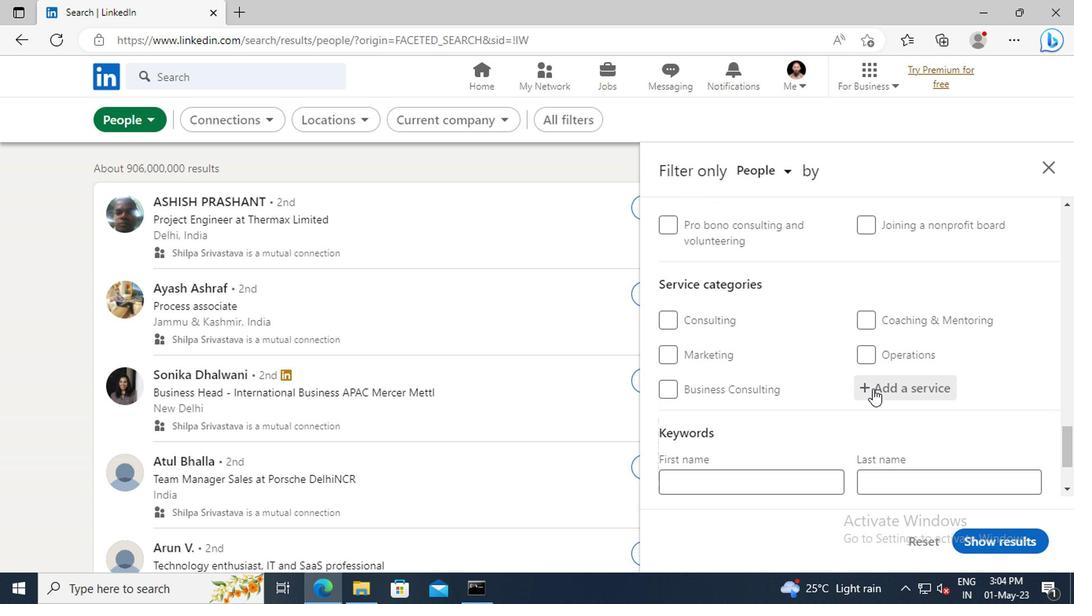 
Action: Key pressed <Key.shift>PROGRAM<Key.space><Key.shift>MAN
Screenshot: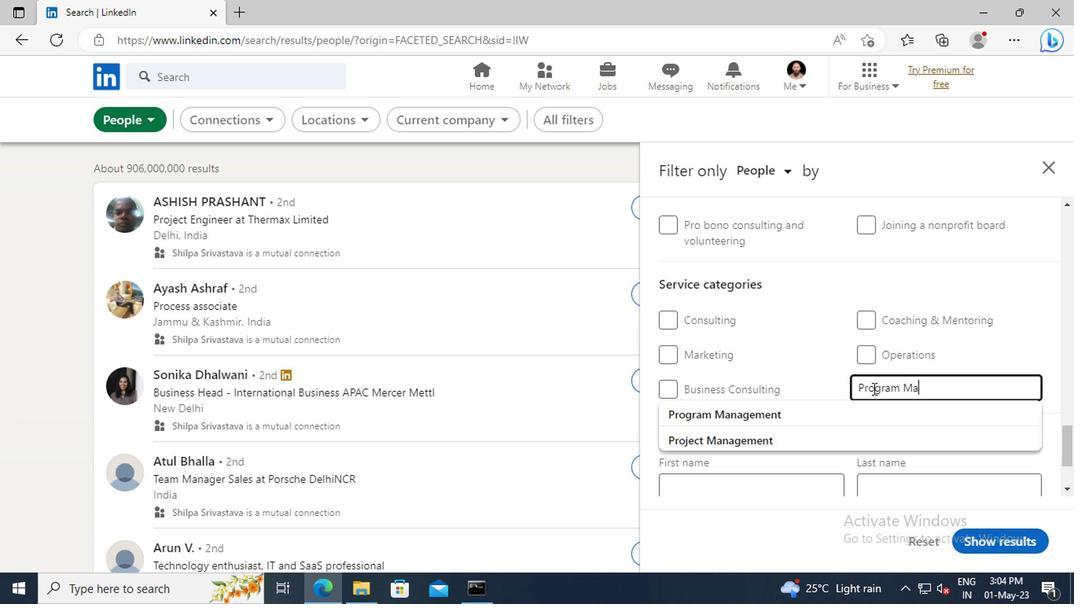 
Action: Mouse moved to (840, 419)
Screenshot: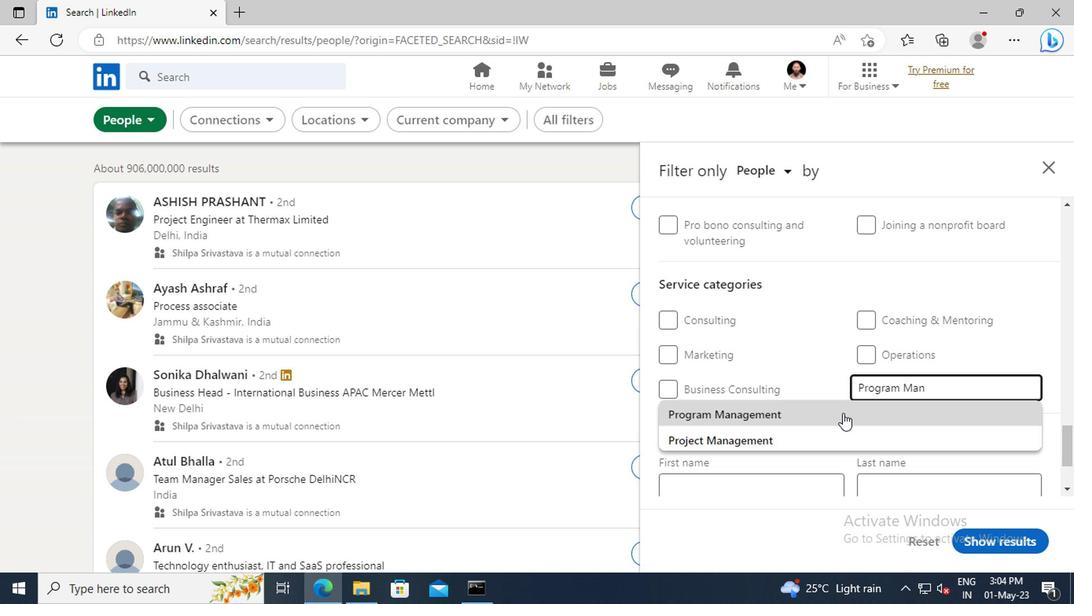 
Action: Mouse pressed left at (840, 419)
Screenshot: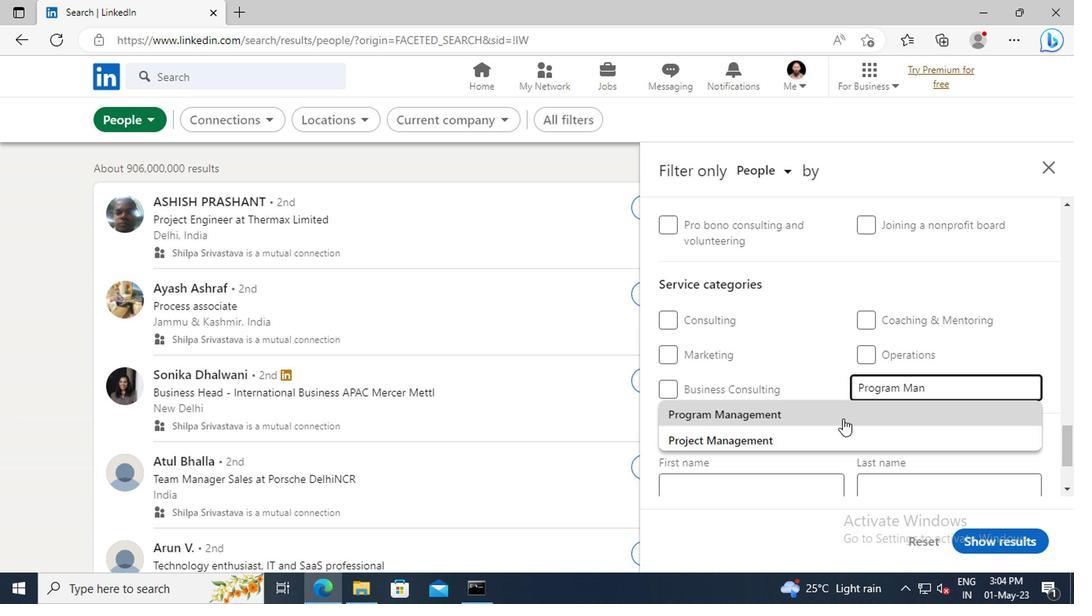 
Action: Mouse scrolled (840, 419) with delta (0, 0)
Screenshot: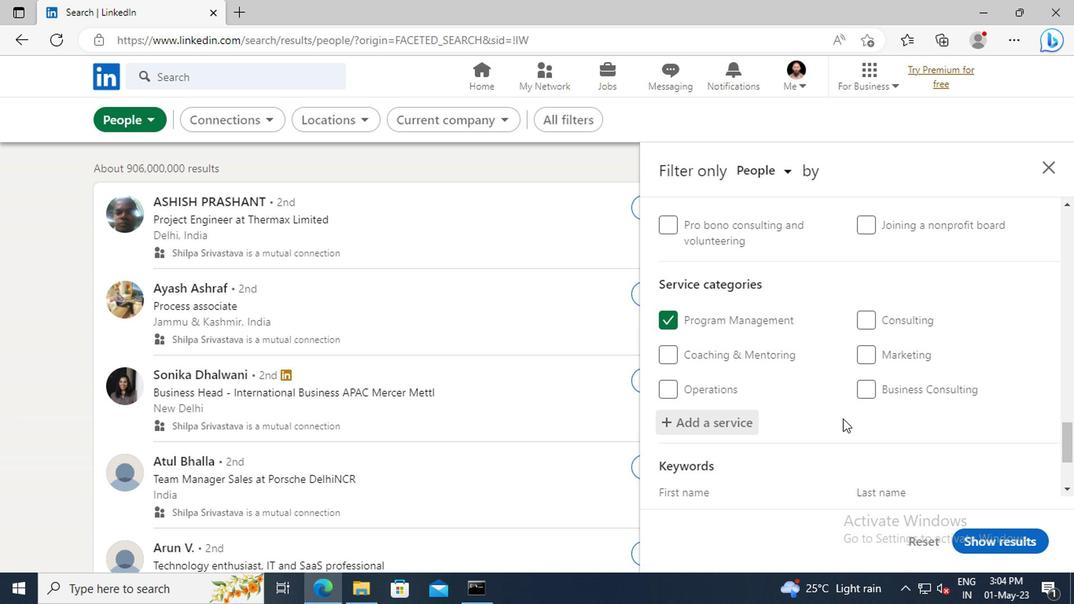 
Action: Mouse scrolled (840, 419) with delta (0, 0)
Screenshot: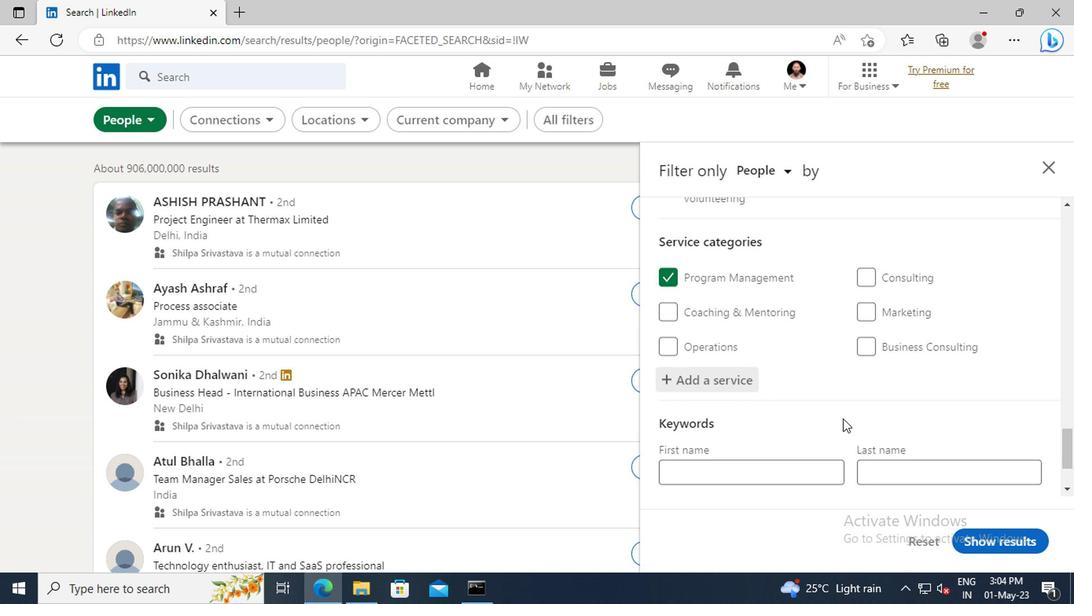 
Action: Mouse scrolled (840, 419) with delta (0, 0)
Screenshot: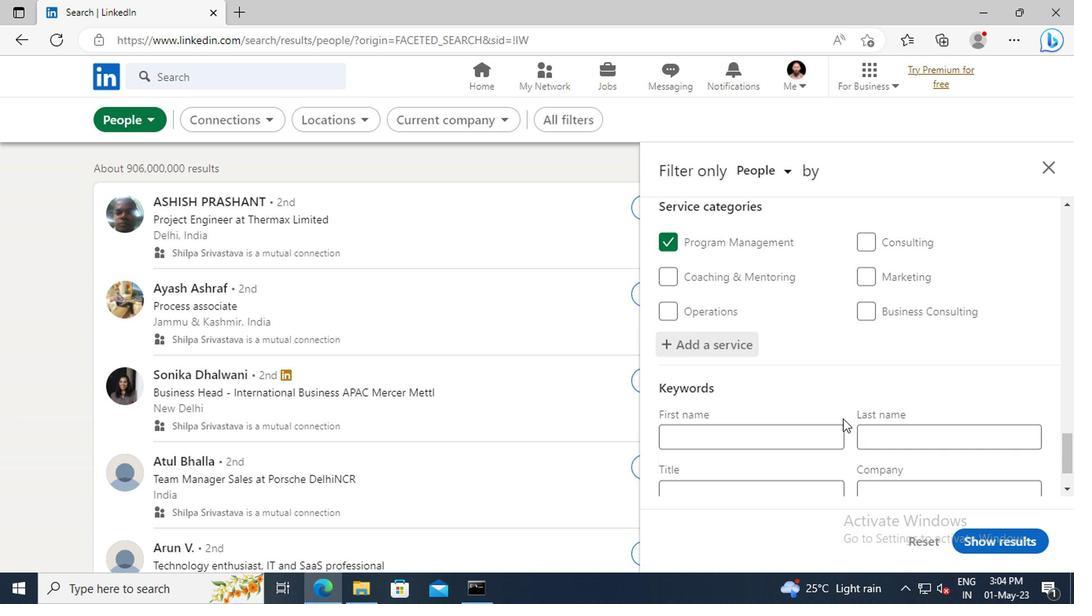 
Action: Mouse moved to (754, 435)
Screenshot: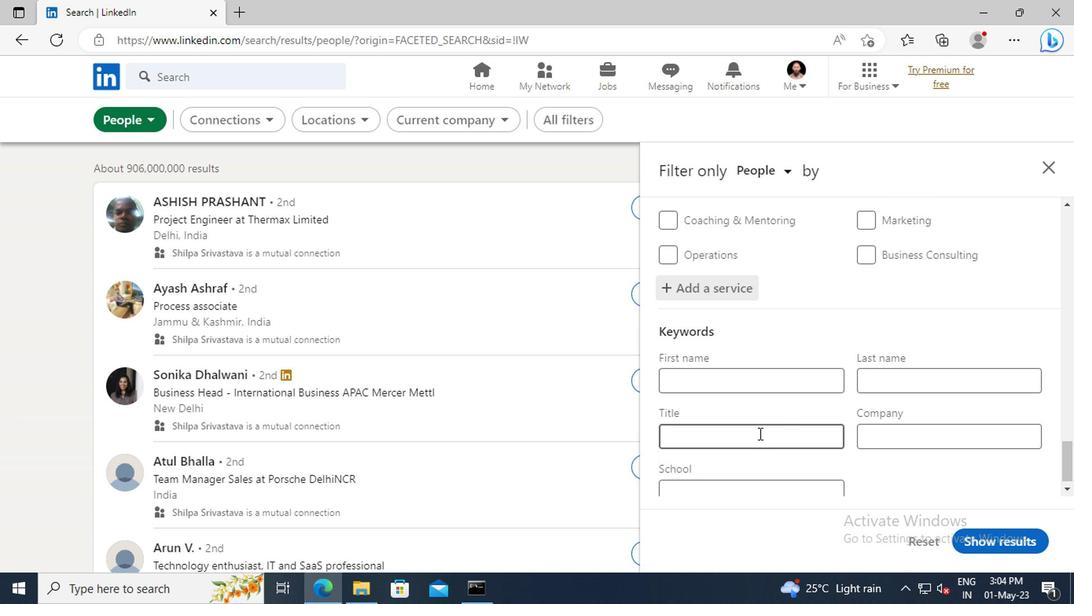 
Action: Mouse pressed left at (754, 435)
Screenshot: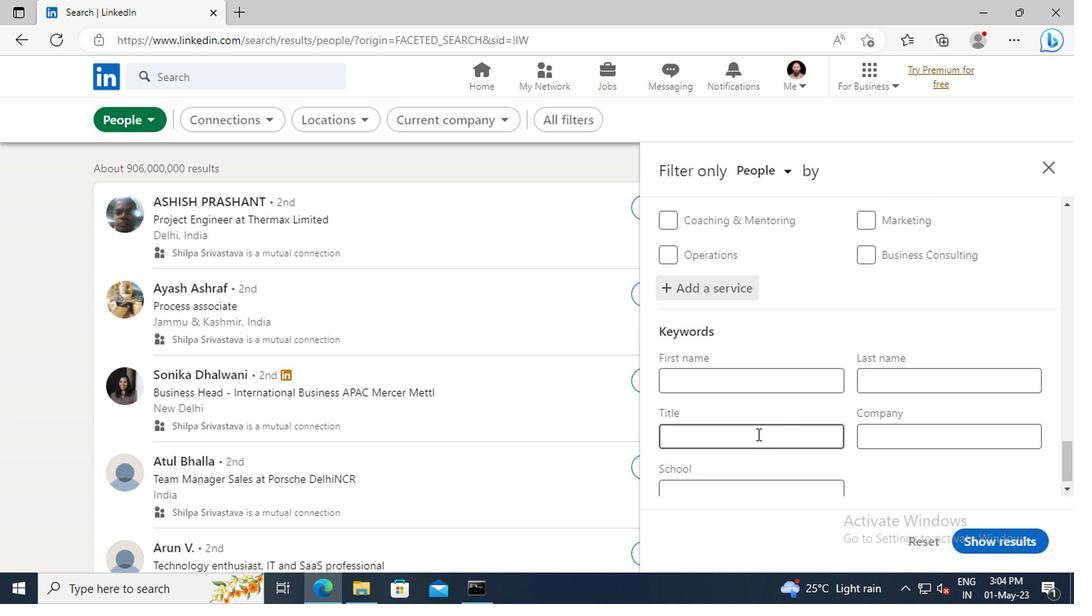 
Action: Key pressed <Key.shift><Key.shift>GUIDANCE<Key.space><Key.shift>COUNSELOR<Key.enter>
Screenshot: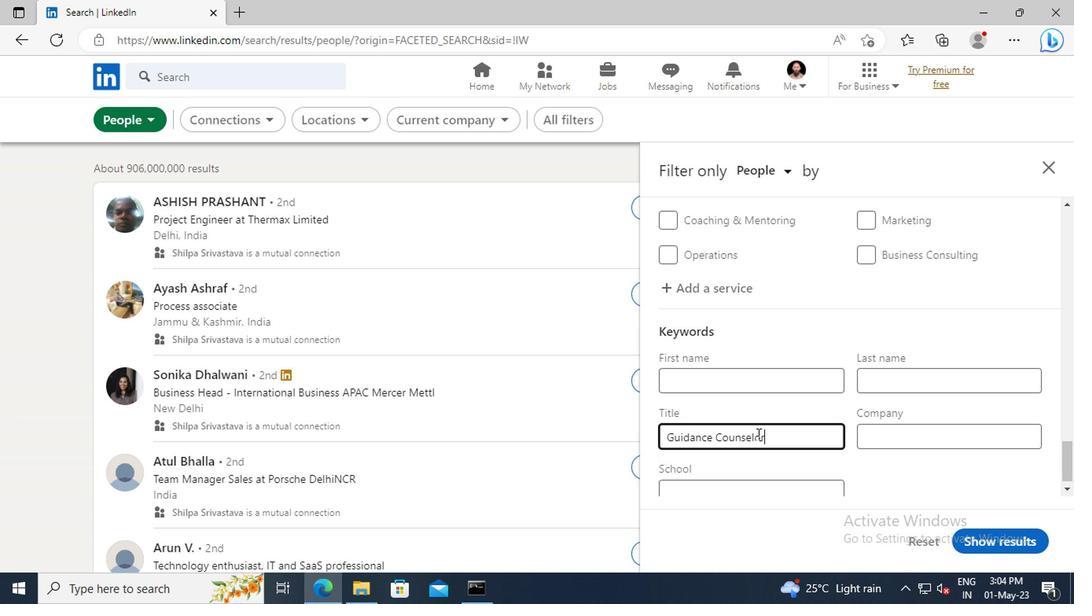 
Action: Mouse moved to (977, 542)
Screenshot: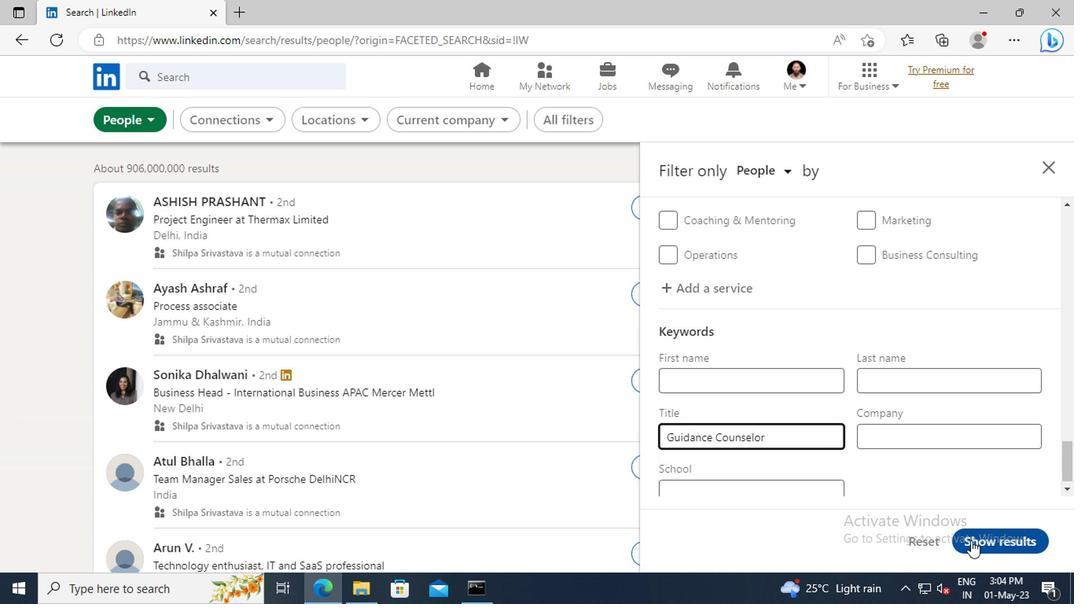 
Action: Mouse pressed left at (977, 542)
Screenshot: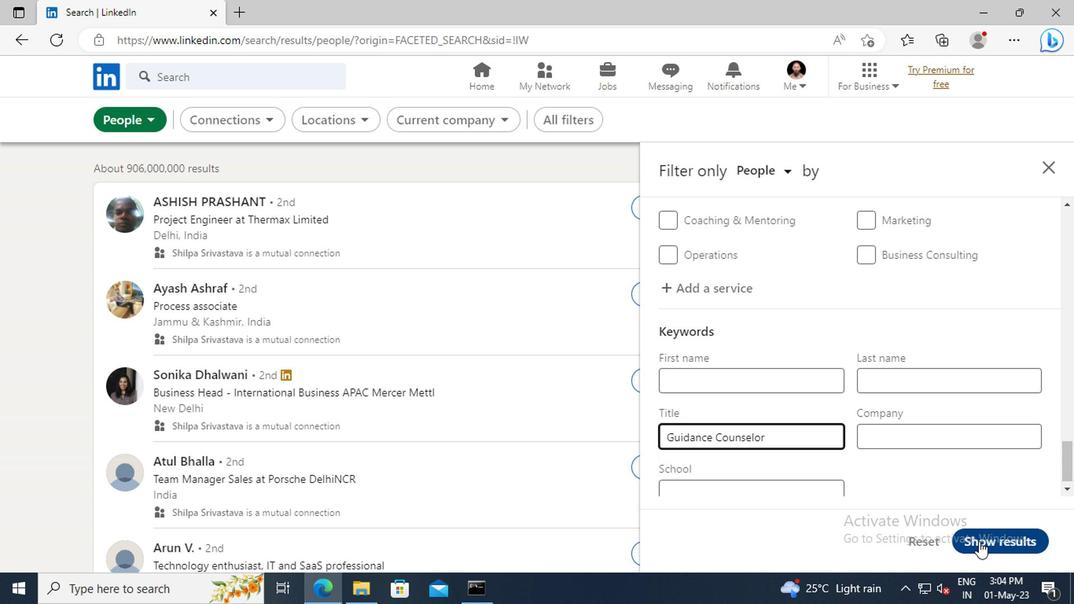 
